 Task: Find connections with filter location Gangtok with filter topic #Startupswith filter profile language Spanish with filter current company Coding Ninjas with filter school Easwari Engineering College with filter industry Fire Protection with filter service category Leadership Development with filter keywords title Web Designer
Action: Mouse moved to (577, 100)
Screenshot: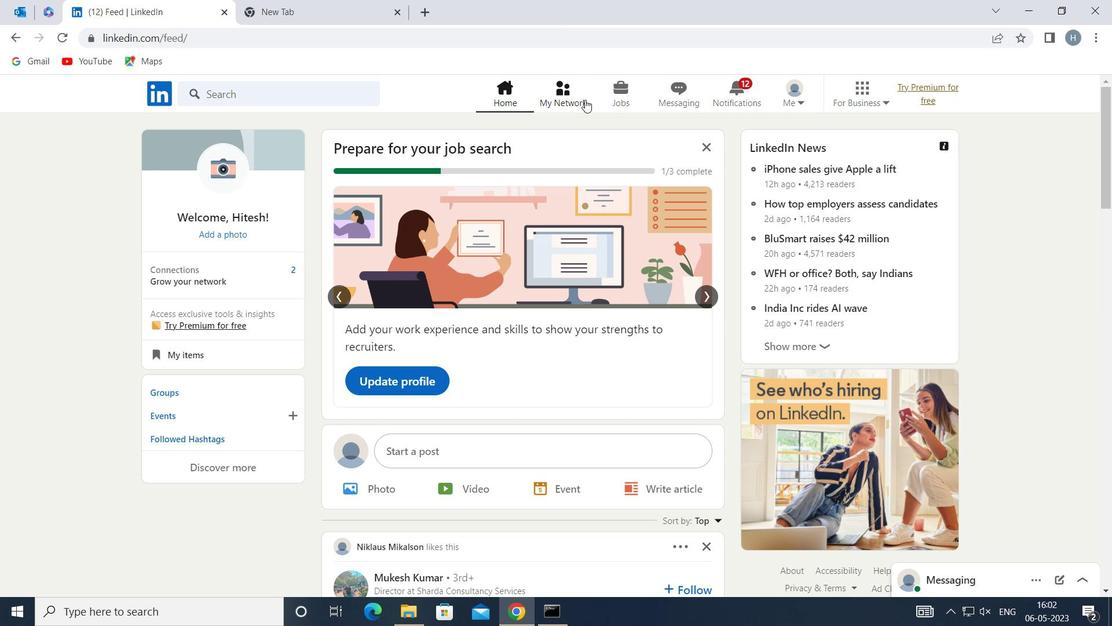 
Action: Mouse pressed left at (577, 100)
Screenshot: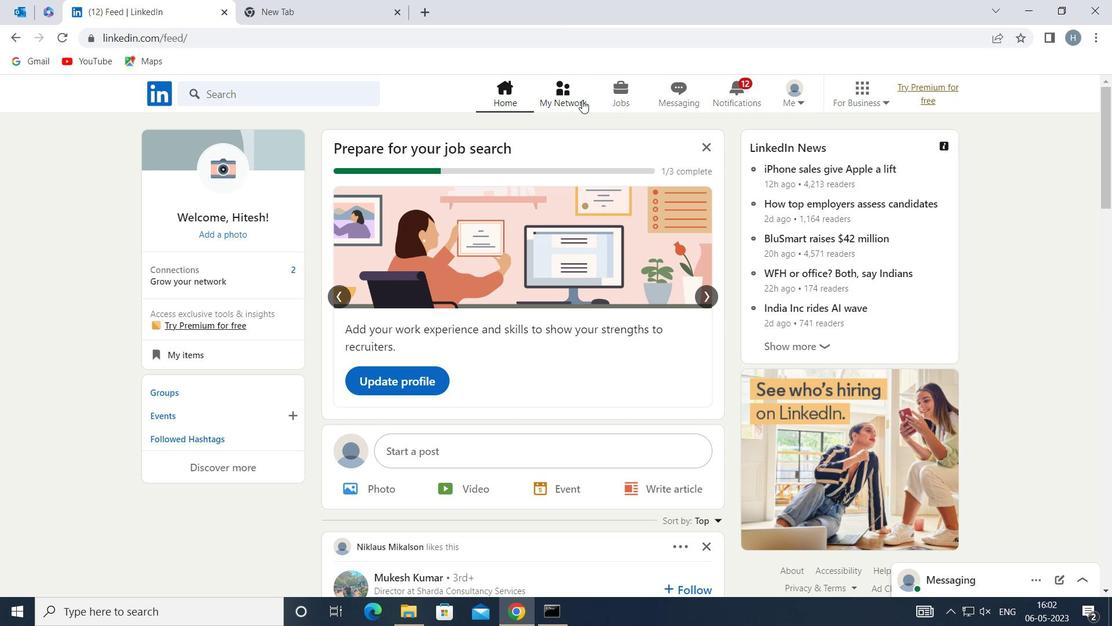 
Action: Mouse moved to (326, 169)
Screenshot: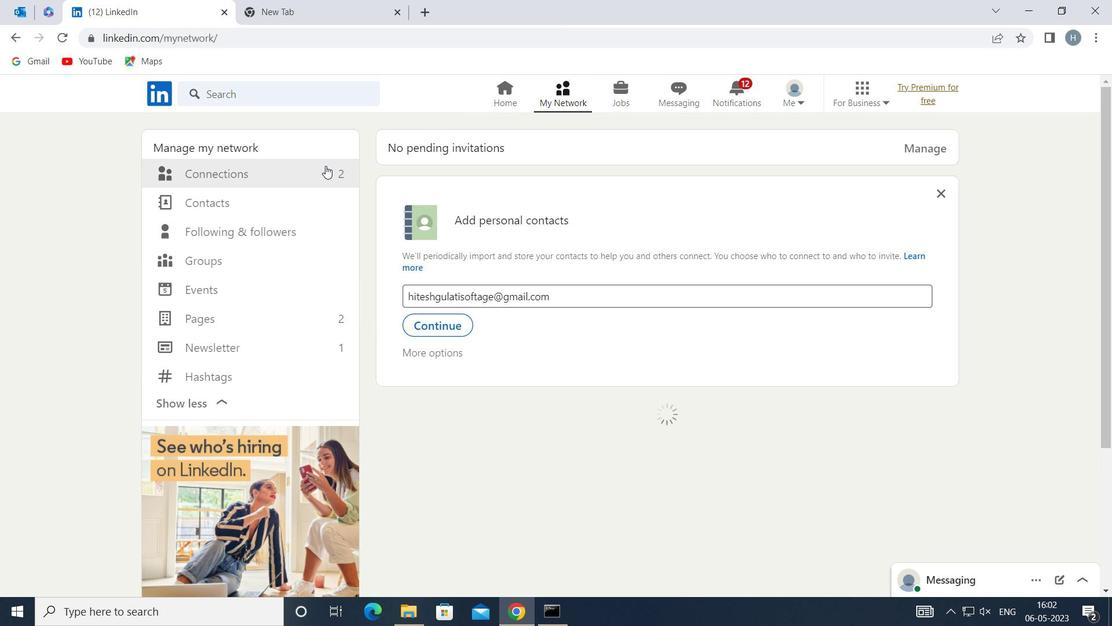 
Action: Mouse pressed left at (326, 169)
Screenshot: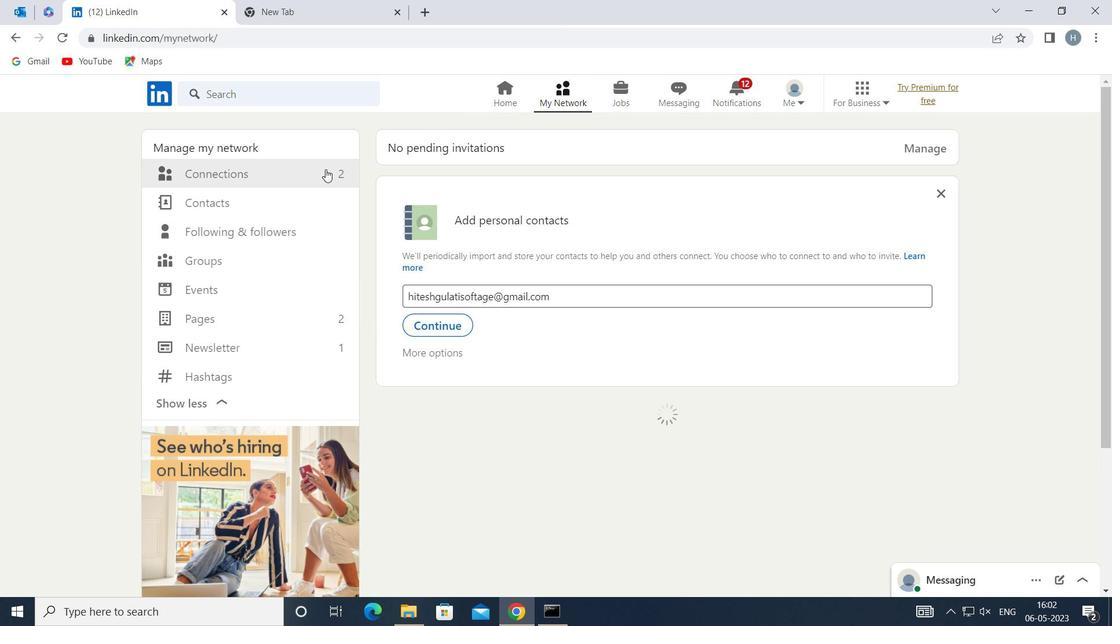 
Action: Mouse moved to (652, 169)
Screenshot: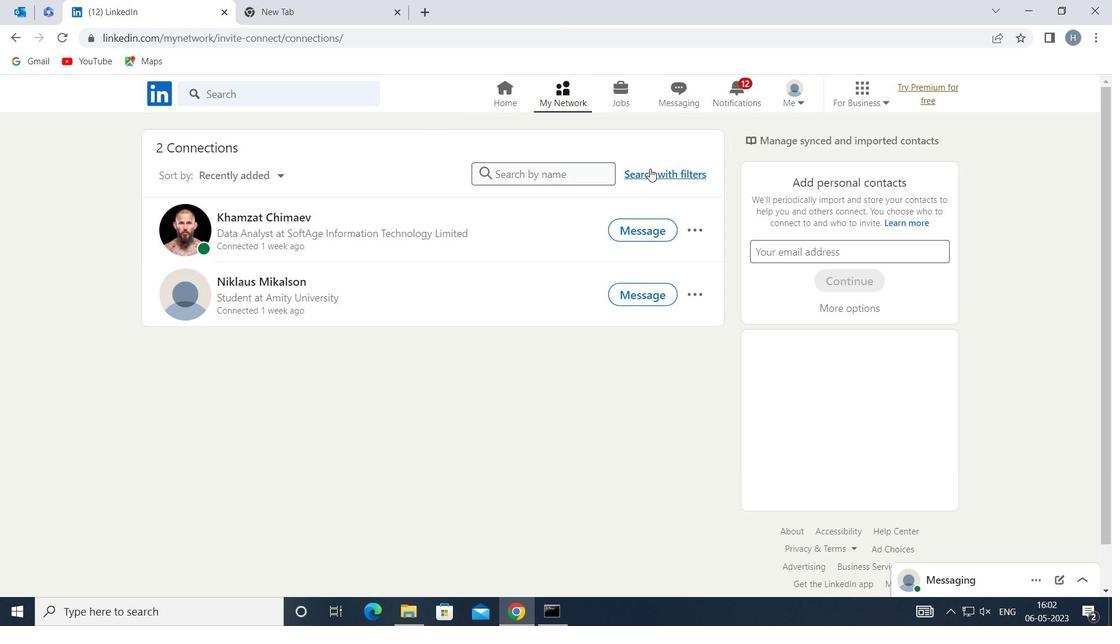 
Action: Mouse pressed left at (652, 169)
Screenshot: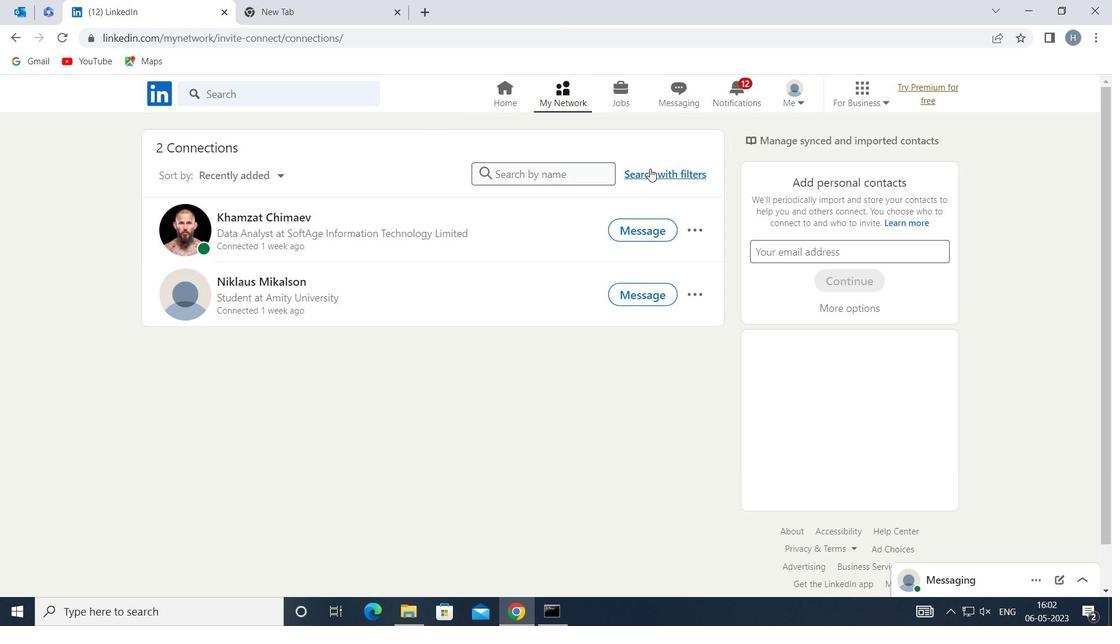 
Action: Mouse moved to (615, 128)
Screenshot: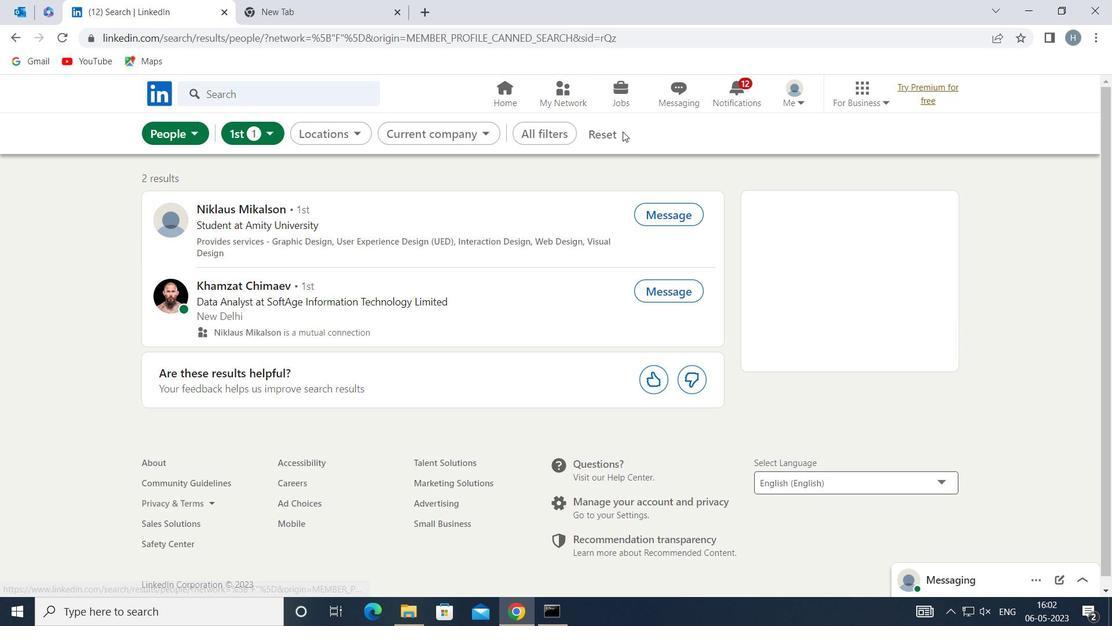 
Action: Mouse pressed left at (615, 128)
Screenshot: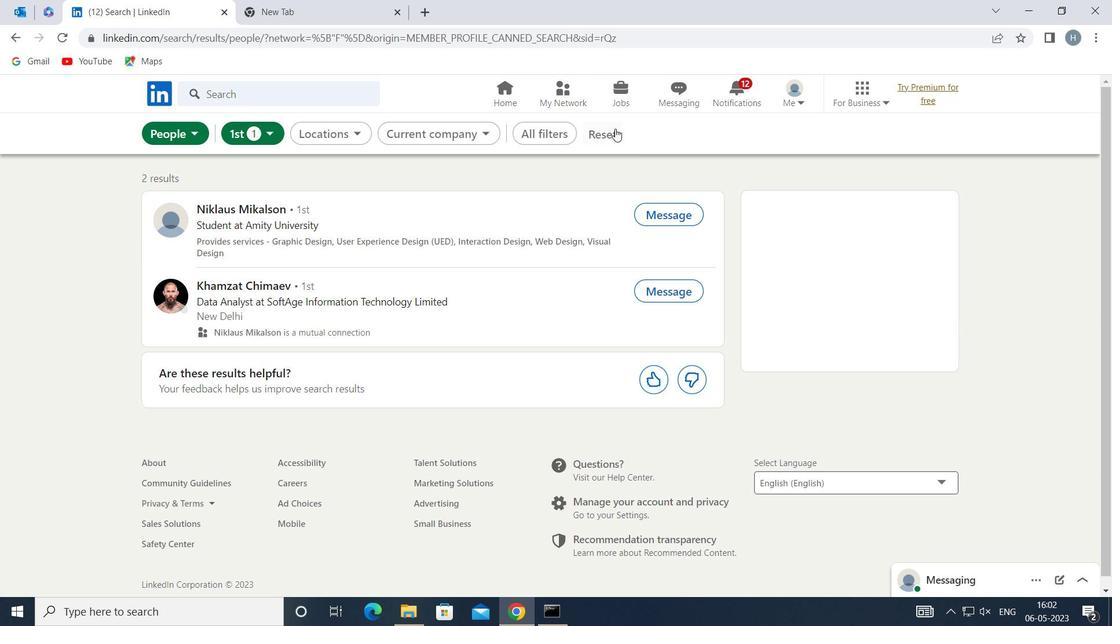 
Action: Mouse moved to (576, 134)
Screenshot: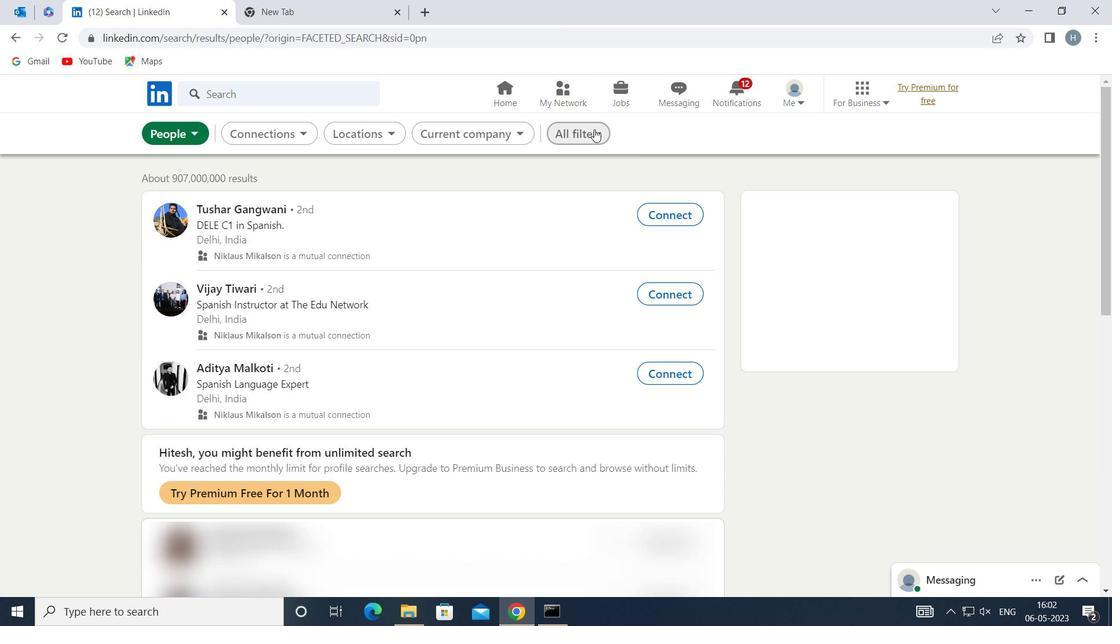 
Action: Mouse pressed left at (576, 134)
Screenshot: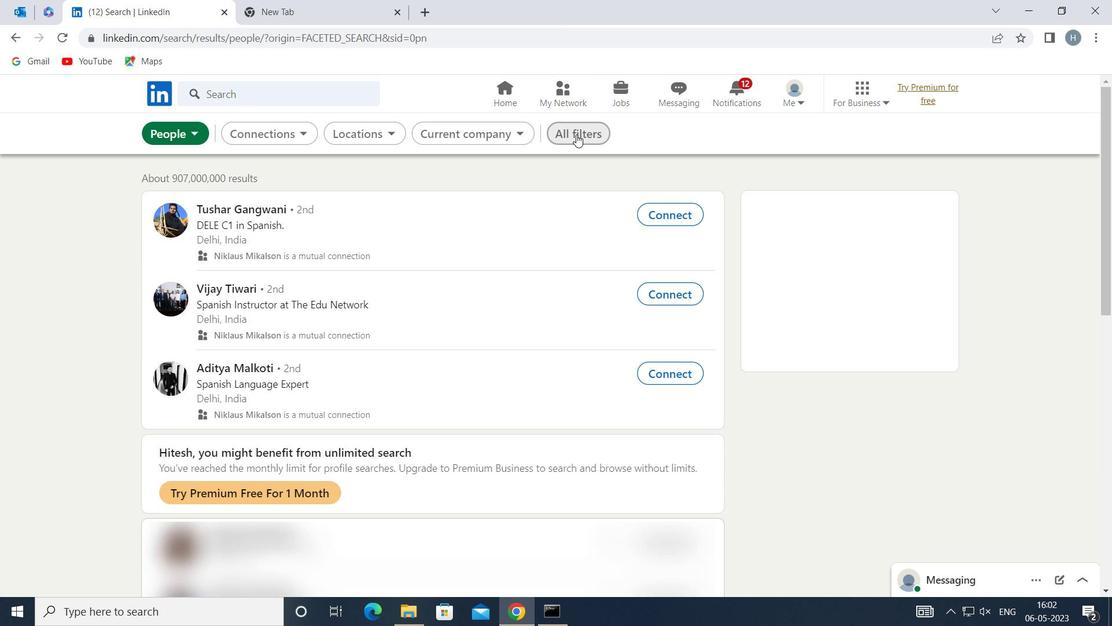 
Action: Mouse moved to (852, 316)
Screenshot: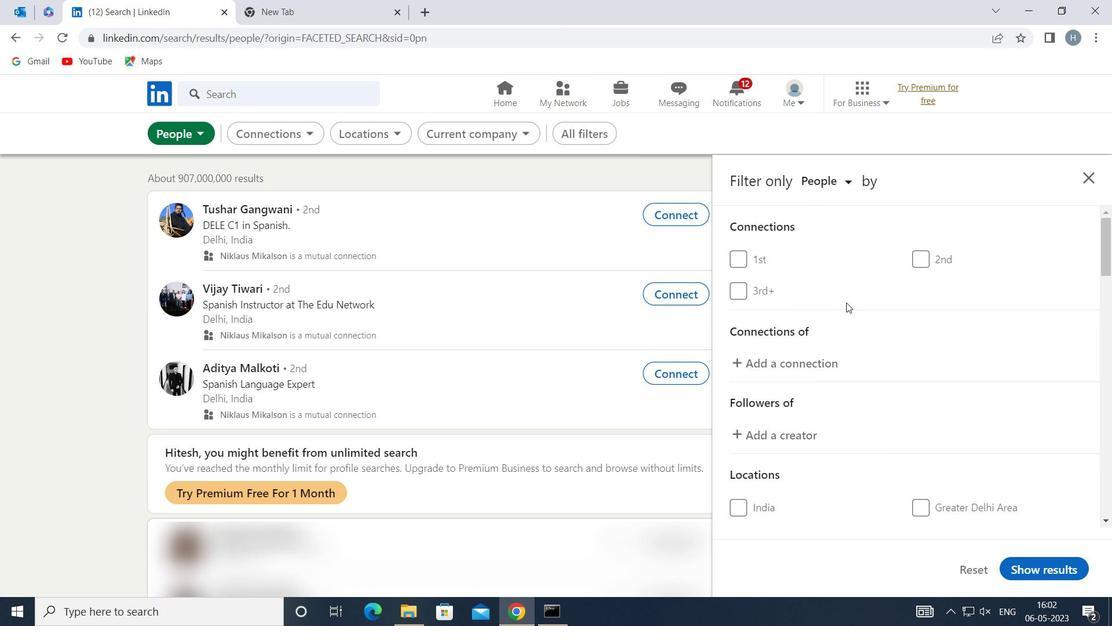 
Action: Mouse scrolled (852, 315) with delta (0, 0)
Screenshot: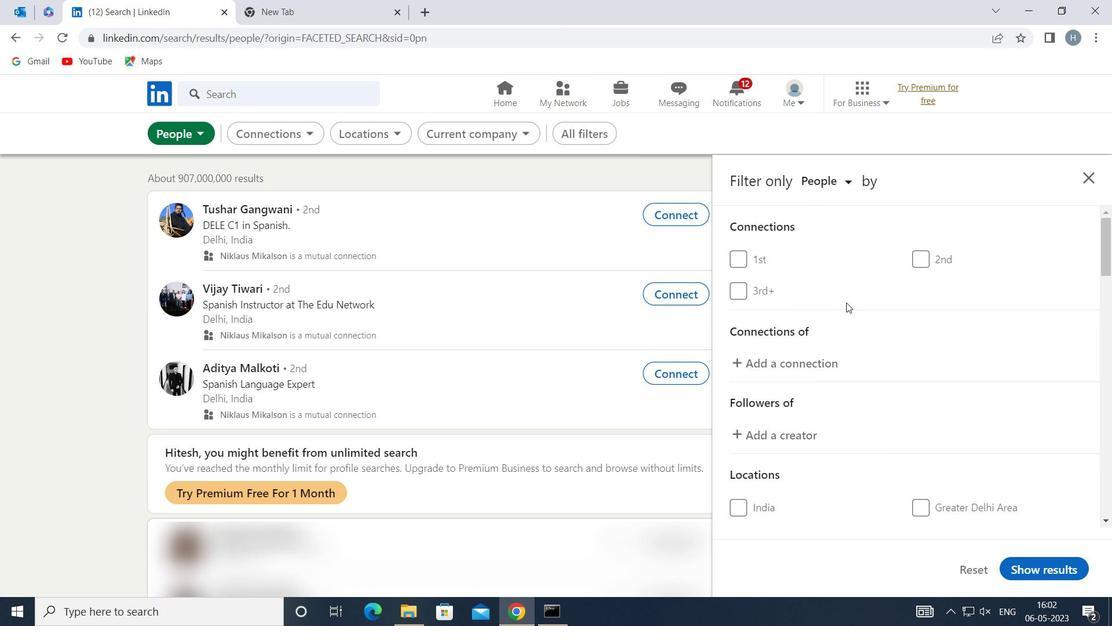 
Action: Mouse moved to (853, 319)
Screenshot: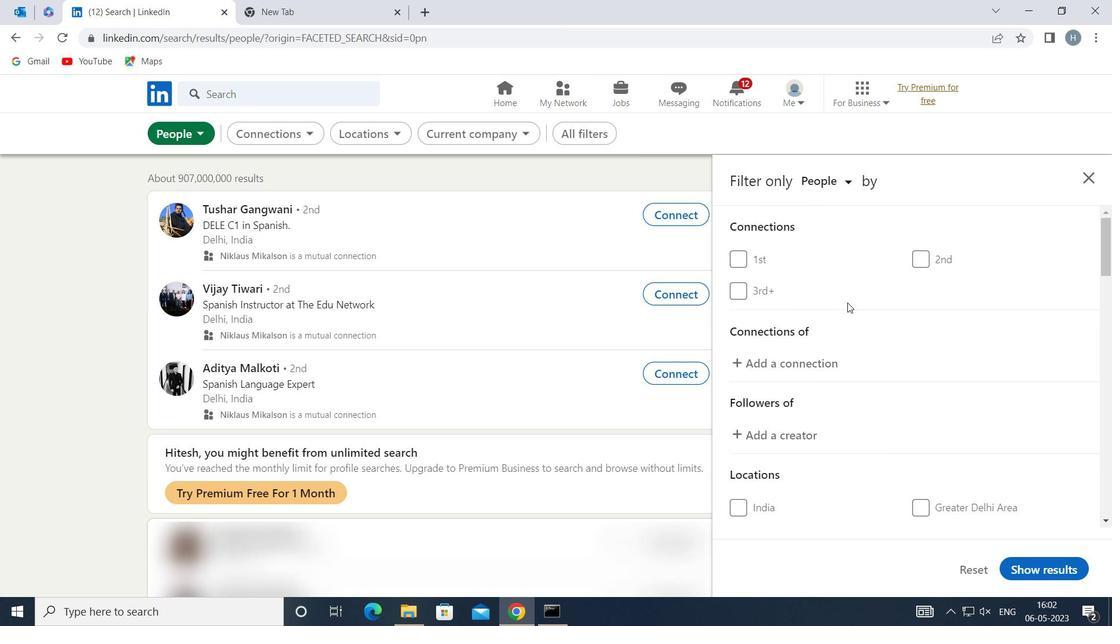 
Action: Mouse scrolled (853, 318) with delta (0, 0)
Screenshot: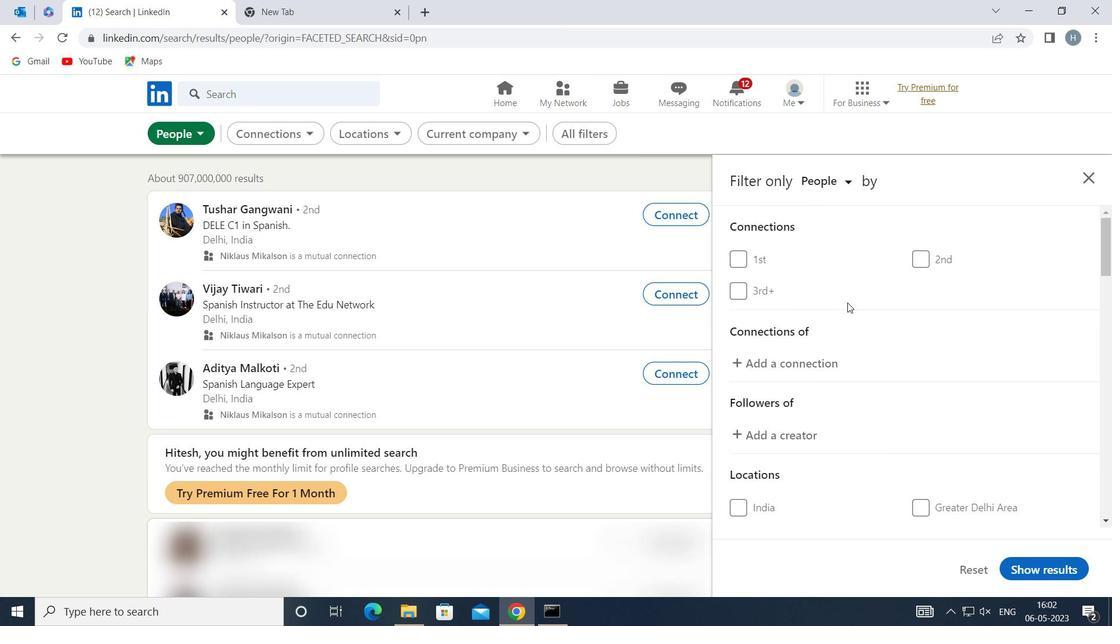 
Action: Mouse moved to (853, 321)
Screenshot: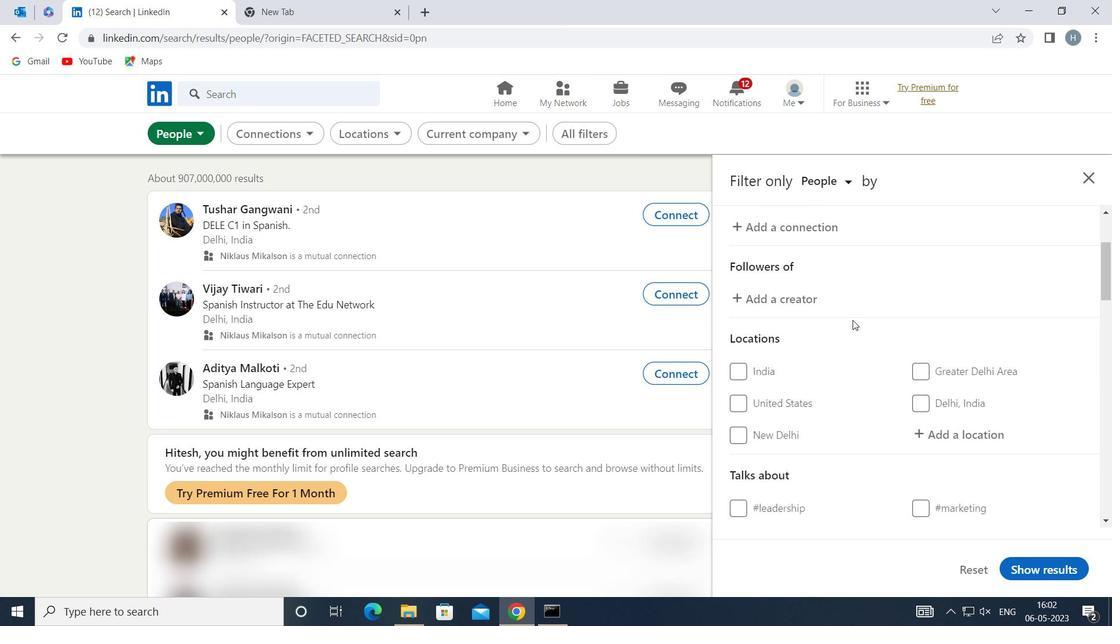 
Action: Mouse scrolled (853, 320) with delta (0, 0)
Screenshot: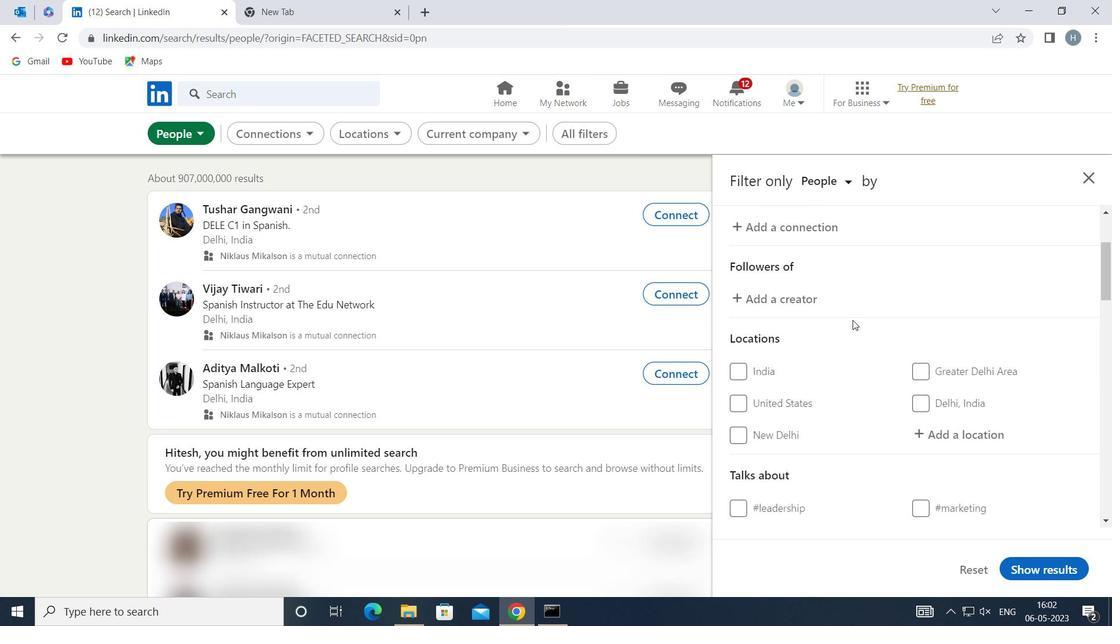 
Action: Mouse moved to (955, 355)
Screenshot: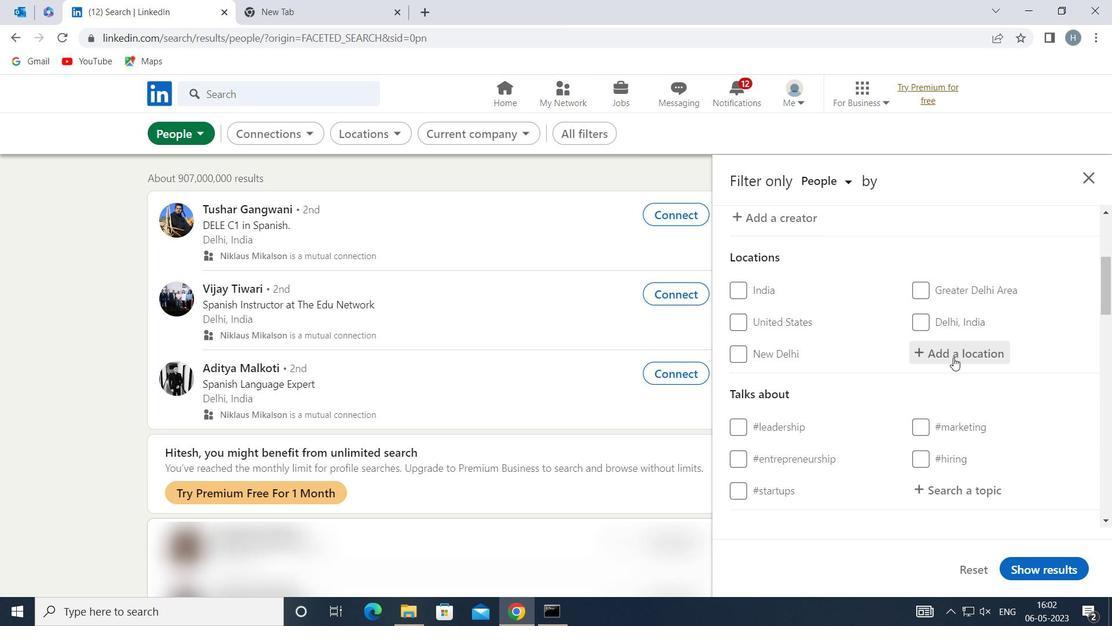 
Action: Mouse pressed left at (955, 355)
Screenshot: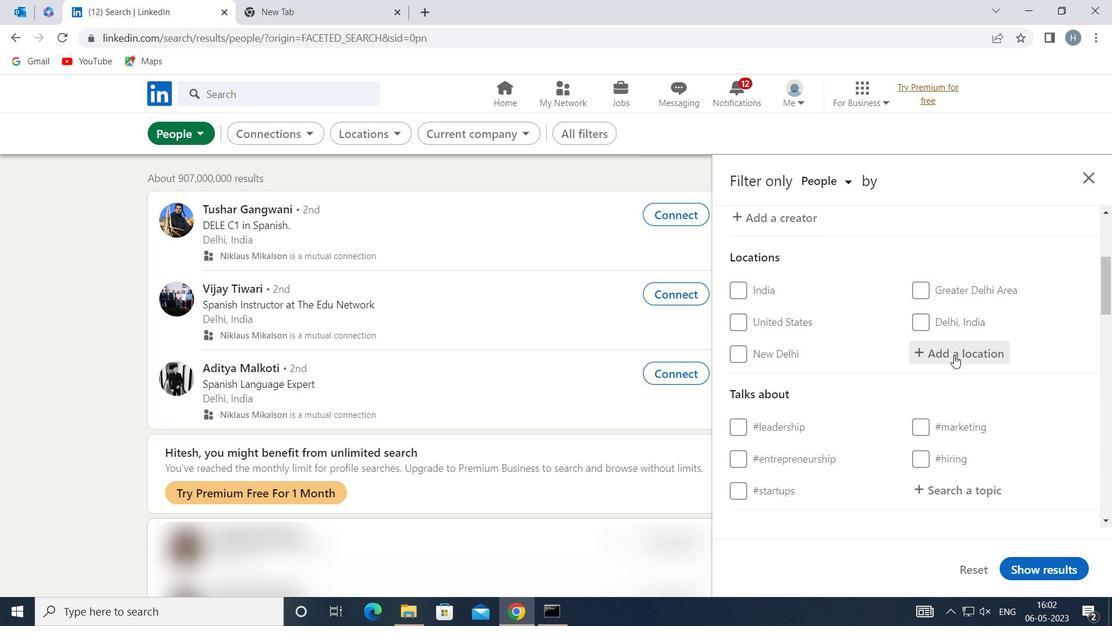 
Action: Key pressed <Key.shift>GANGTOK
Screenshot: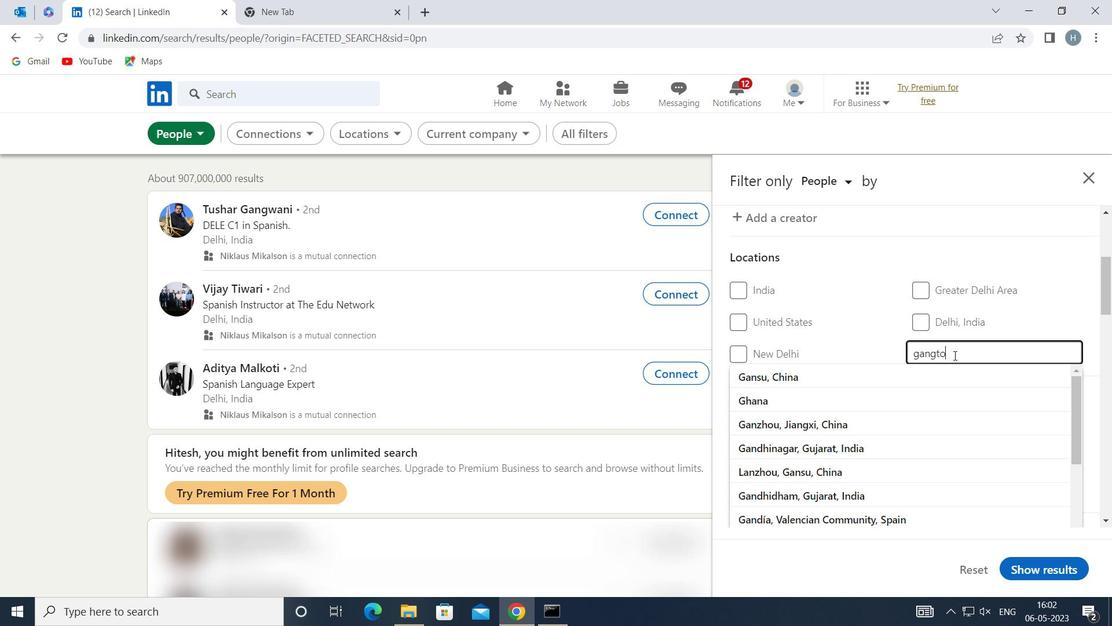 
Action: Mouse moved to (941, 363)
Screenshot: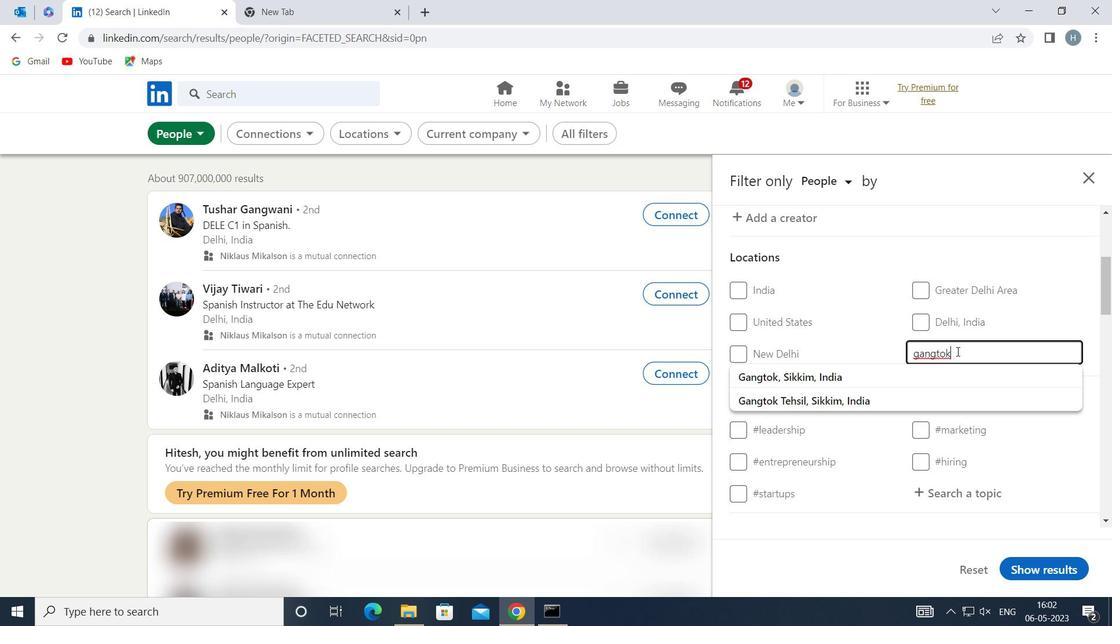 
Action: Mouse pressed left at (941, 363)
Screenshot: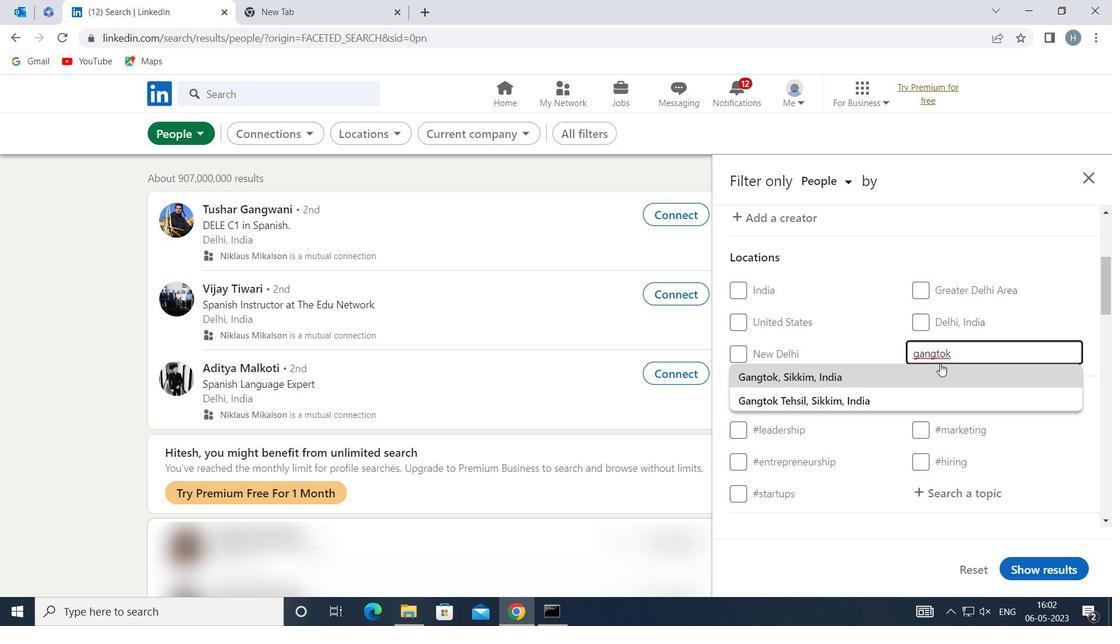 
Action: Mouse moved to (923, 361)
Screenshot: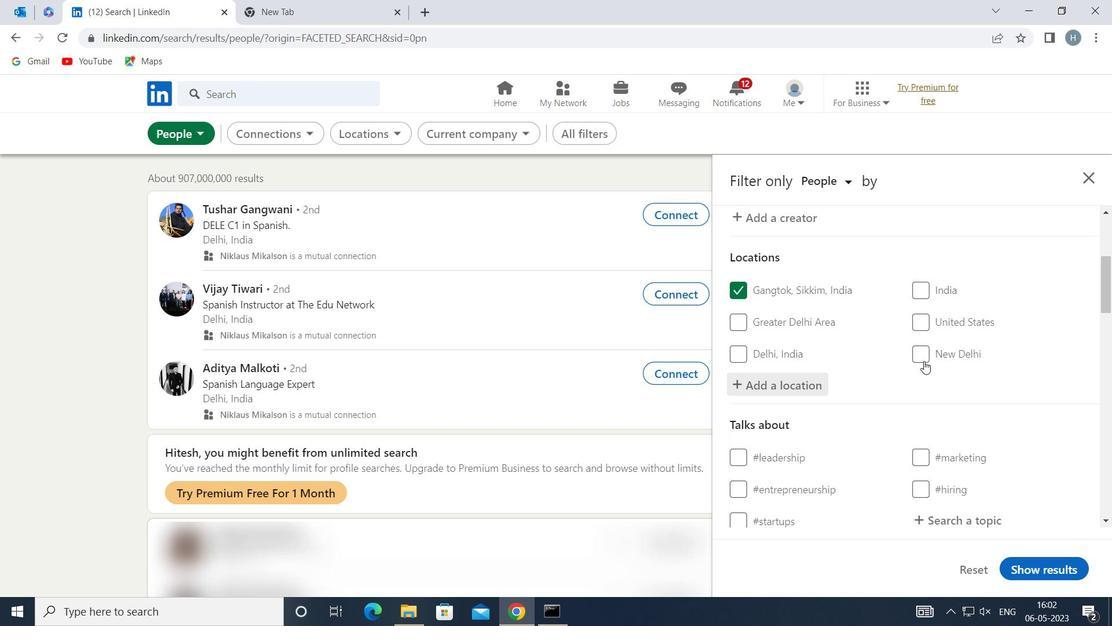 
Action: Mouse scrolled (923, 361) with delta (0, 0)
Screenshot: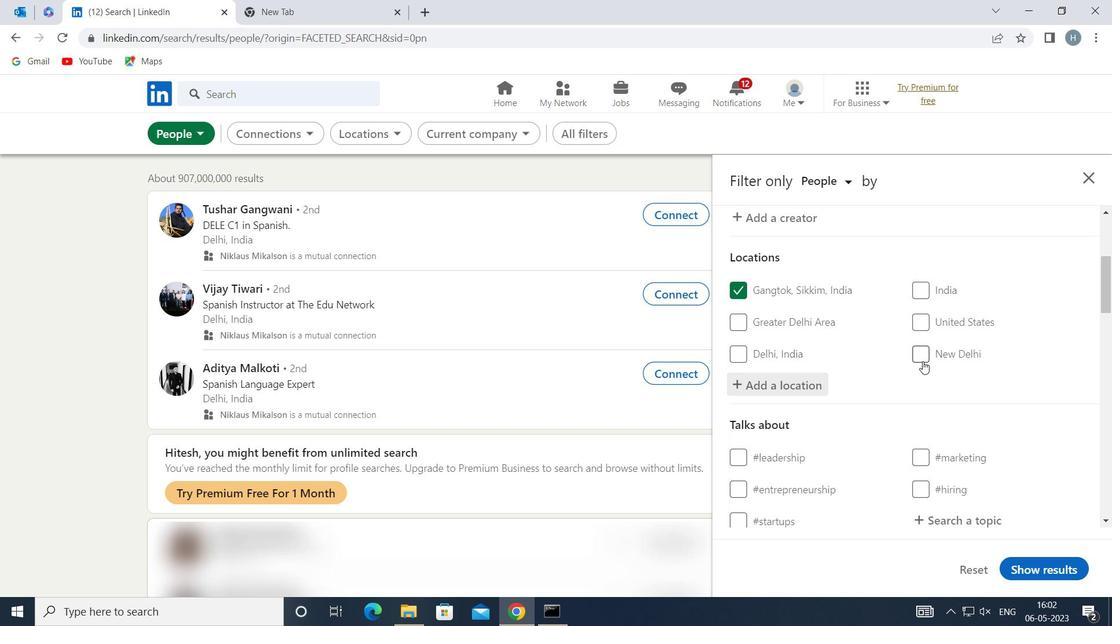 
Action: Mouse scrolled (923, 361) with delta (0, 0)
Screenshot: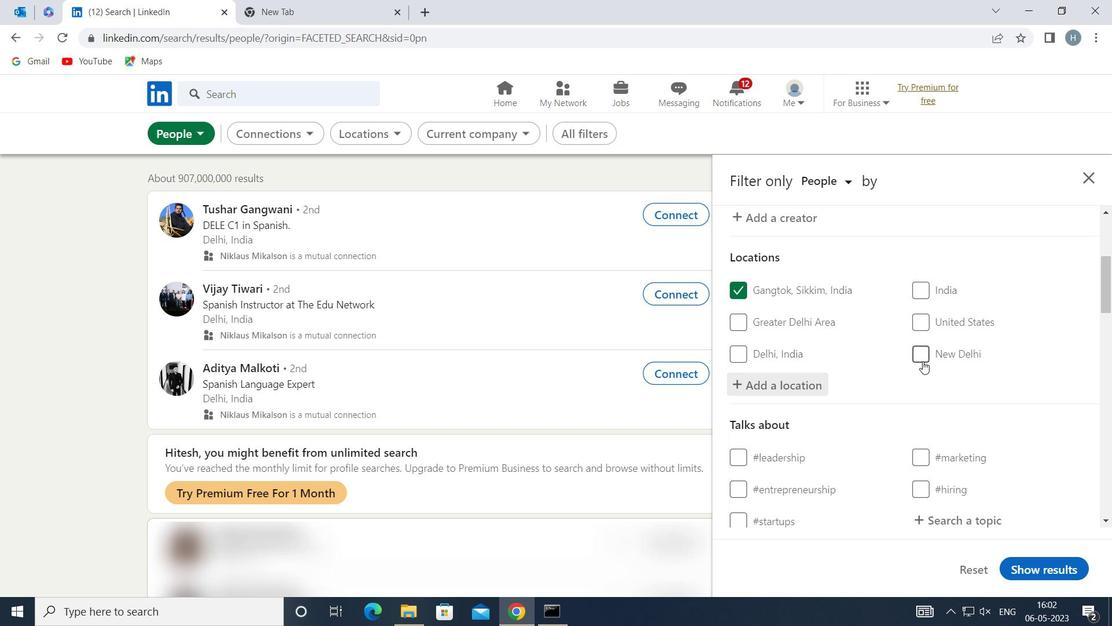 
Action: Mouse moved to (952, 378)
Screenshot: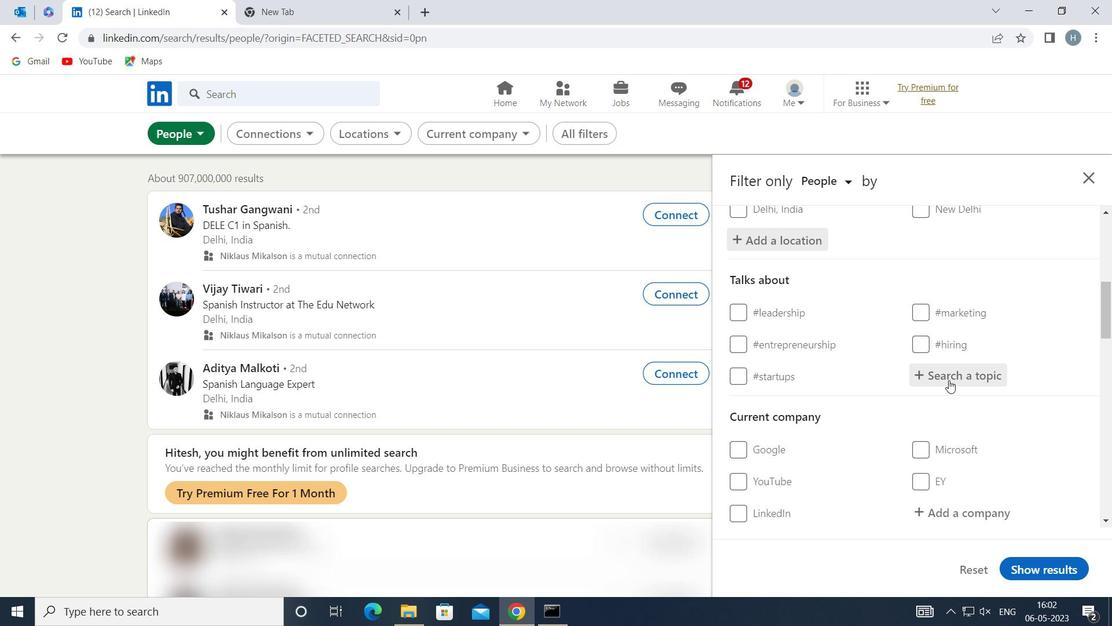 
Action: Mouse pressed left at (952, 378)
Screenshot: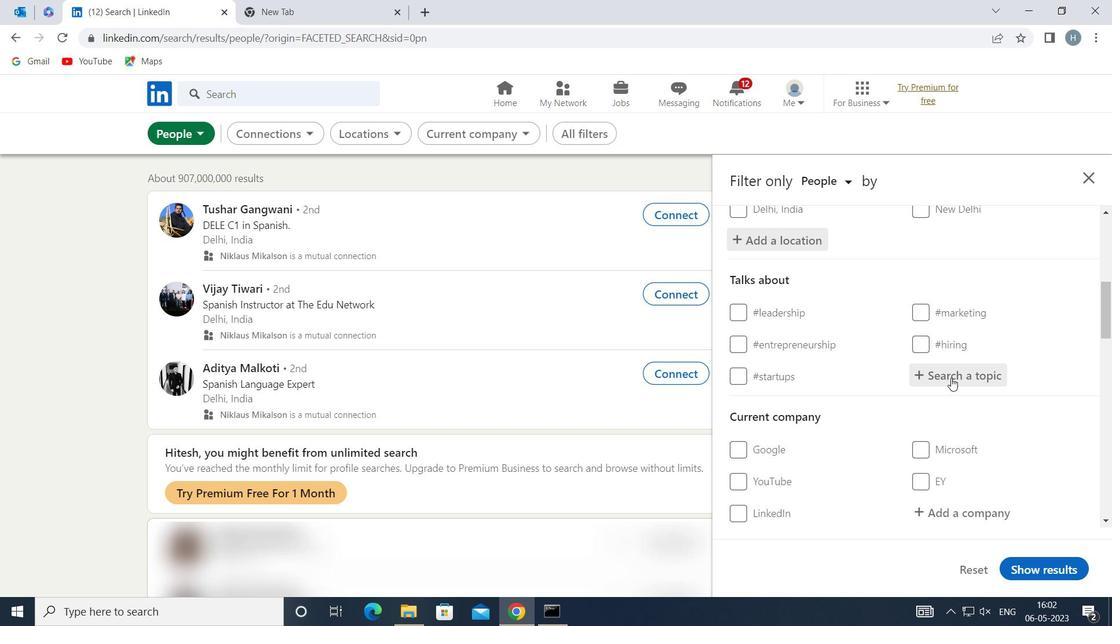 
Action: Mouse moved to (957, 376)
Screenshot: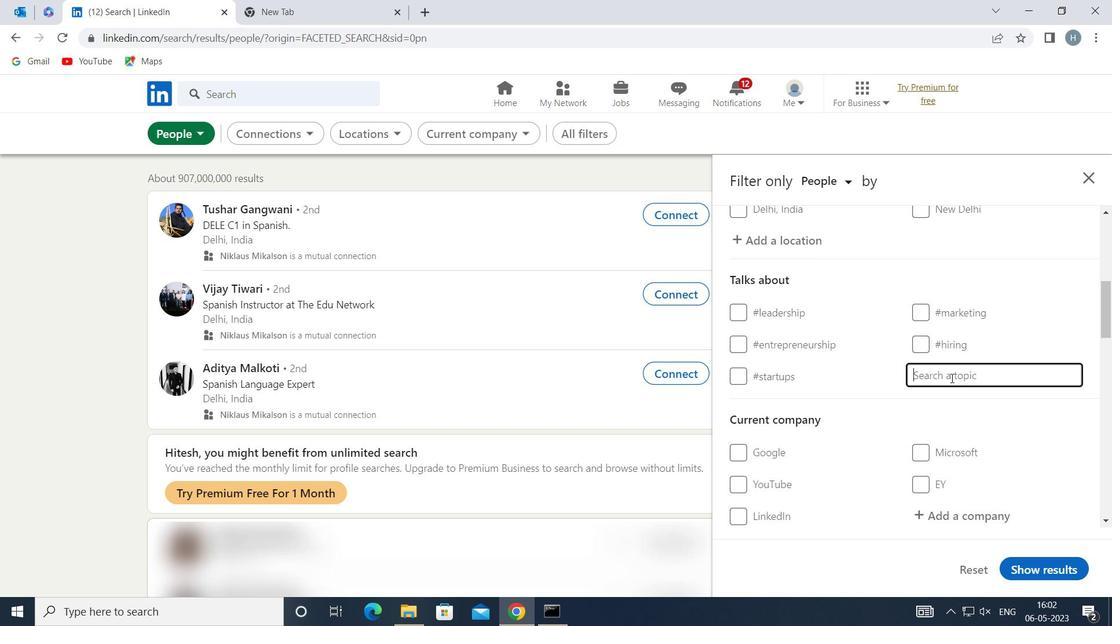 
Action: Key pressed <Key.shift>ST
Screenshot: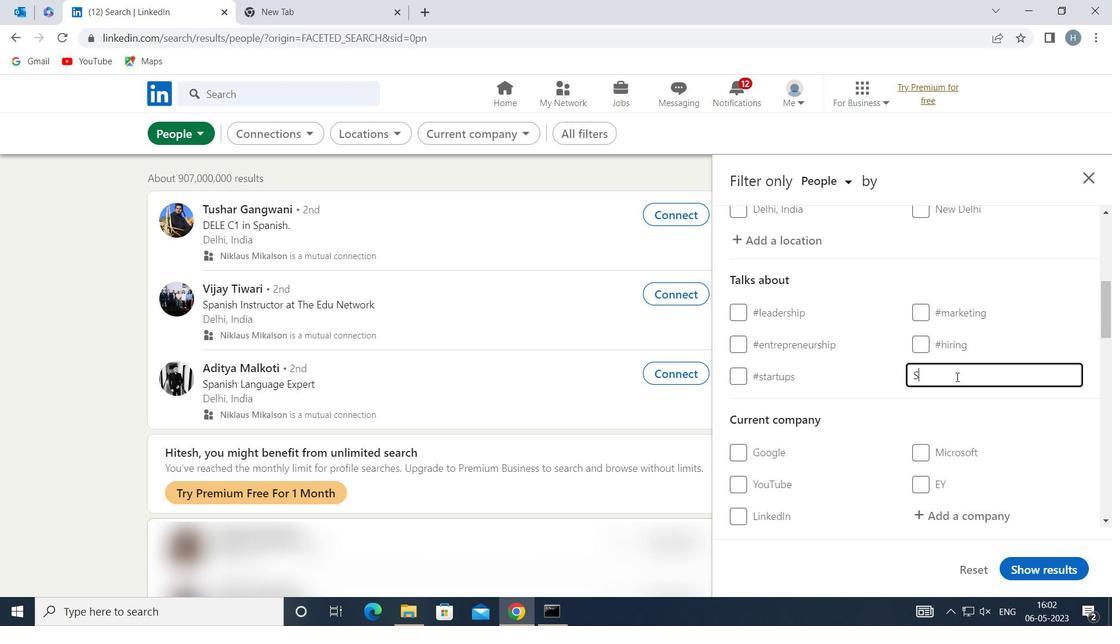 
Action: Mouse moved to (957, 376)
Screenshot: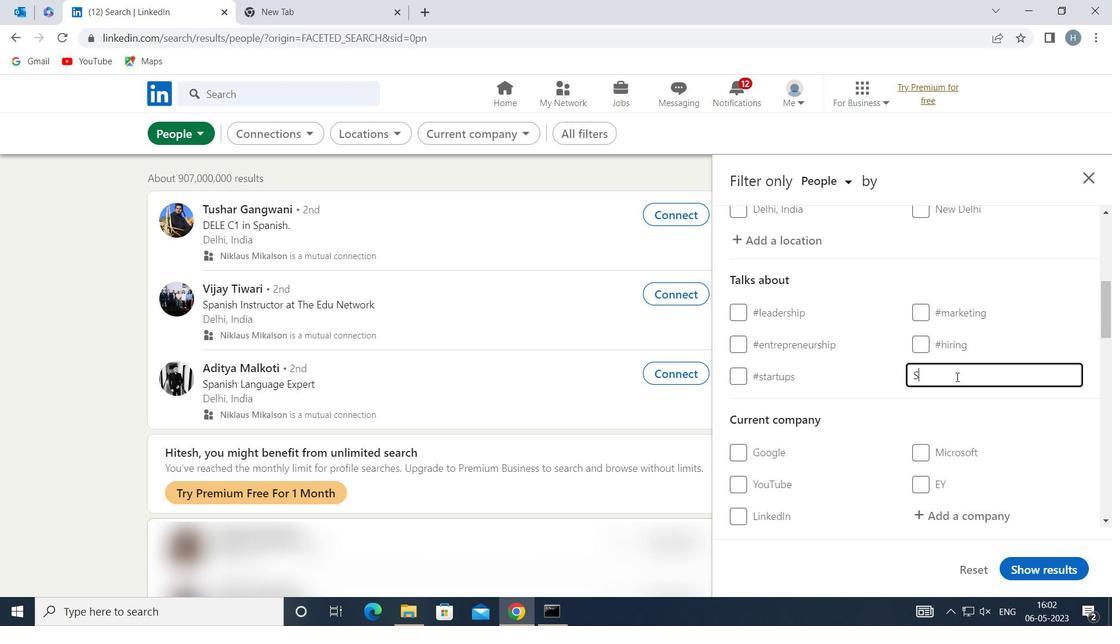 
Action: Key pressed ARTUPS
Screenshot: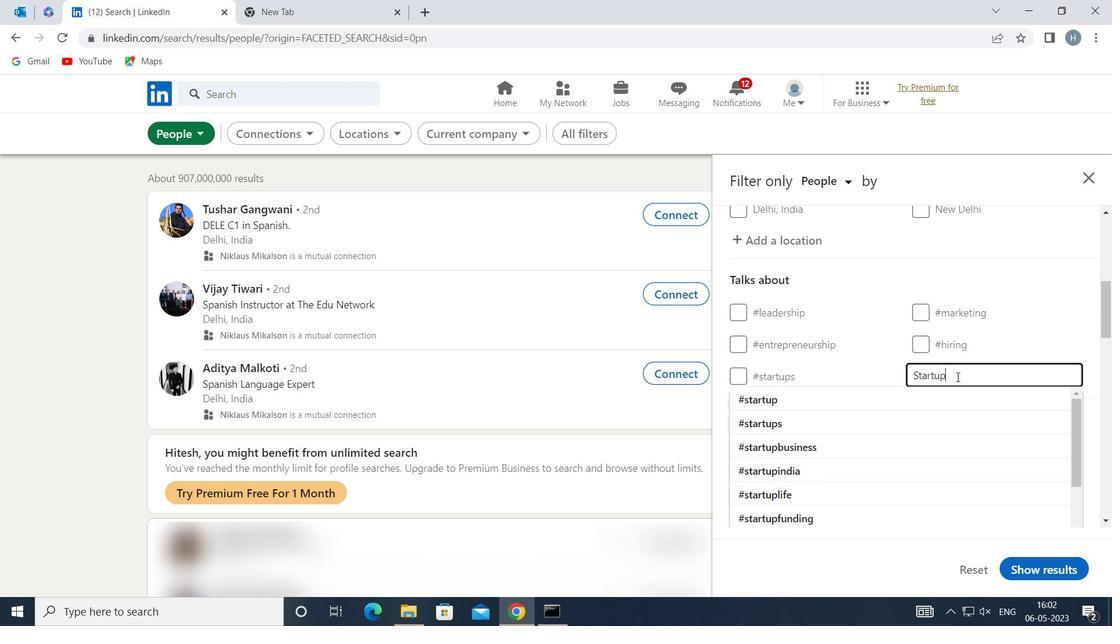 
Action: Mouse moved to (878, 394)
Screenshot: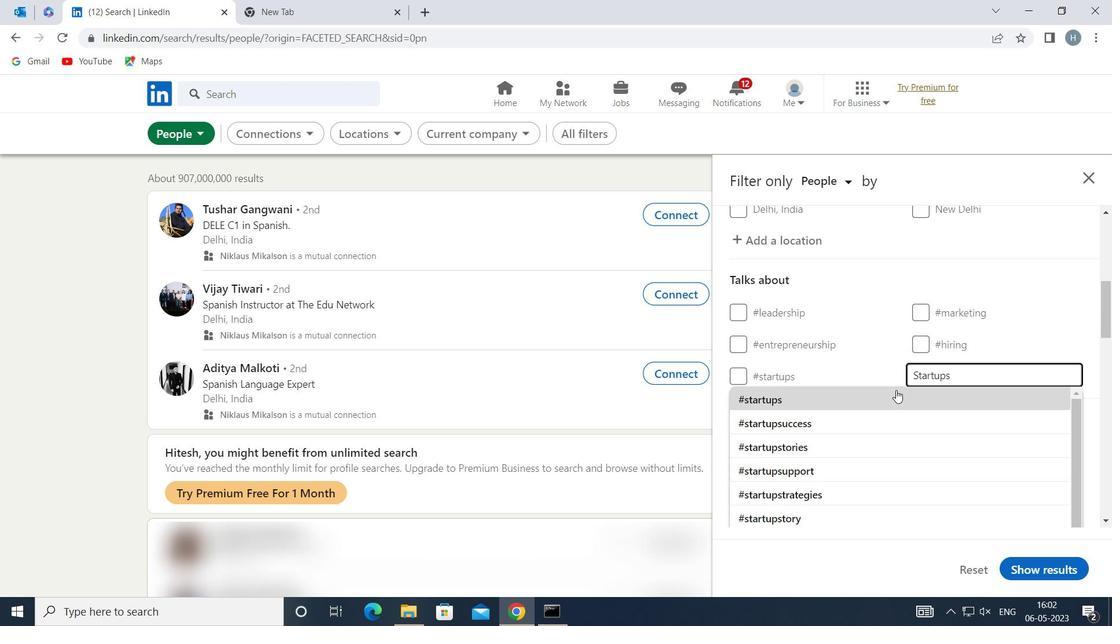 
Action: Mouse pressed left at (878, 394)
Screenshot: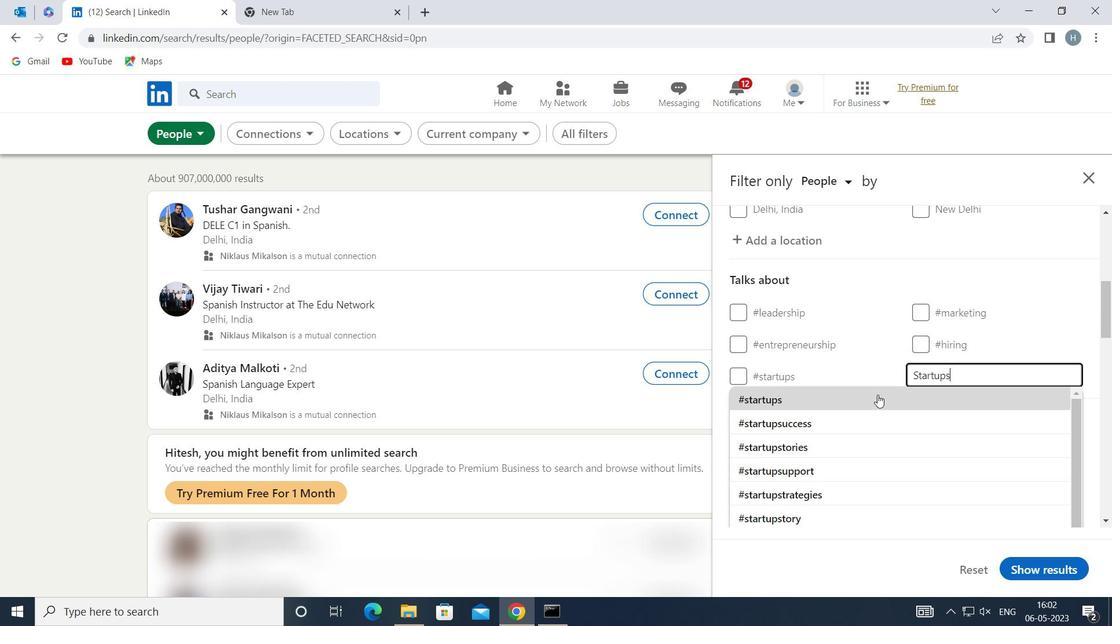 
Action: Mouse moved to (873, 393)
Screenshot: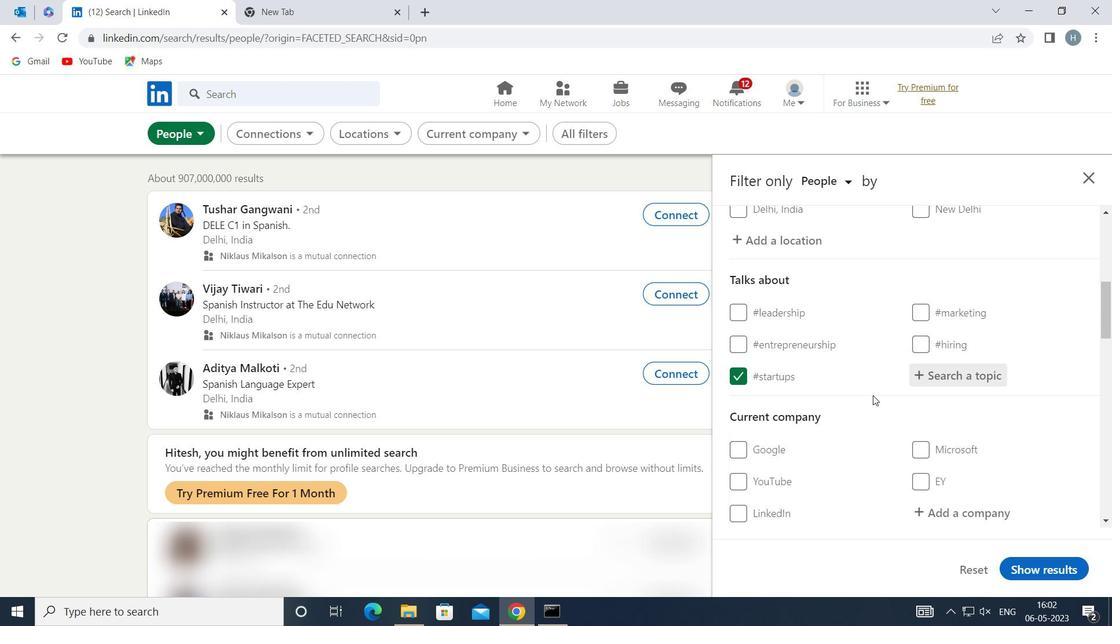 
Action: Mouse scrolled (873, 393) with delta (0, 0)
Screenshot: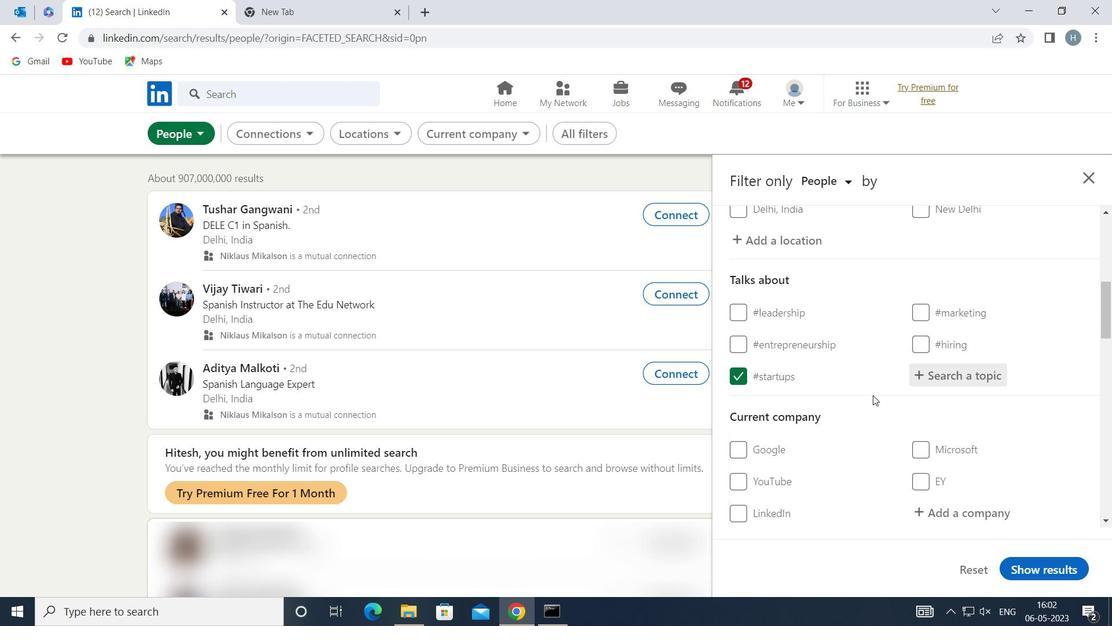 
Action: Mouse moved to (884, 376)
Screenshot: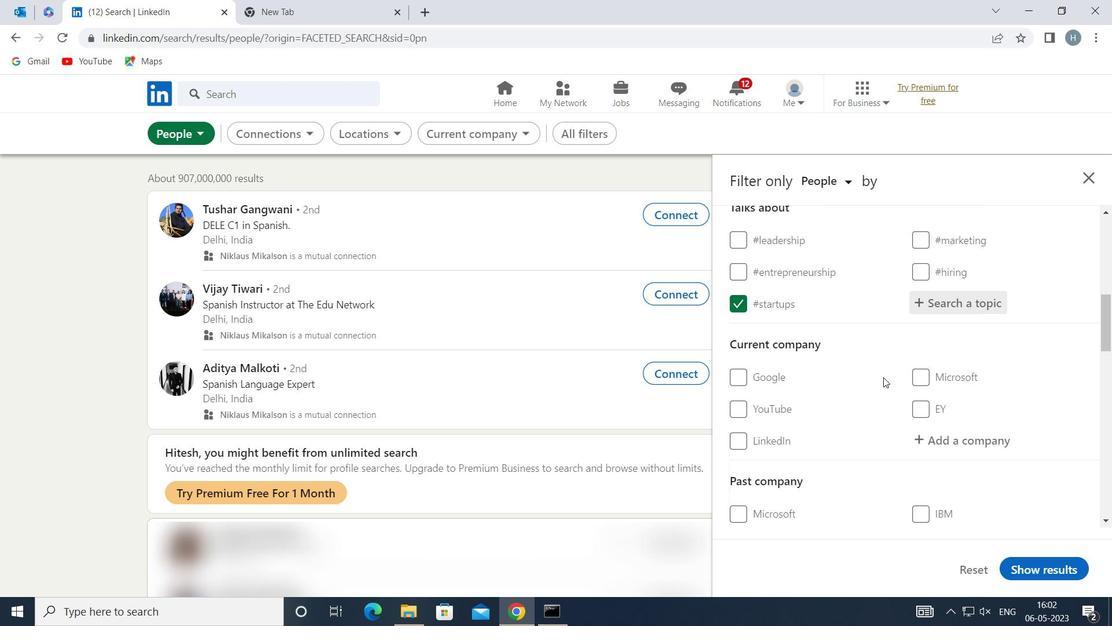 
Action: Mouse scrolled (884, 376) with delta (0, 0)
Screenshot: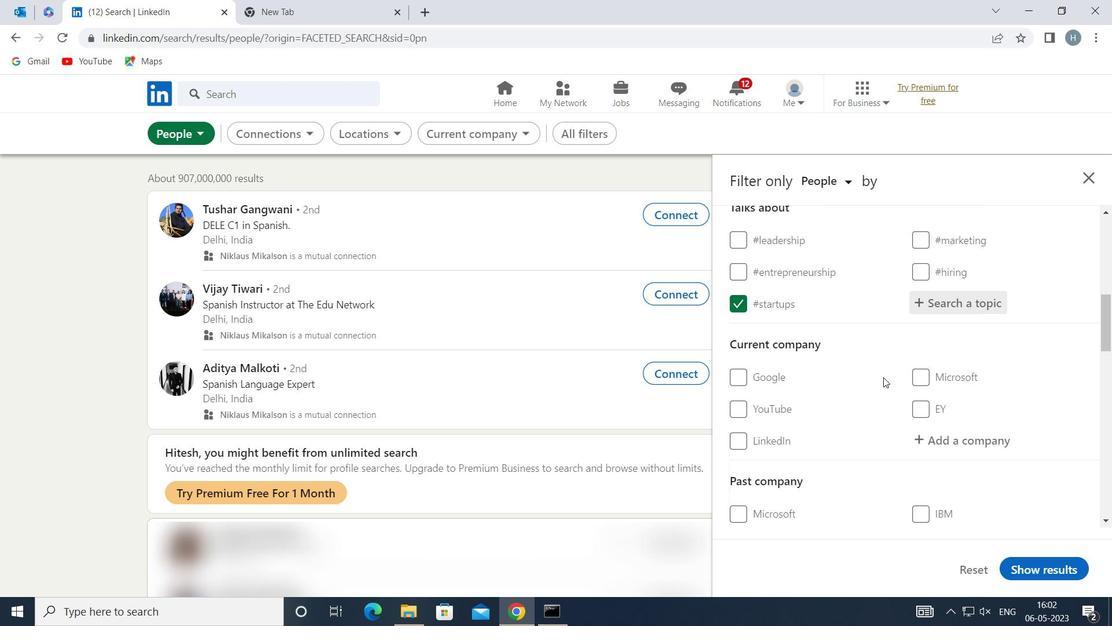 
Action: Mouse moved to (878, 377)
Screenshot: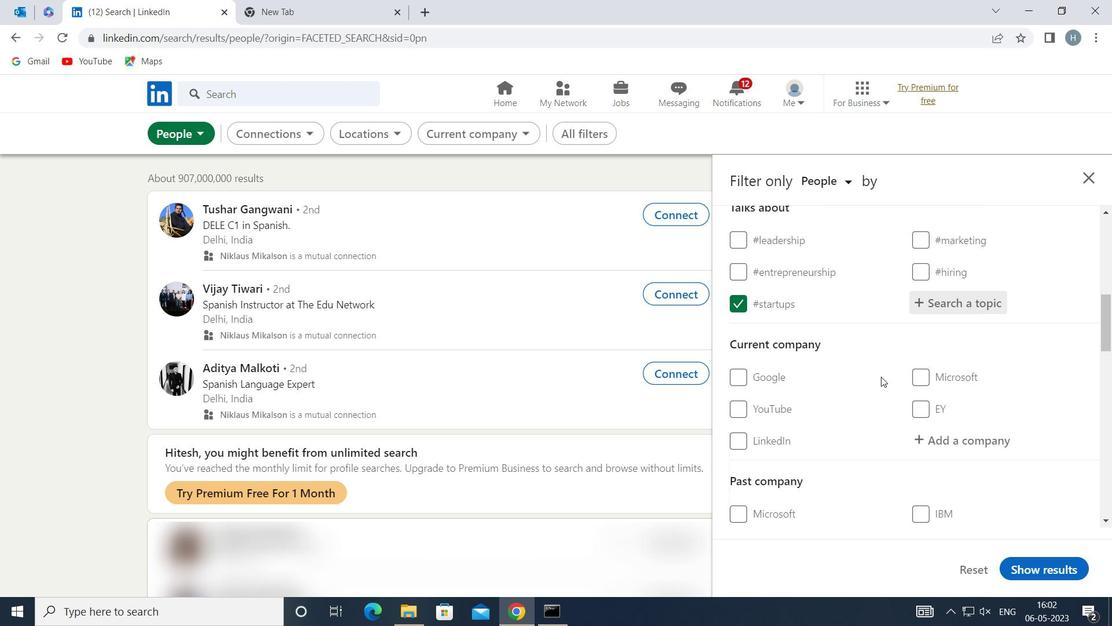 
Action: Mouse scrolled (878, 376) with delta (0, 0)
Screenshot: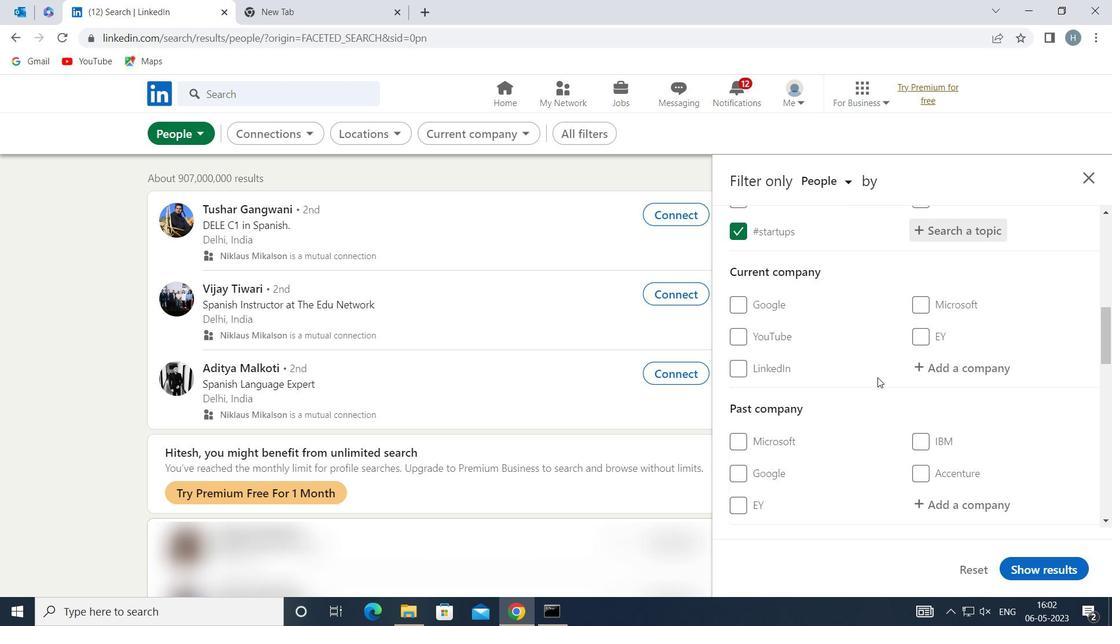 
Action: Mouse scrolled (878, 376) with delta (0, 0)
Screenshot: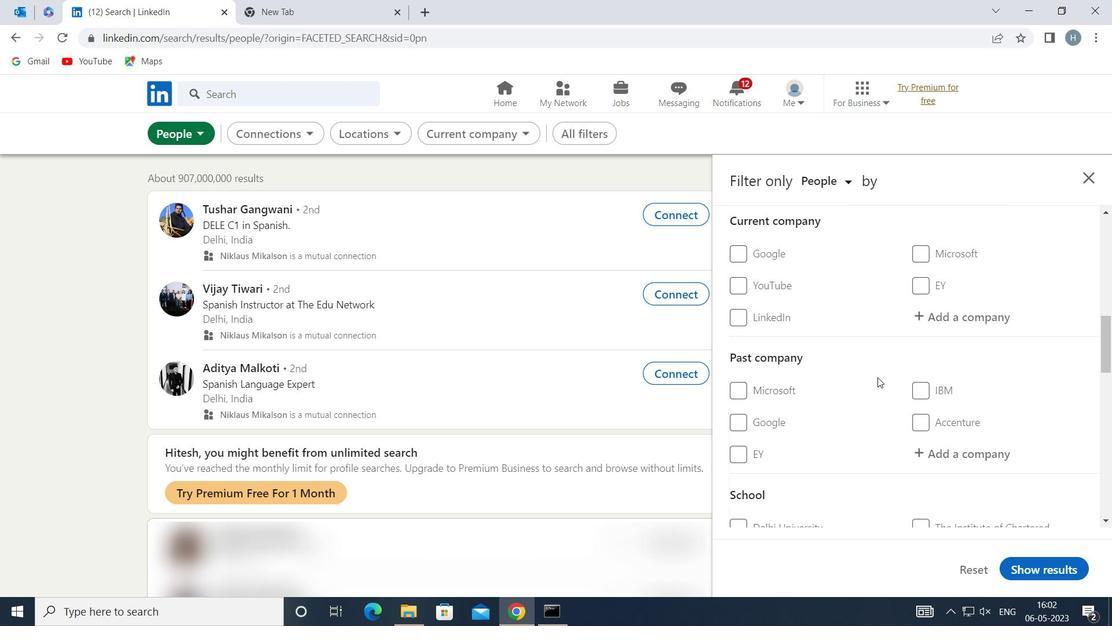 
Action: Mouse scrolled (878, 376) with delta (0, 0)
Screenshot: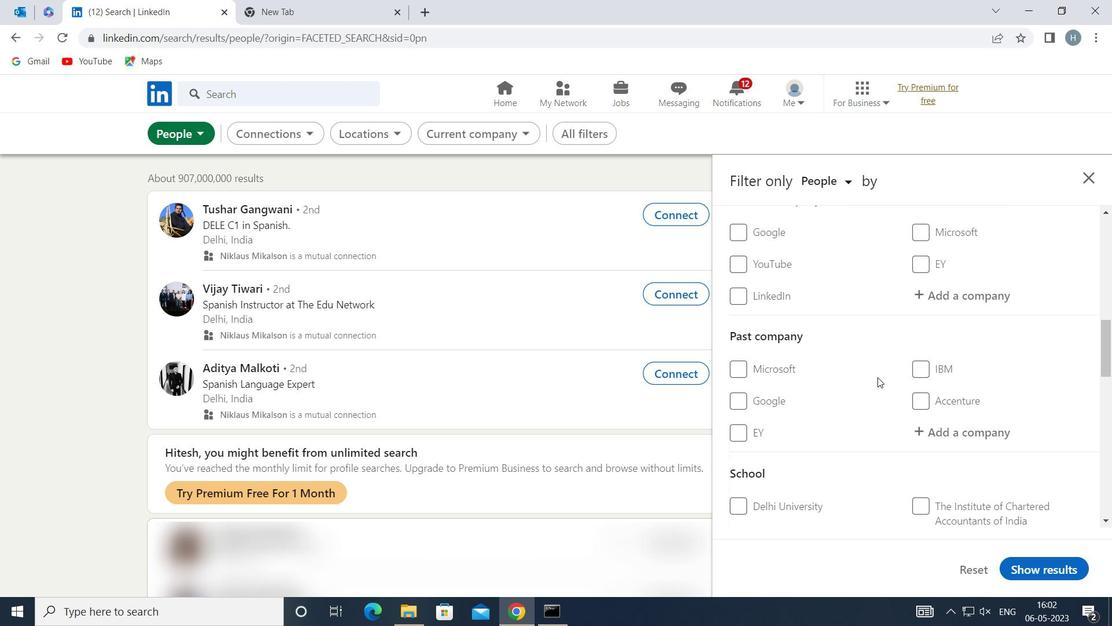 
Action: Mouse scrolled (878, 376) with delta (0, 0)
Screenshot: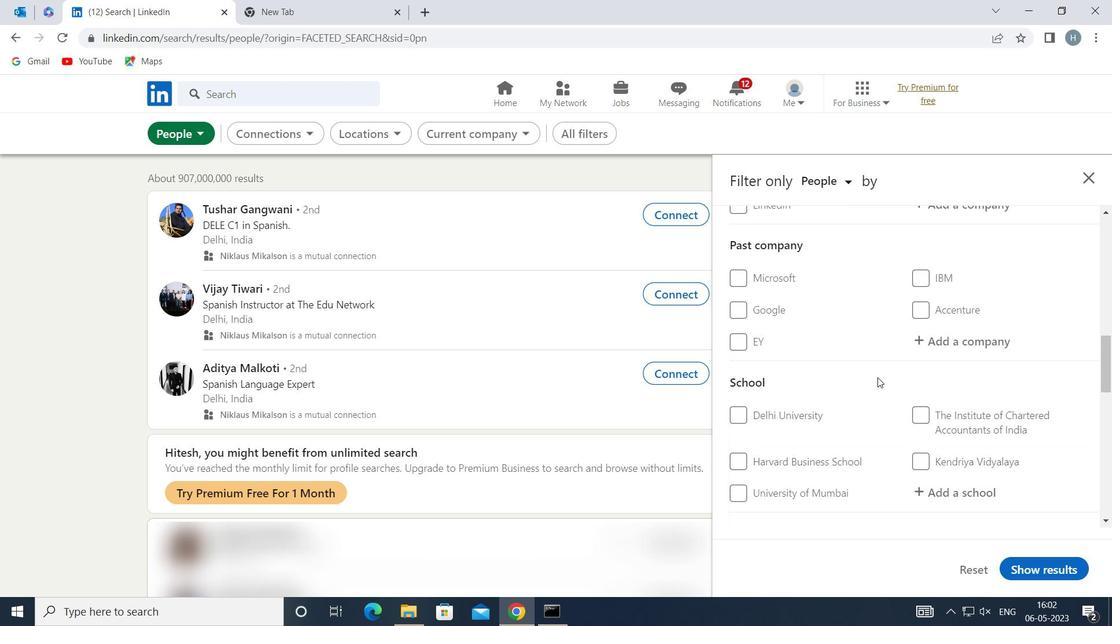 
Action: Mouse scrolled (878, 376) with delta (0, 0)
Screenshot: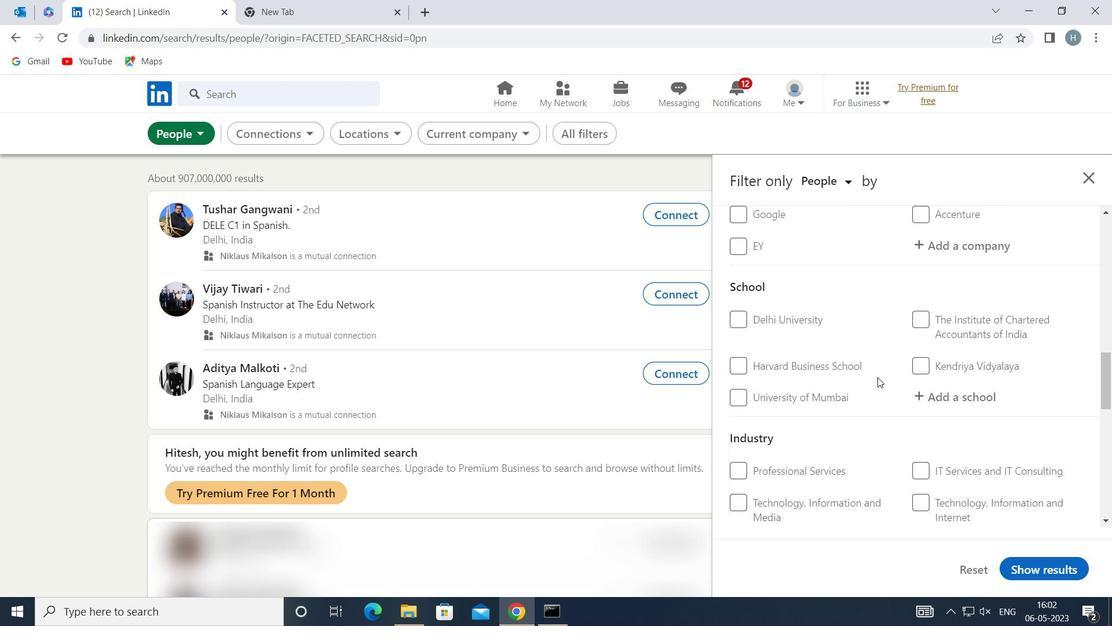 
Action: Mouse scrolled (878, 376) with delta (0, 0)
Screenshot: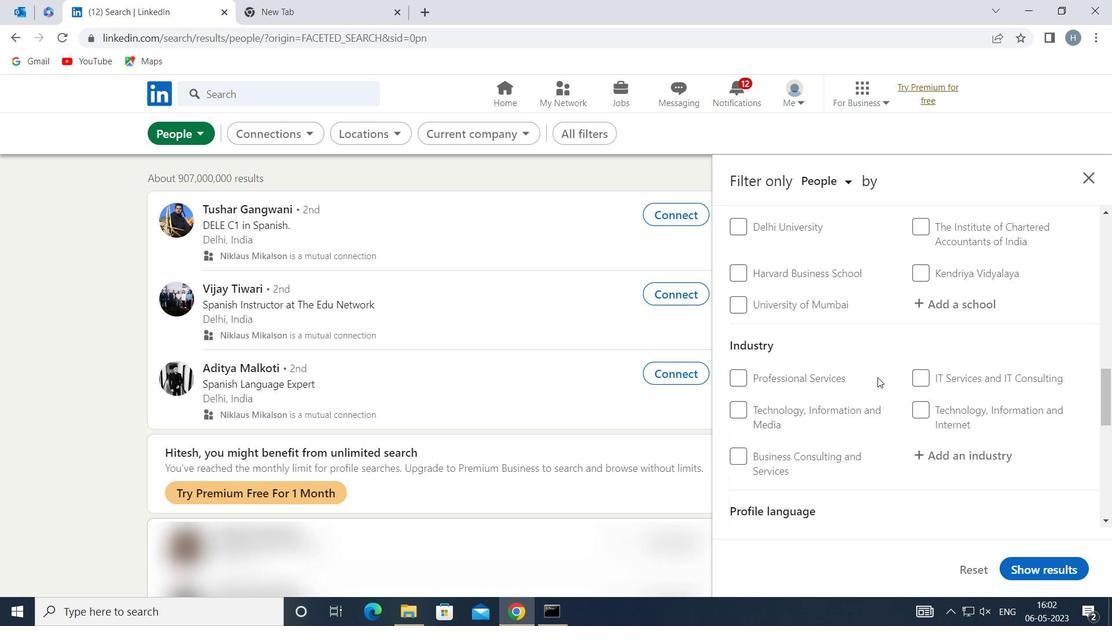 
Action: Mouse scrolled (878, 376) with delta (0, 0)
Screenshot: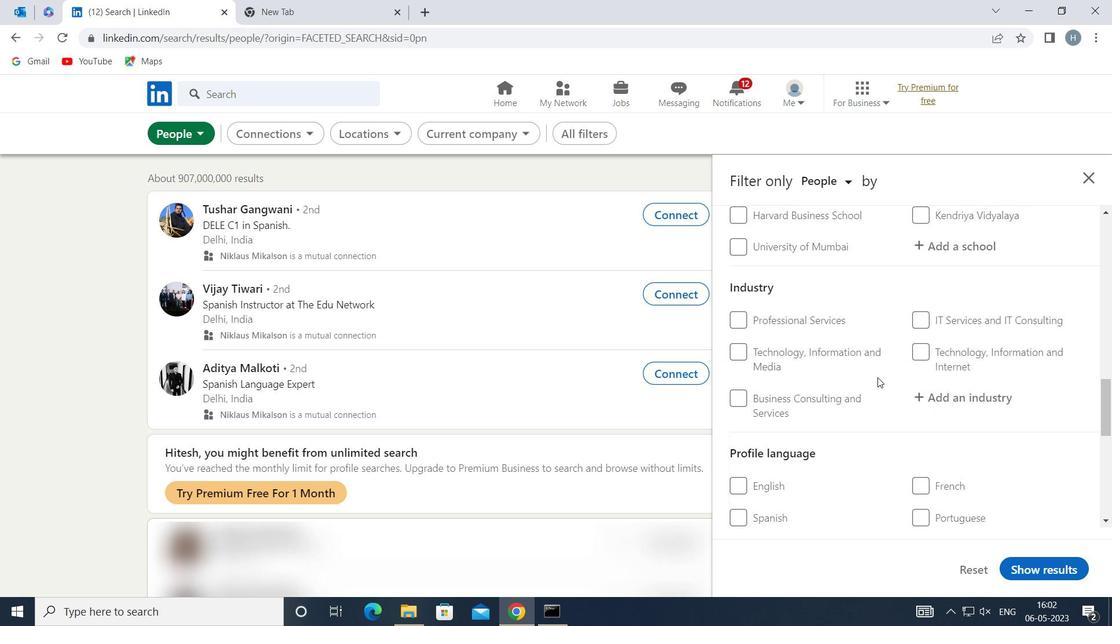 
Action: Mouse moved to (770, 422)
Screenshot: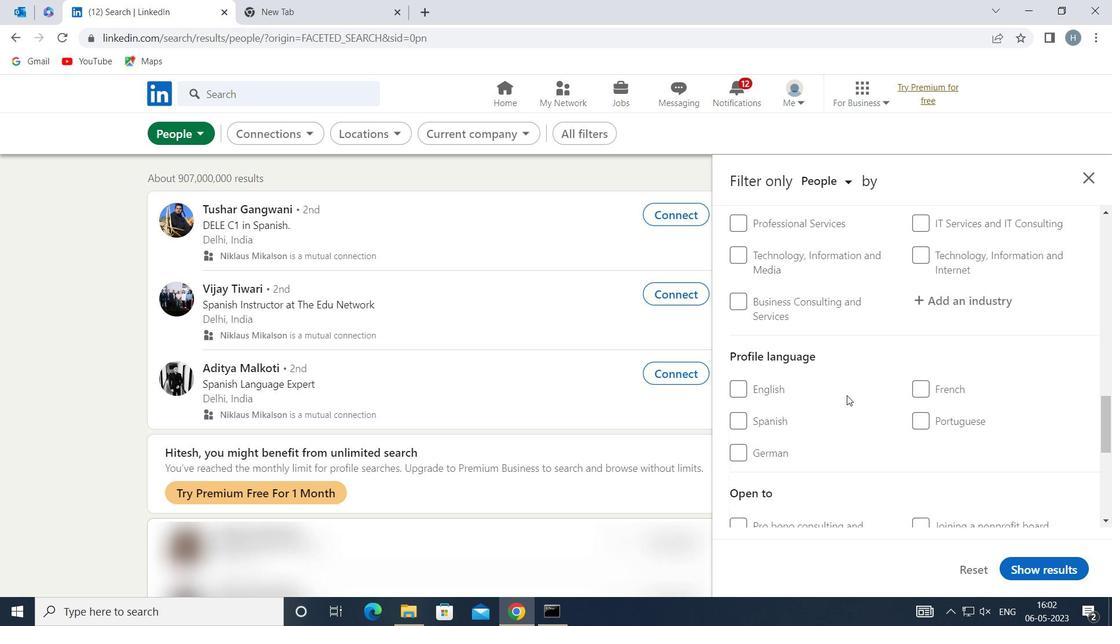 
Action: Mouse pressed left at (770, 422)
Screenshot: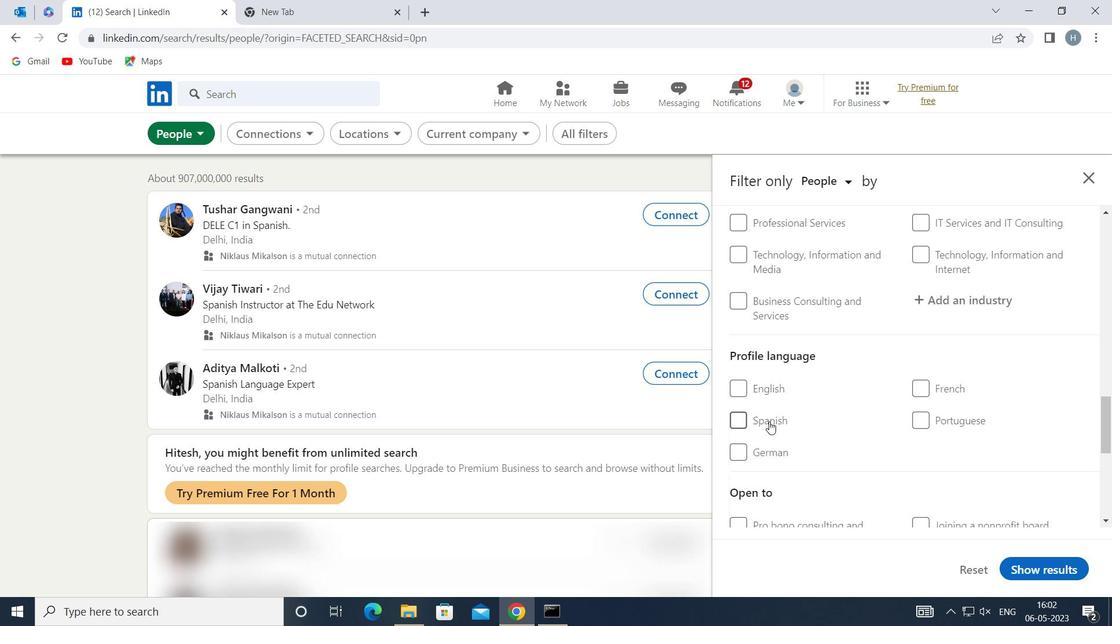 
Action: Mouse moved to (835, 417)
Screenshot: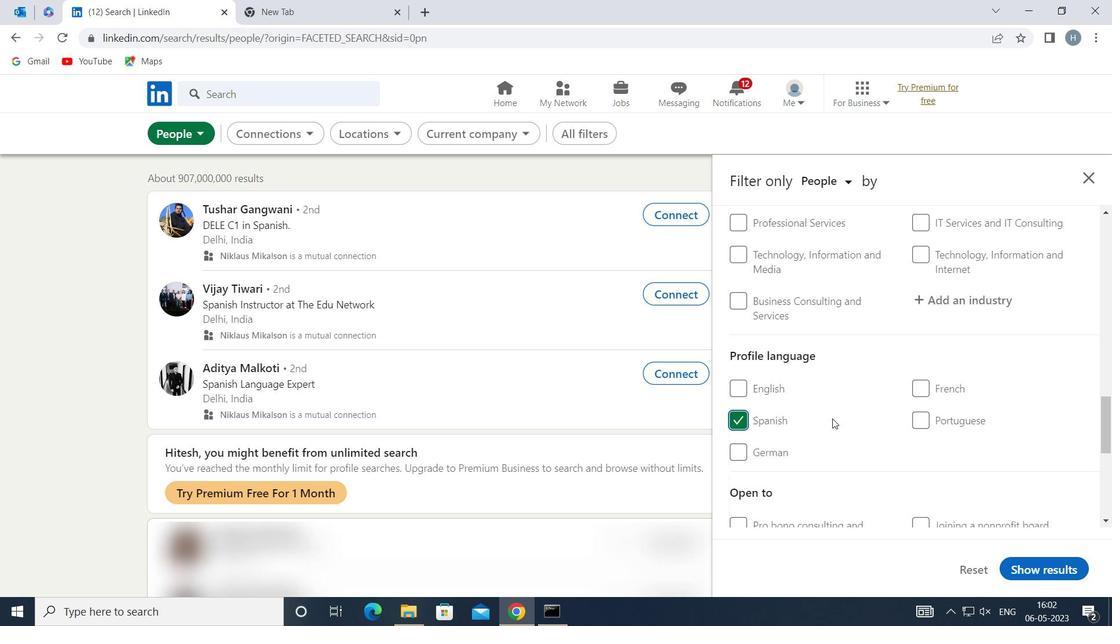 
Action: Mouse scrolled (835, 418) with delta (0, 0)
Screenshot: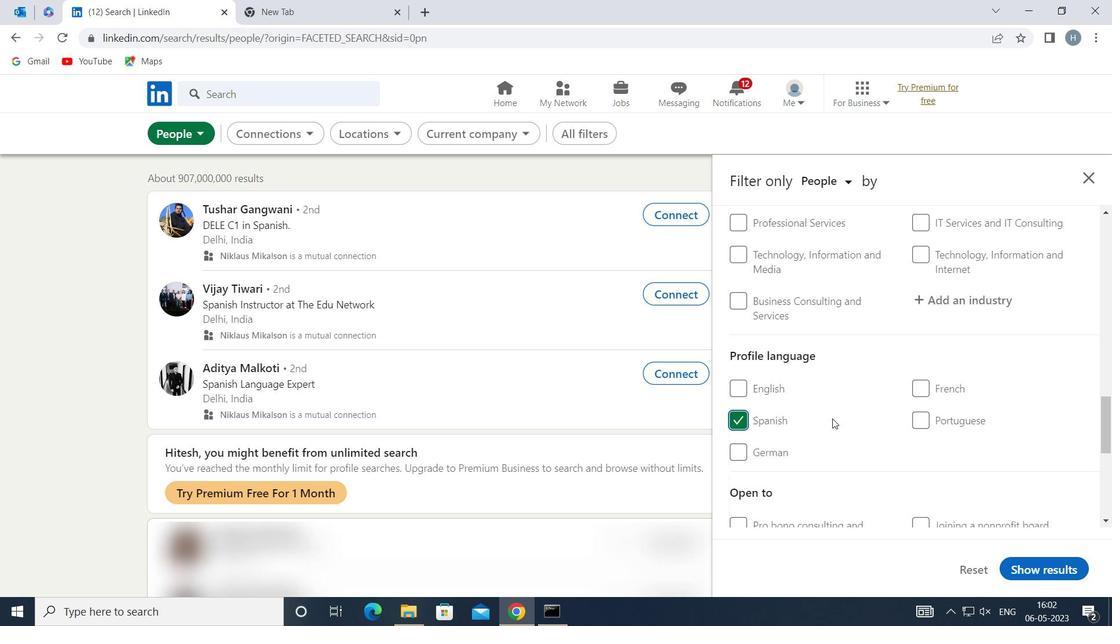 
Action: Mouse moved to (837, 410)
Screenshot: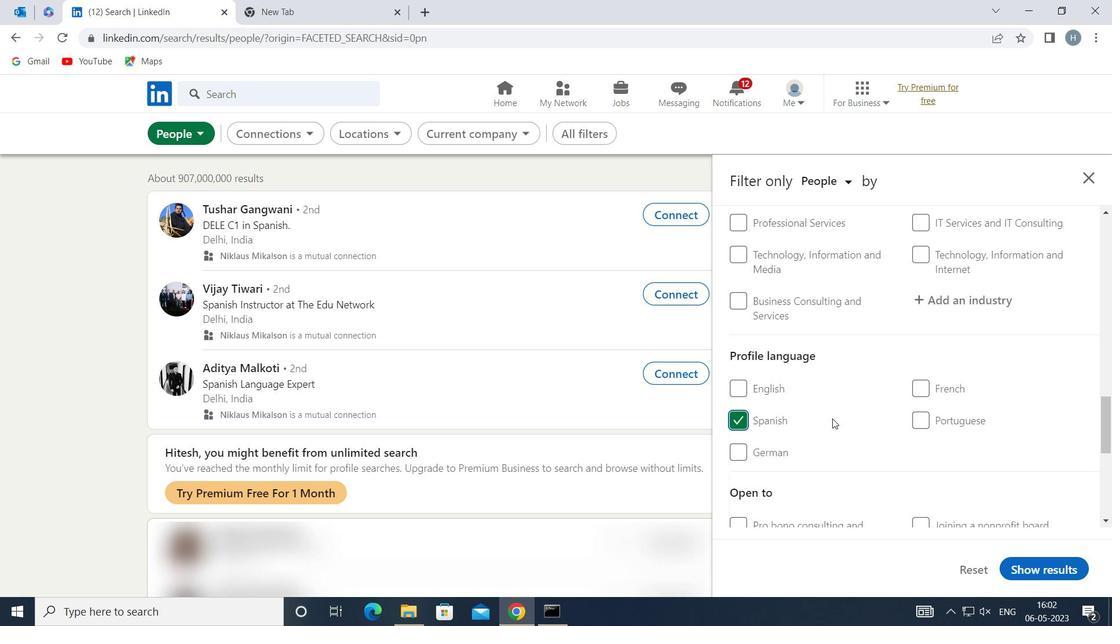 
Action: Mouse scrolled (837, 410) with delta (0, 0)
Screenshot: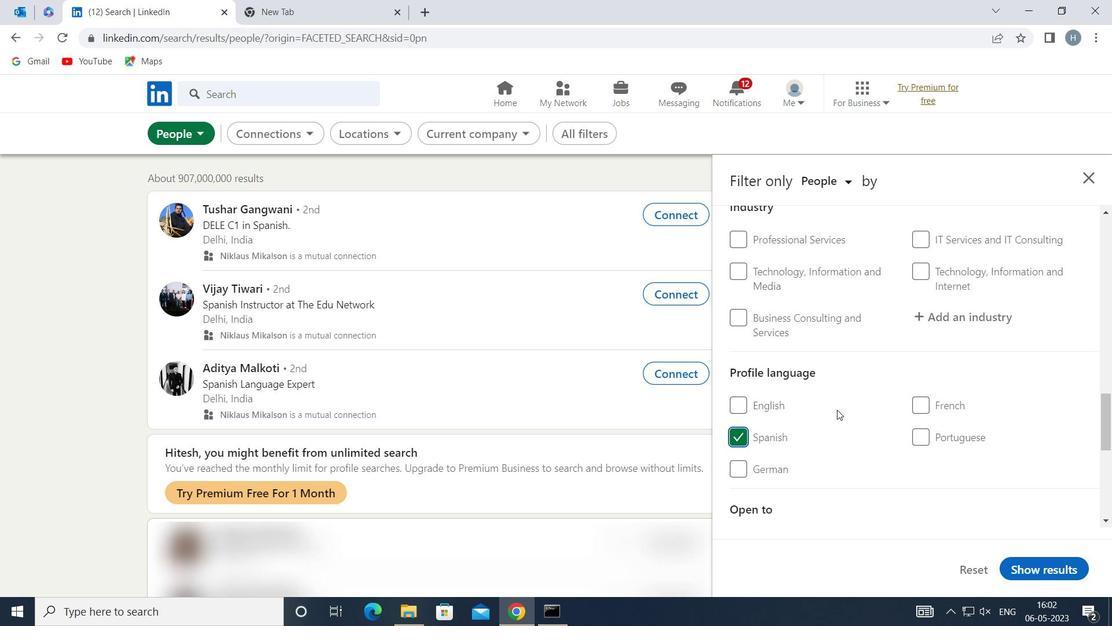 
Action: Mouse scrolled (837, 410) with delta (0, 0)
Screenshot: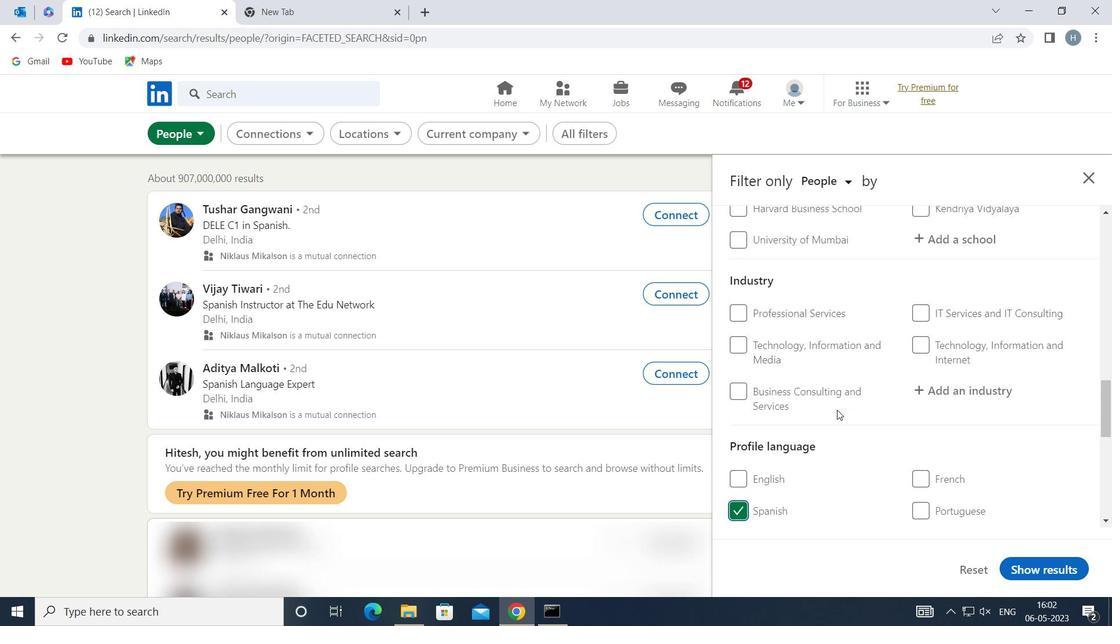 
Action: Mouse scrolled (837, 410) with delta (0, 0)
Screenshot: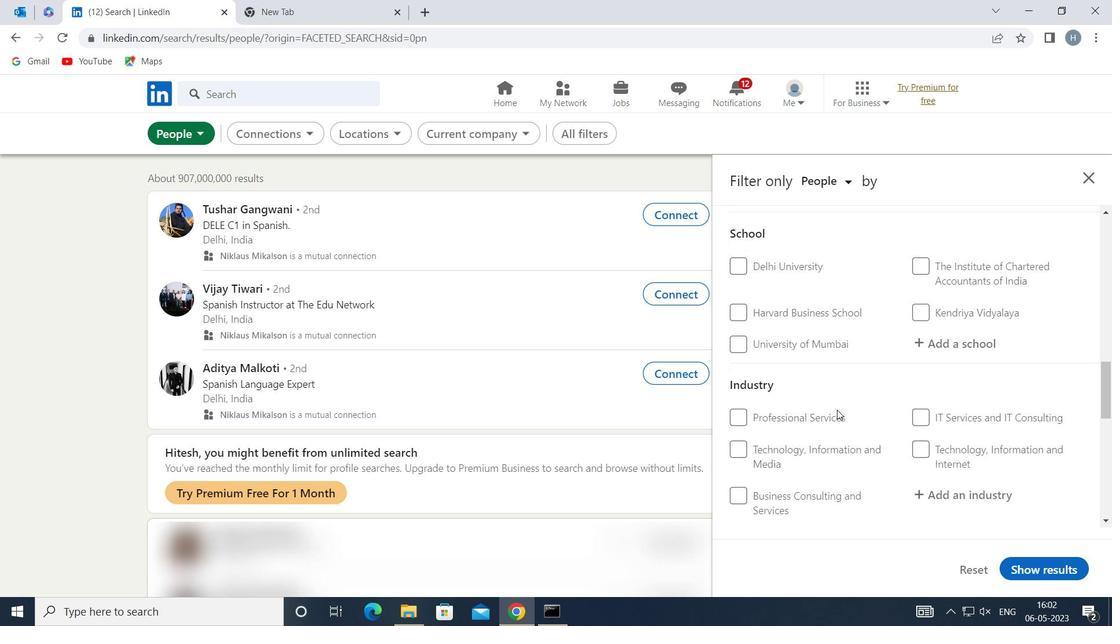 
Action: Mouse scrolled (837, 410) with delta (0, 0)
Screenshot: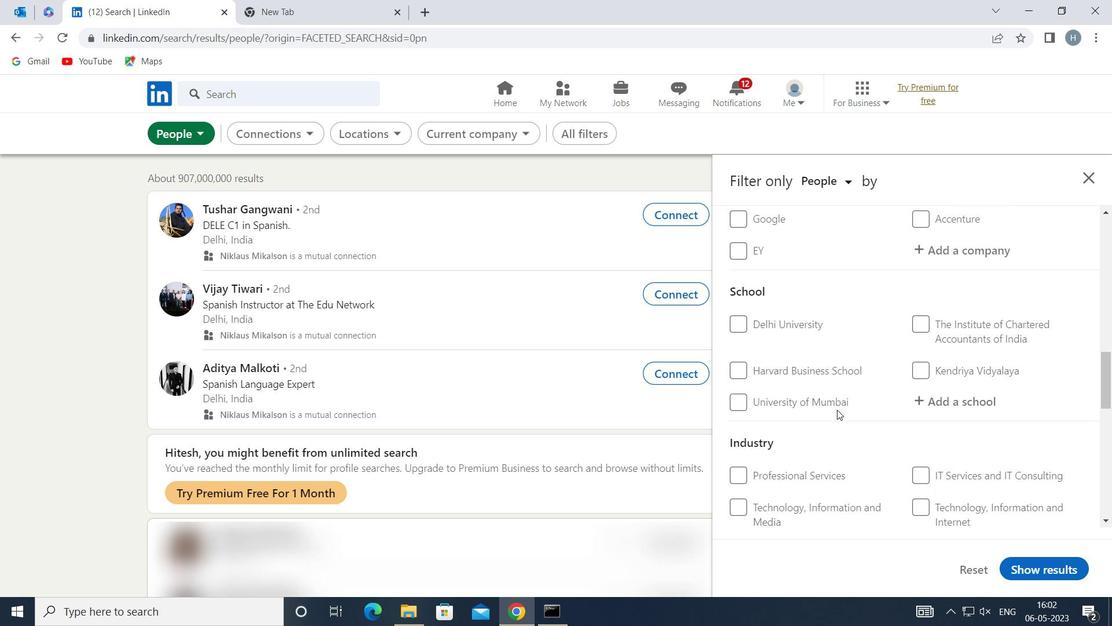 
Action: Mouse scrolled (837, 410) with delta (0, 0)
Screenshot: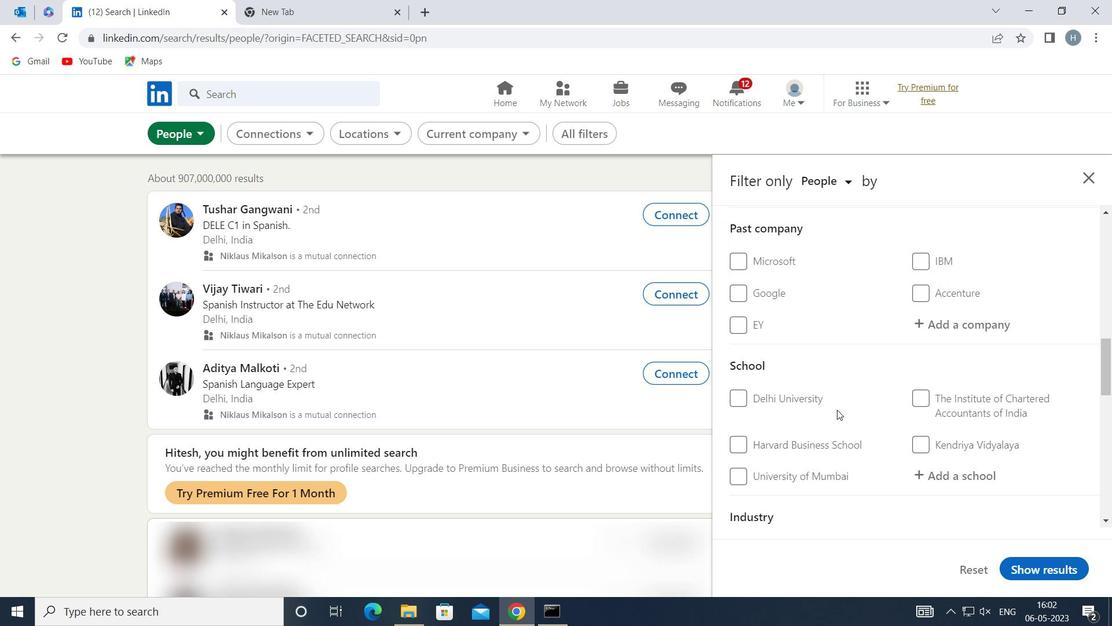 
Action: Mouse scrolled (837, 410) with delta (0, 0)
Screenshot: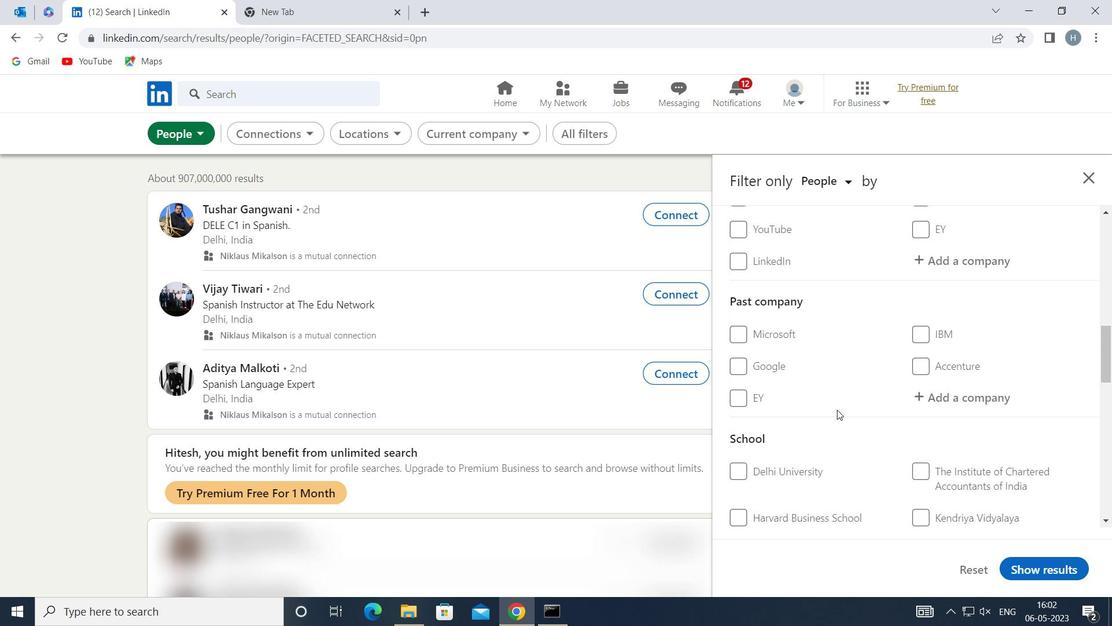 
Action: Mouse moved to (990, 364)
Screenshot: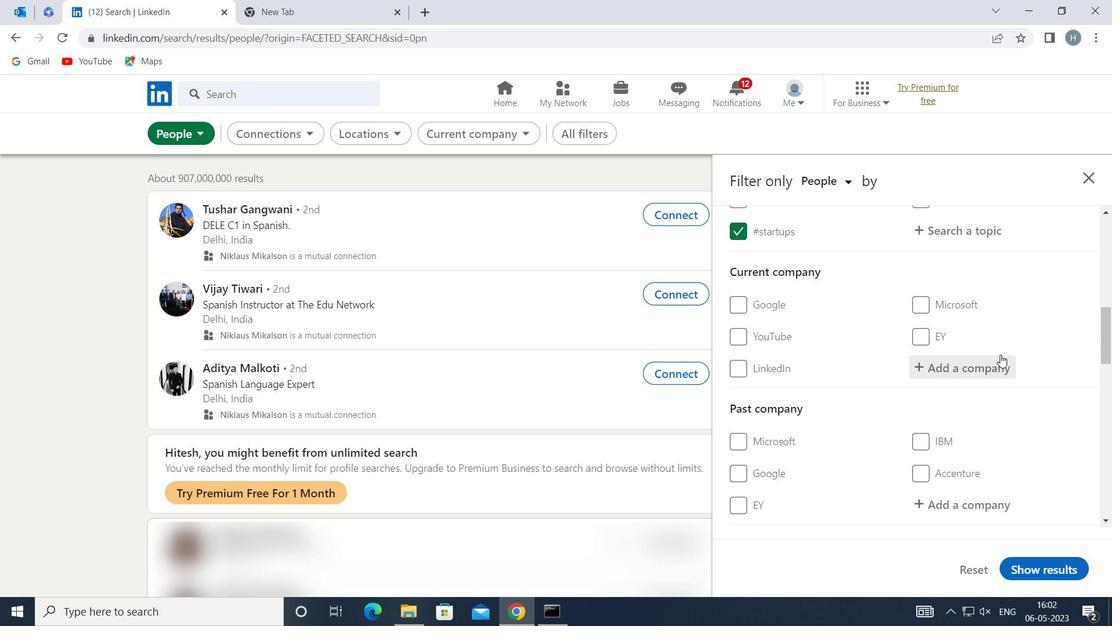 
Action: Mouse pressed left at (990, 364)
Screenshot: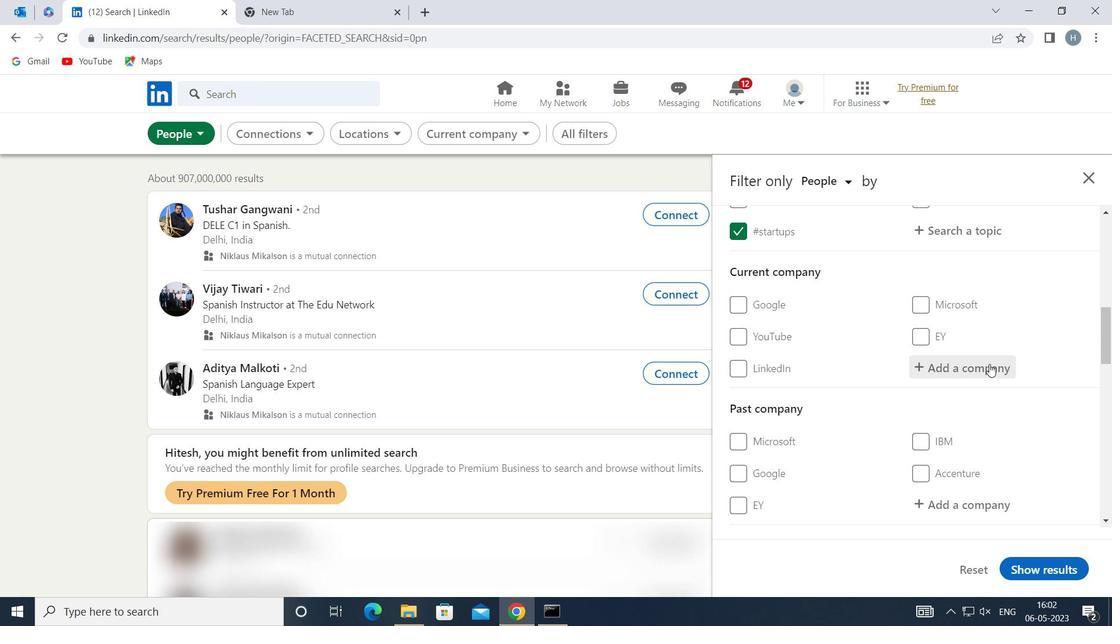 
Action: Key pressed <Key.shift><Key.shift>CODING<Key.space><Key.shift>N
Screenshot: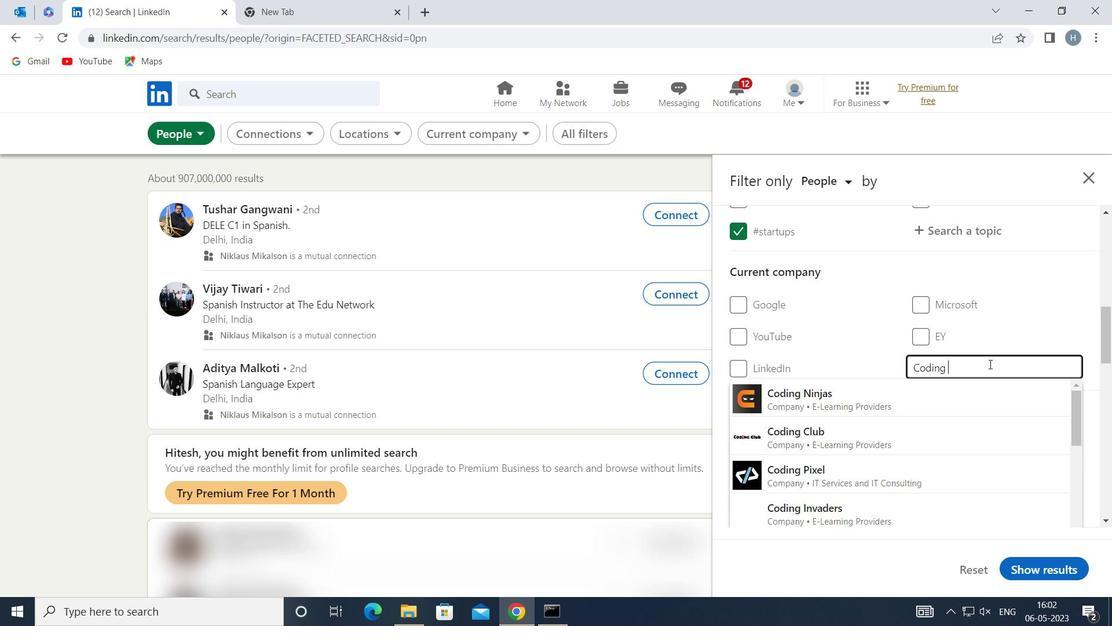 
Action: Mouse moved to (893, 394)
Screenshot: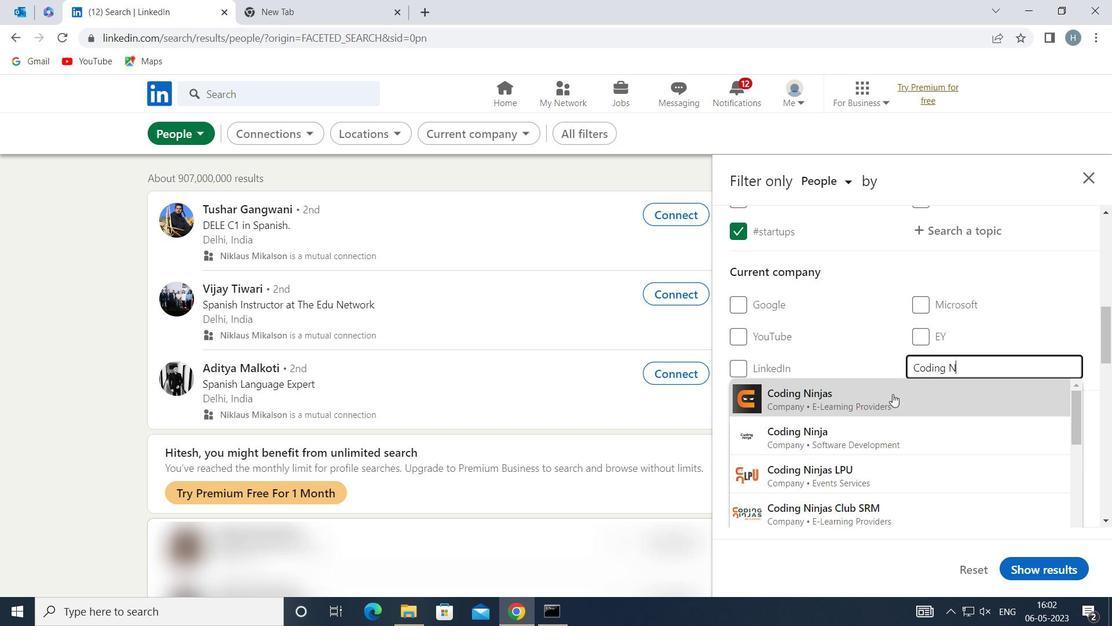 
Action: Mouse pressed left at (893, 394)
Screenshot: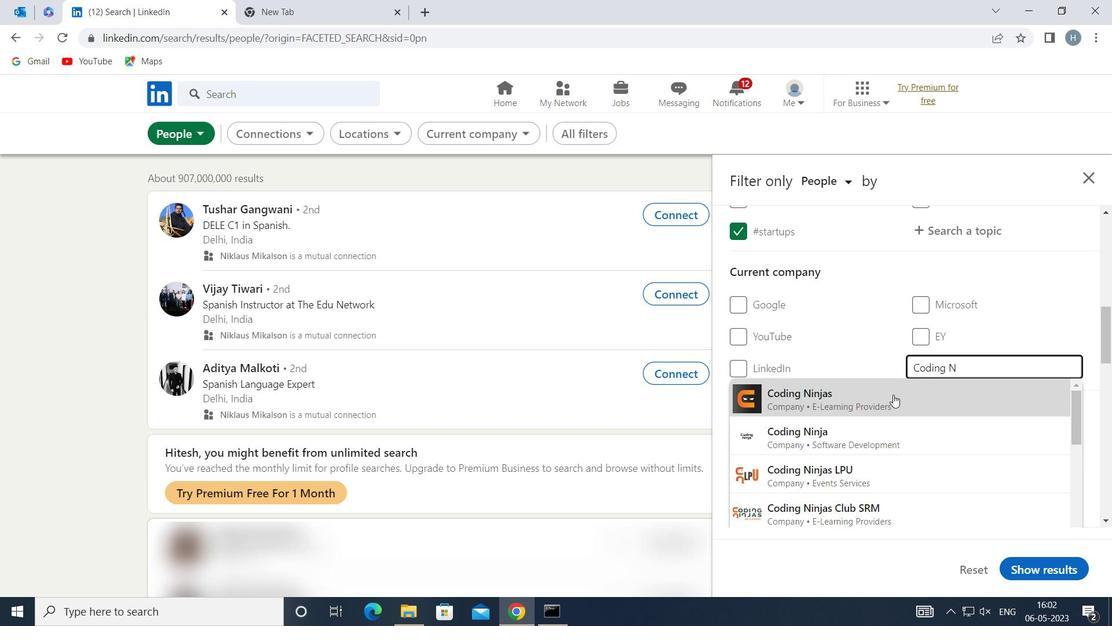 
Action: Mouse moved to (854, 368)
Screenshot: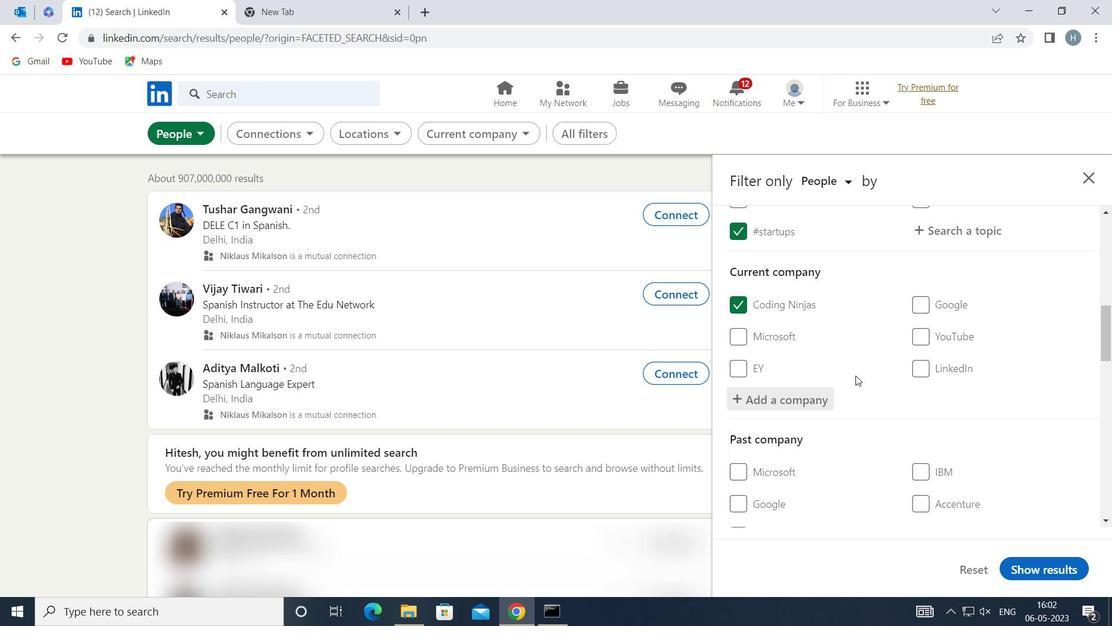 
Action: Mouse scrolled (854, 367) with delta (0, 0)
Screenshot: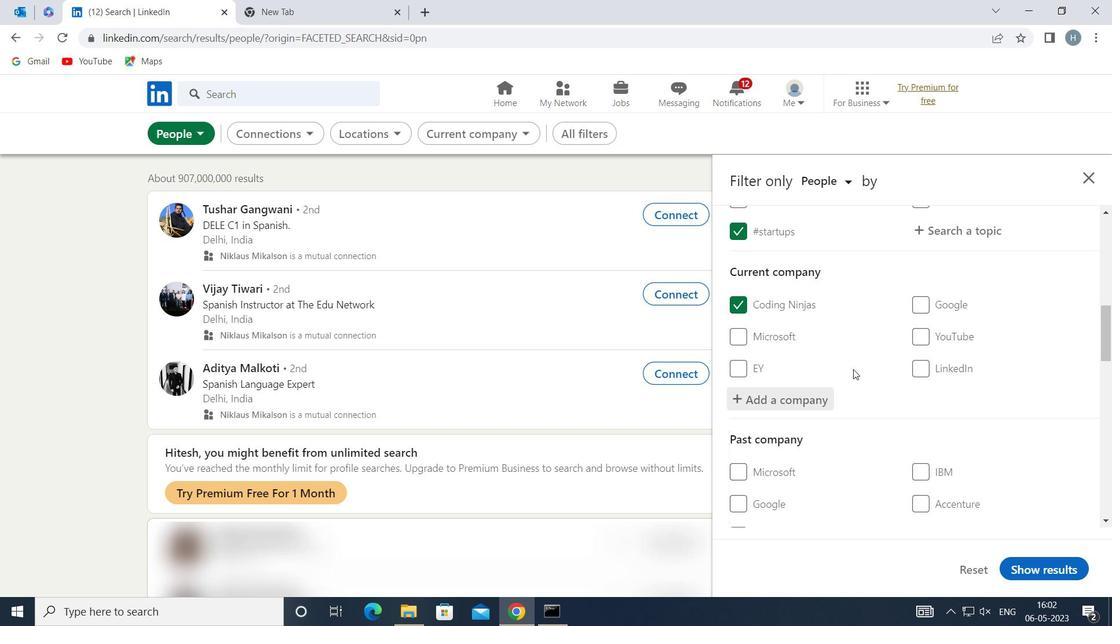 
Action: Mouse scrolled (854, 367) with delta (0, 0)
Screenshot: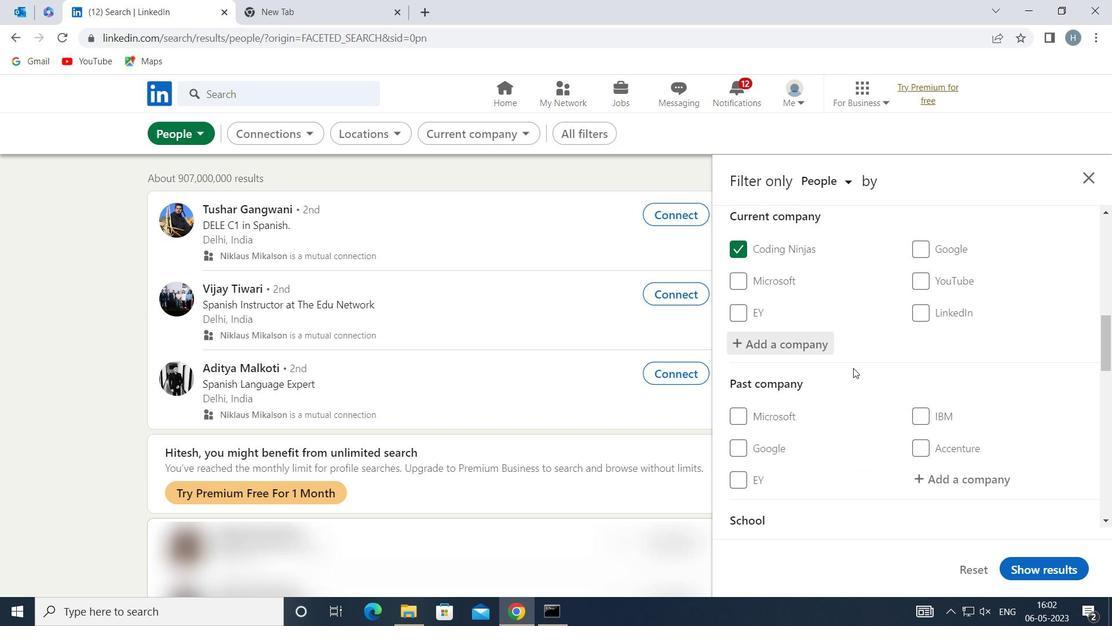 
Action: Mouse scrolled (854, 367) with delta (0, 0)
Screenshot: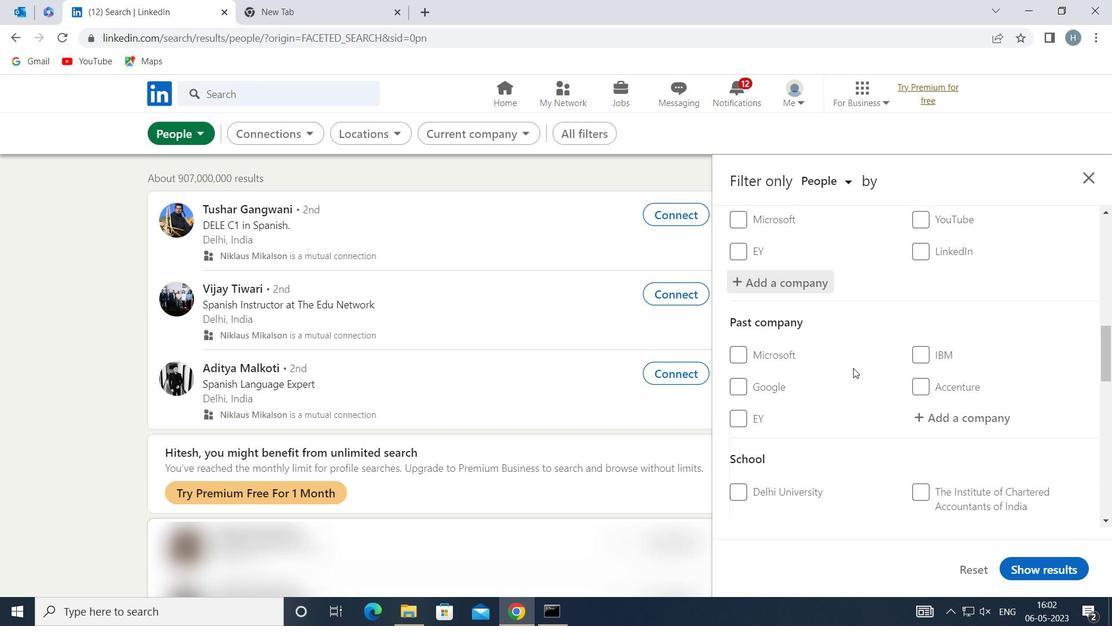 
Action: Mouse scrolled (854, 367) with delta (0, 0)
Screenshot: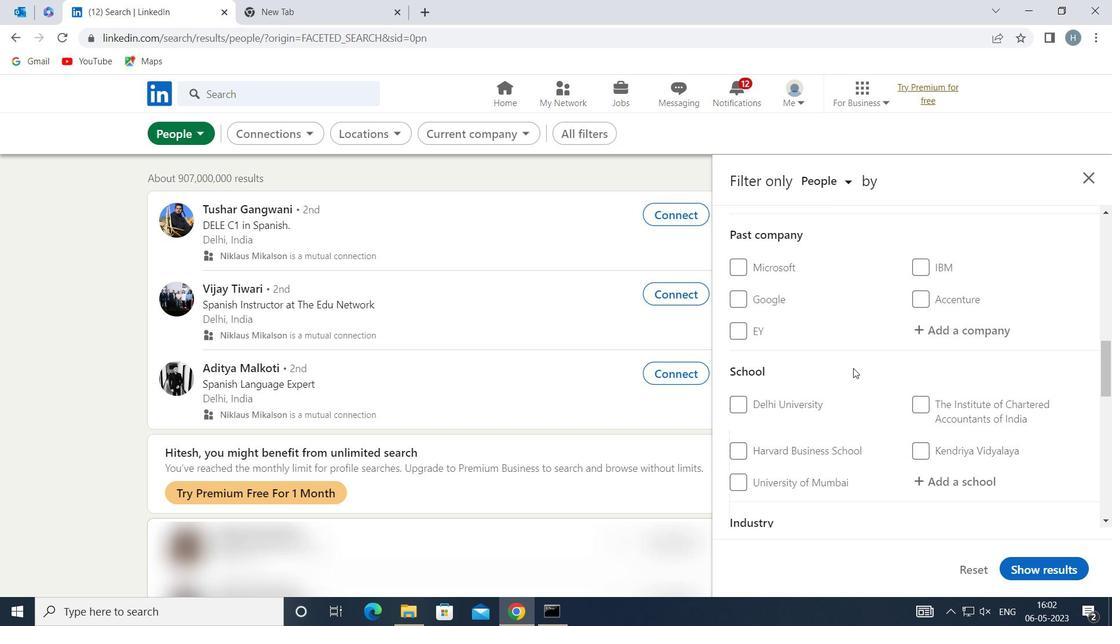 
Action: Mouse moved to (946, 395)
Screenshot: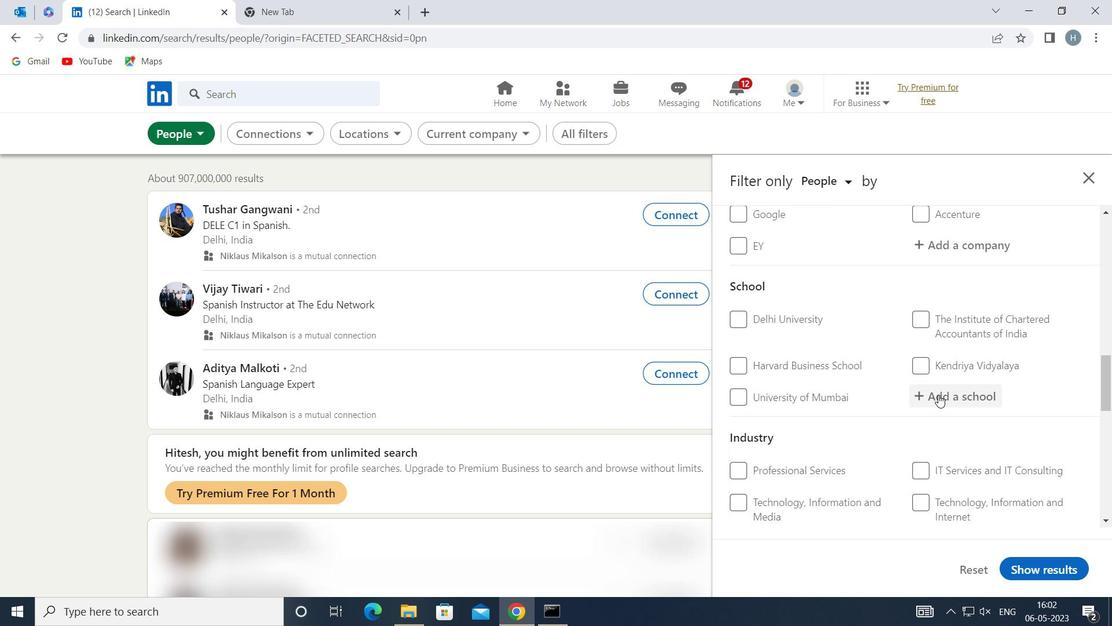 
Action: Mouse pressed left at (946, 395)
Screenshot: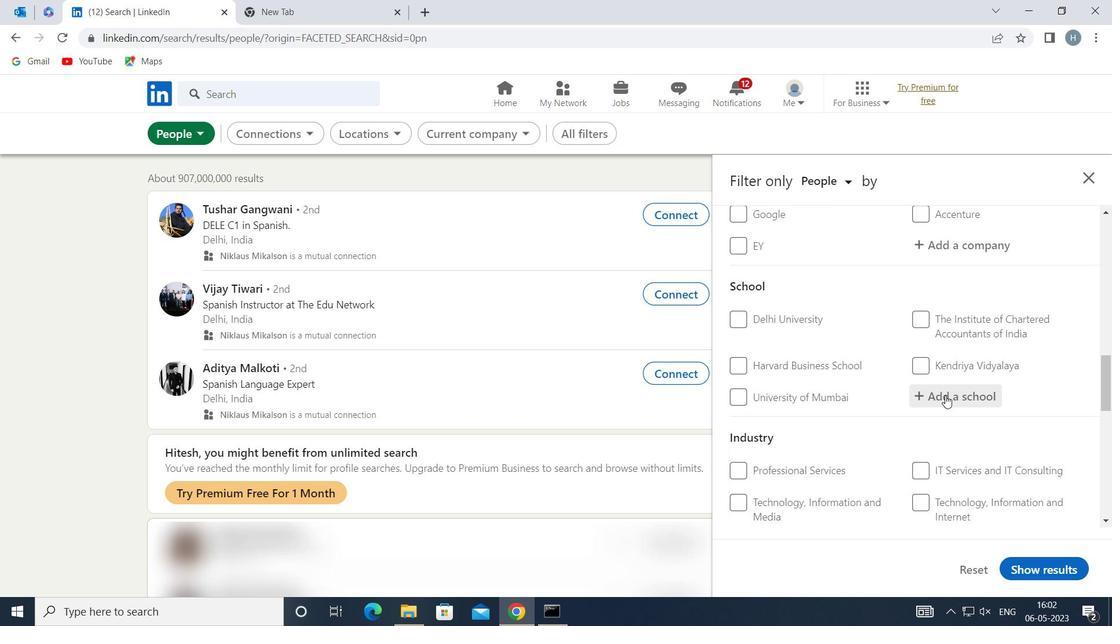 
Action: Mouse moved to (946, 391)
Screenshot: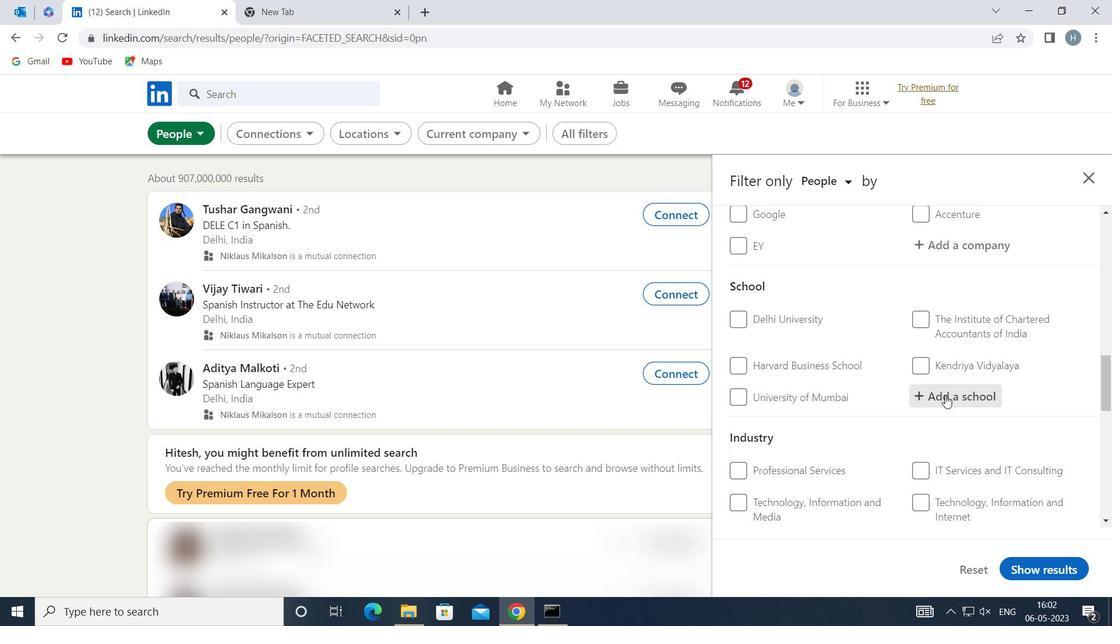 
Action: Key pressed <Key.shift>EASWARI<Key.space><Key.shift>E
Screenshot: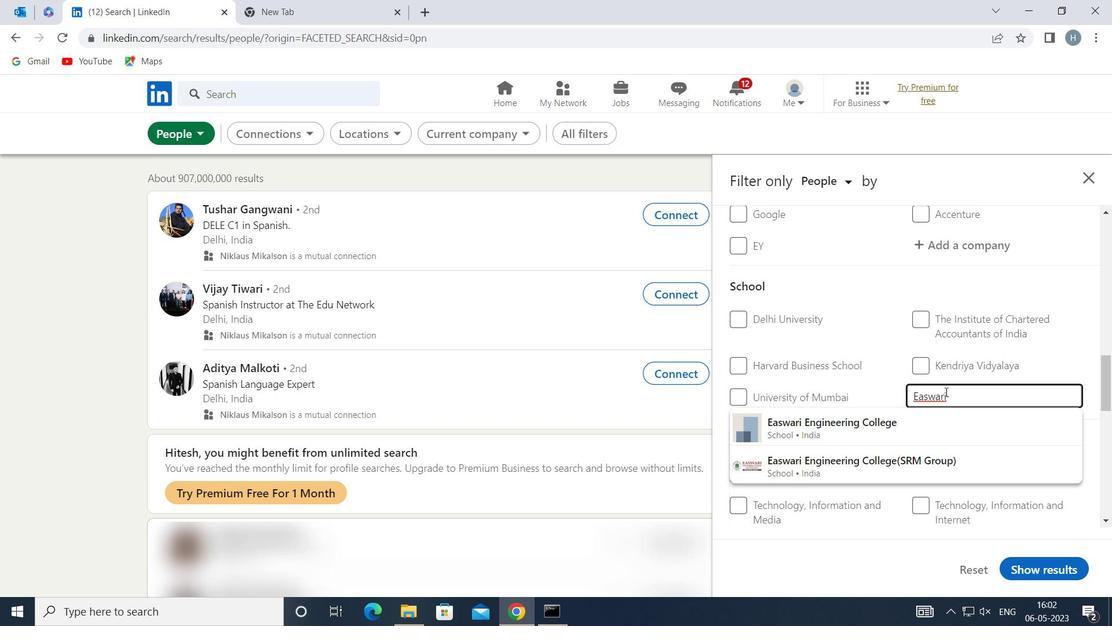 
Action: Mouse moved to (919, 421)
Screenshot: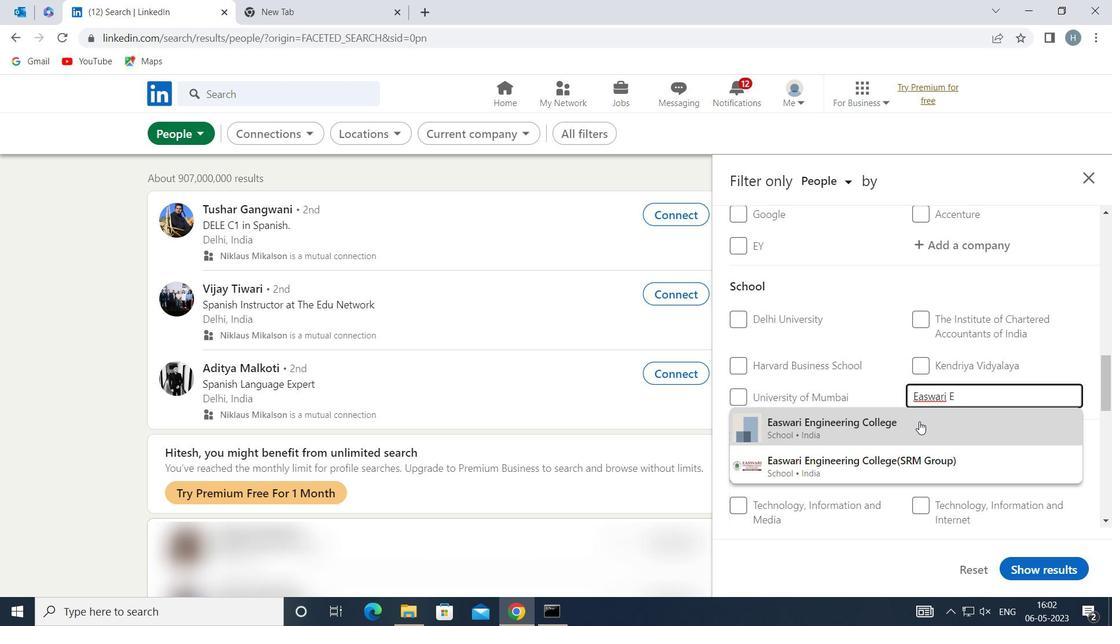 
Action: Mouse pressed left at (919, 421)
Screenshot: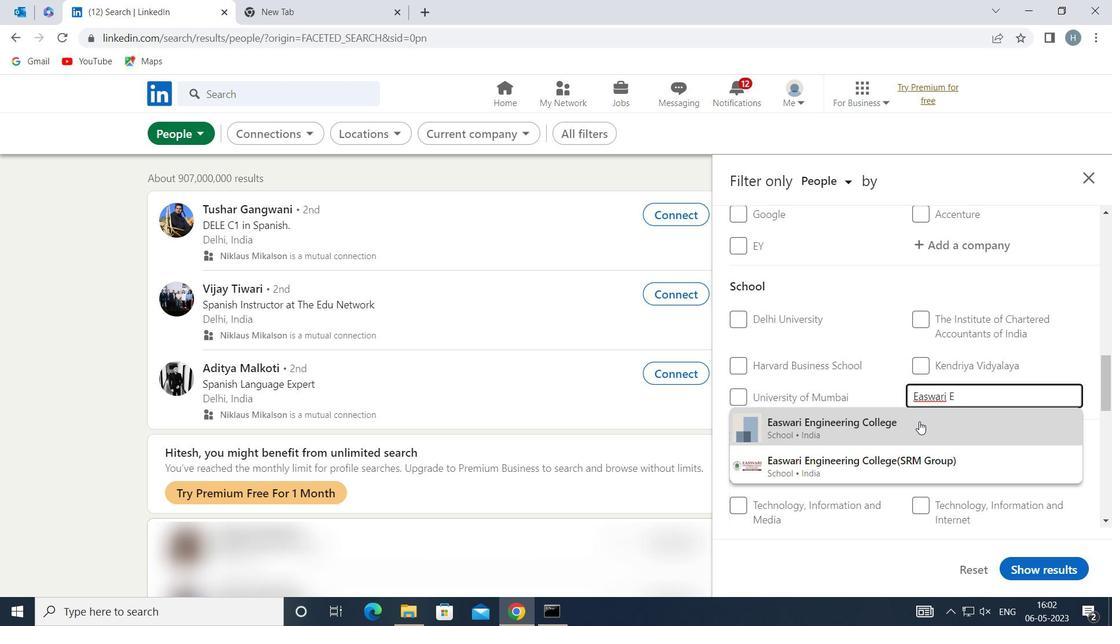 
Action: Mouse moved to (874, 412)
Screenshot: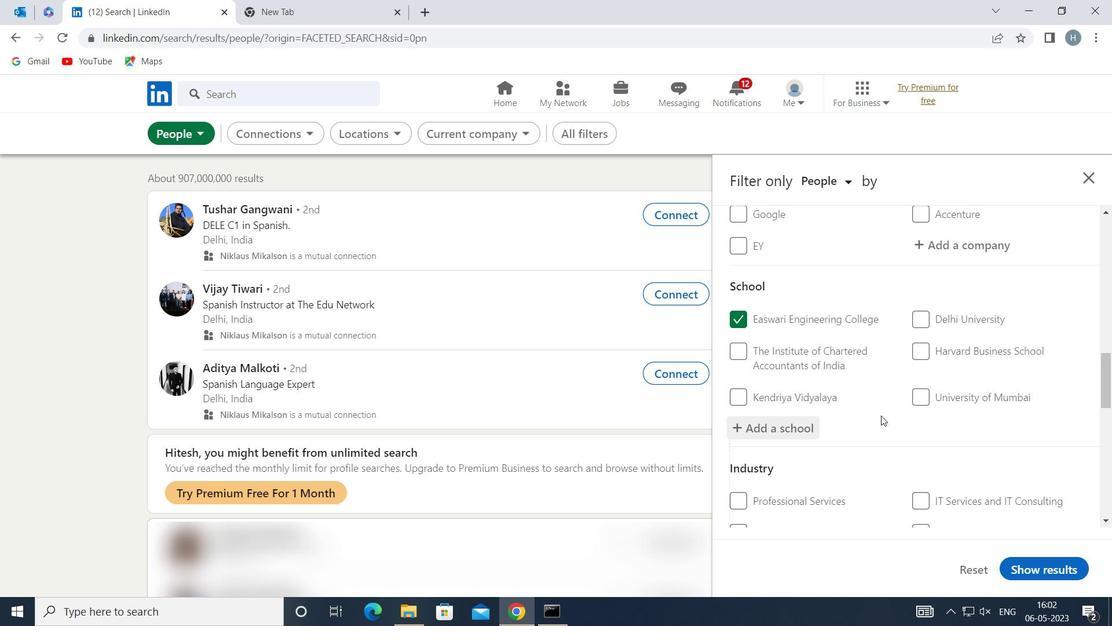 
Action: Mouse scrolled (874, 412) with delta (0, 0)
Screenshot: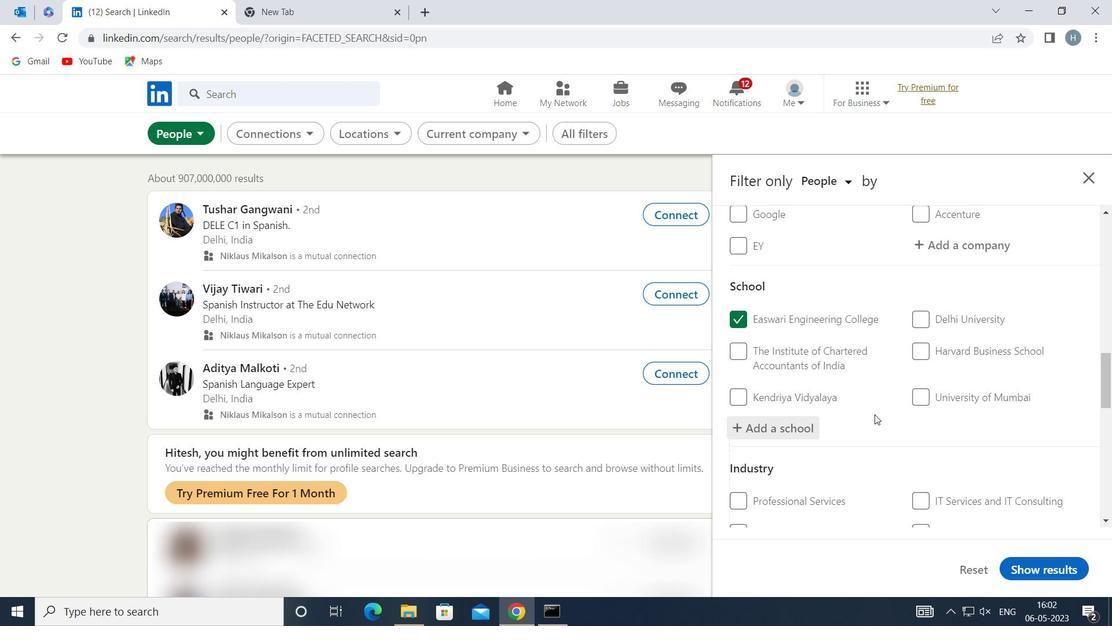 
Action: Mouse scrolled (874, 412) with delta (0, 0)
Screenshot: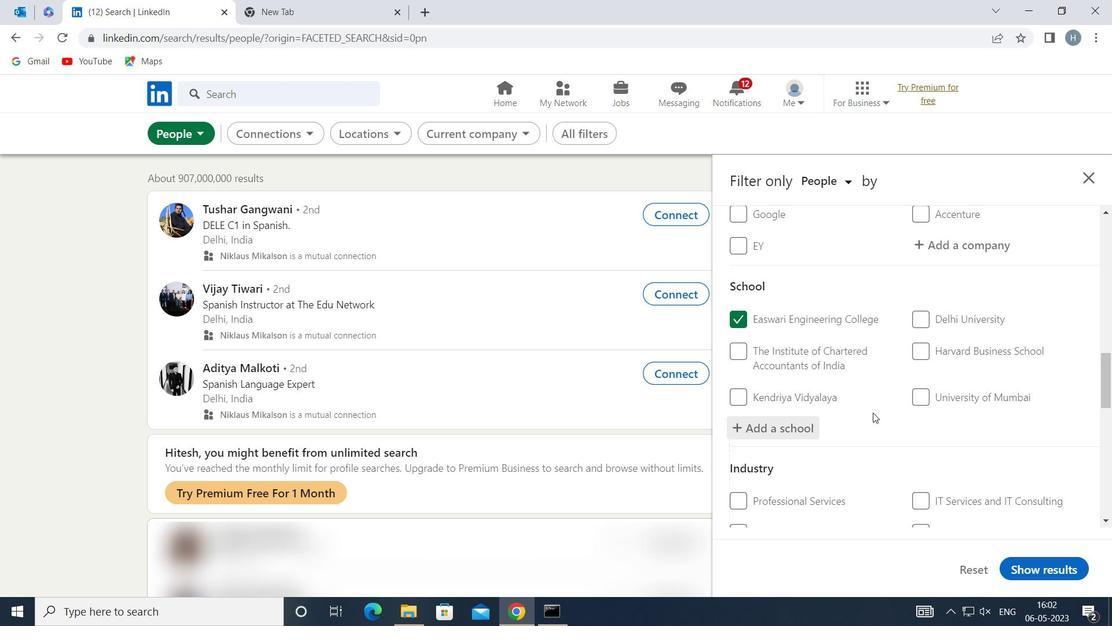 
Action: Mouse moved to (956, 431)
Screenshot: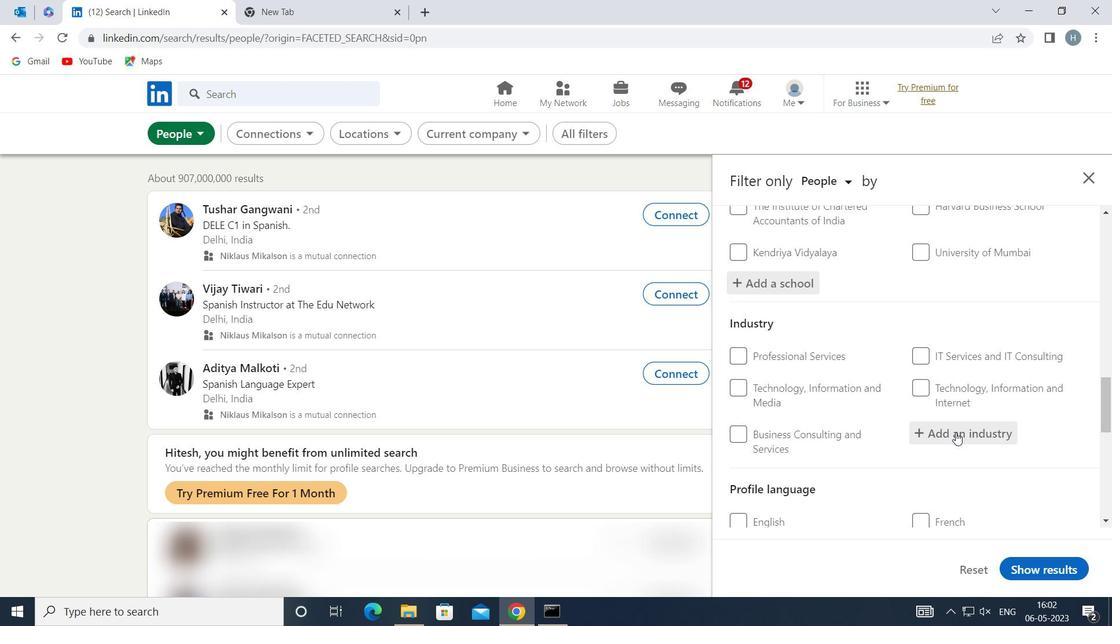 
Action: Mouse pressed left at (956, 431)
Screenshot: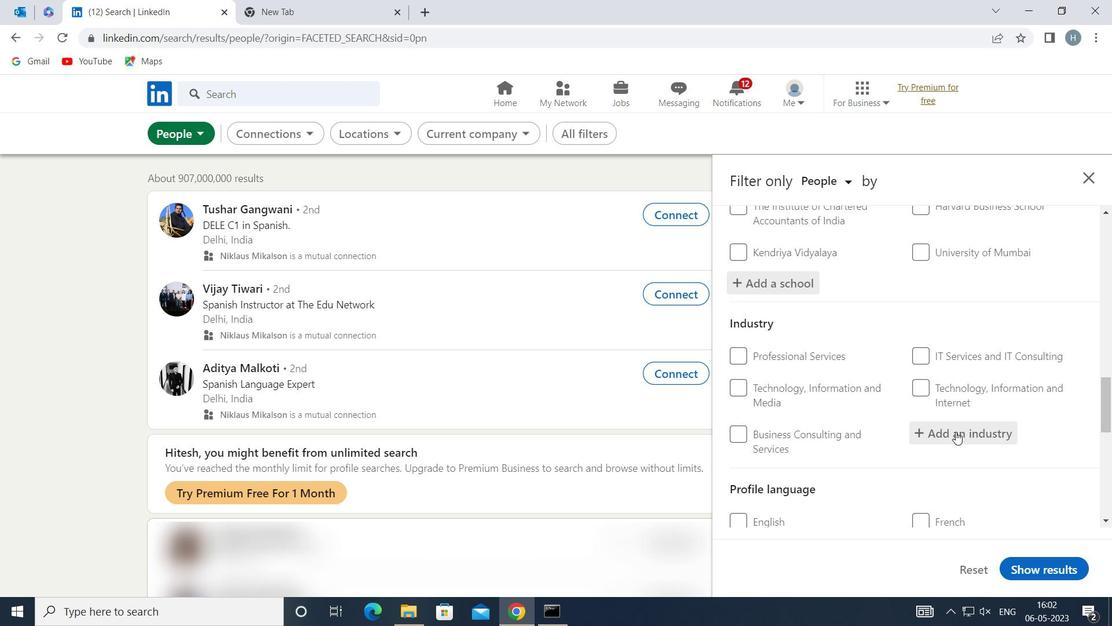 
Action: Key pressed <Key.shift>FIRE
Screenshot: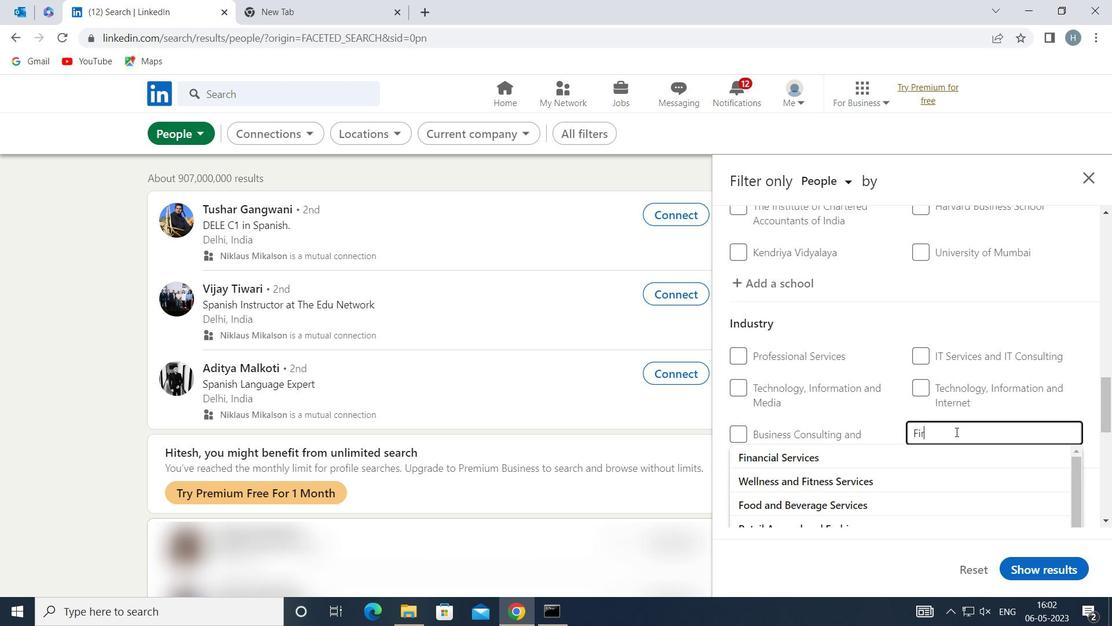 
Action: Mouse moved to (901, 458)
Screenshot: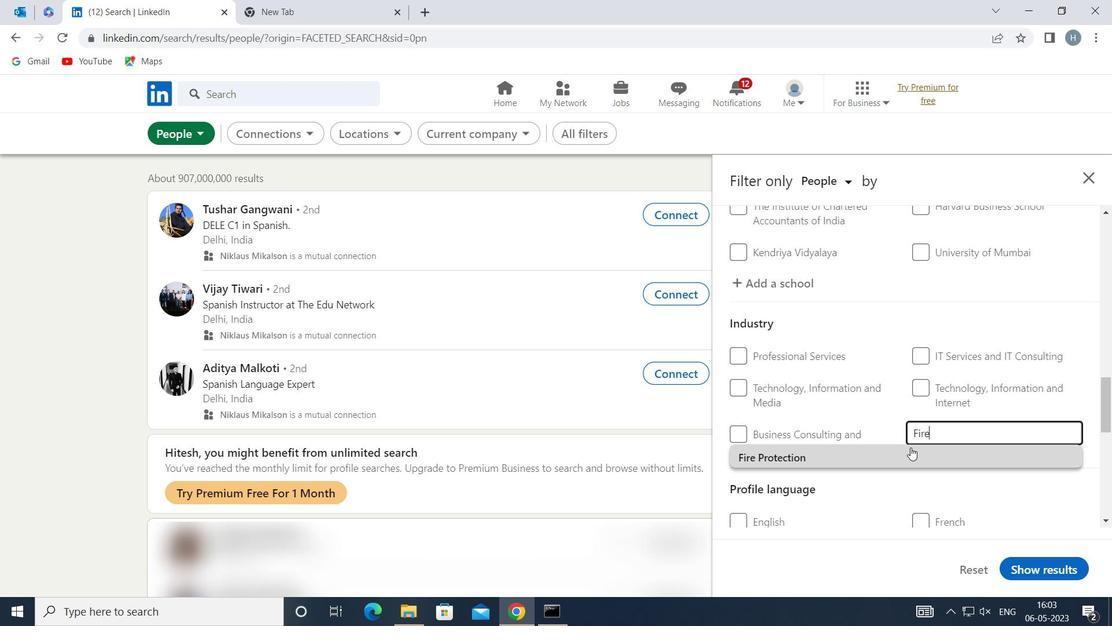
Action: Mouse pressed left at (901, 458)
Screenshot: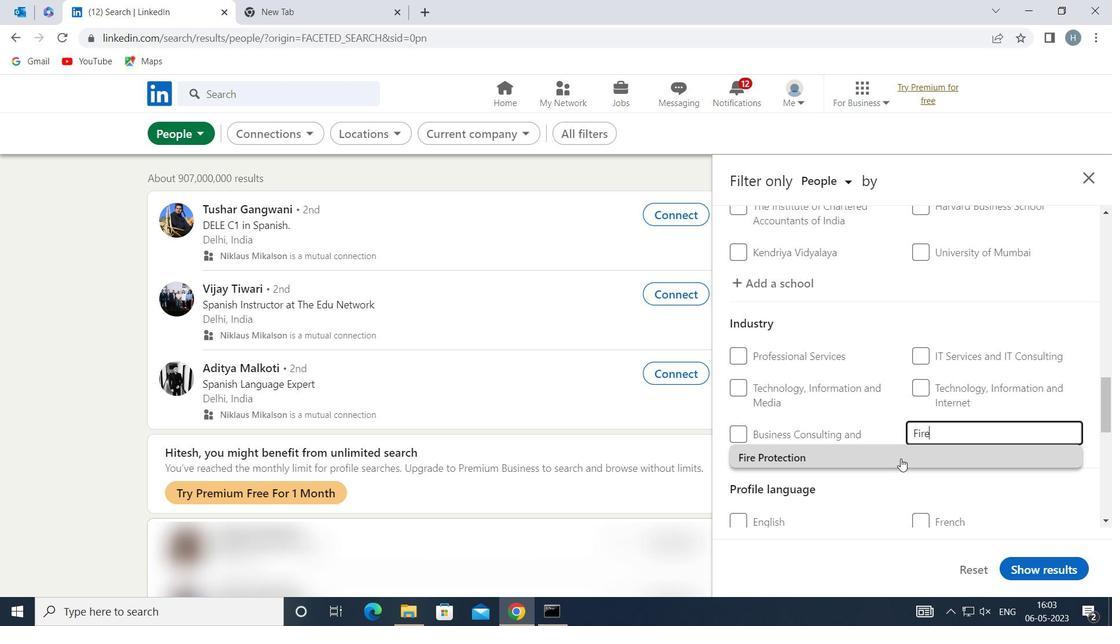 
Action: Mouse moved to (863, 417)
Screenshot: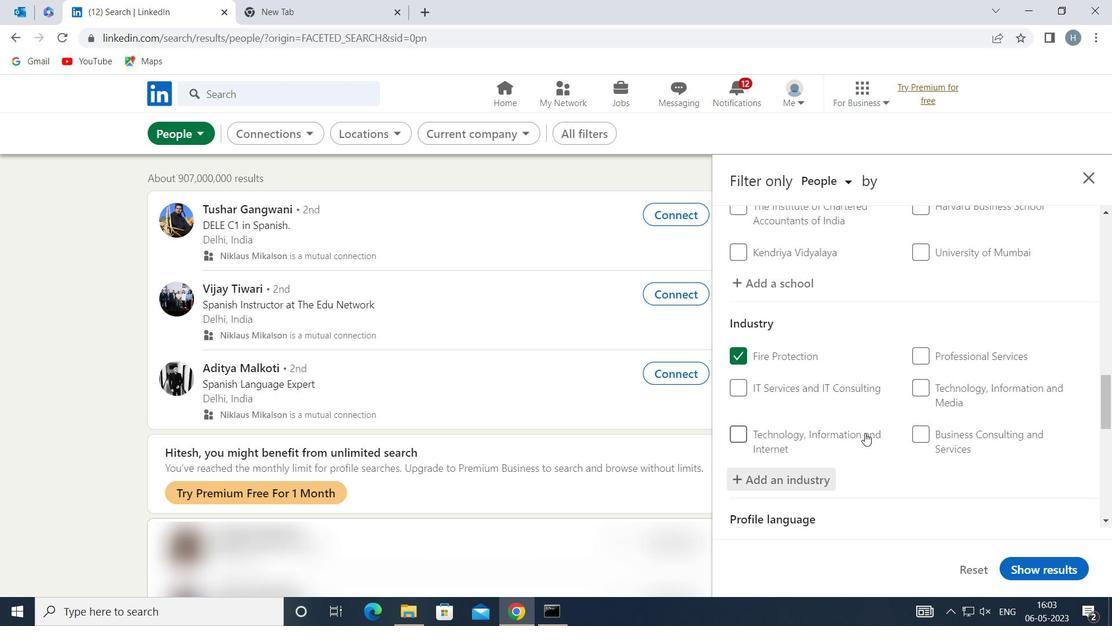 
Action: Mouse scrolled (863, 416) with delta (0, 0)
Screenshot: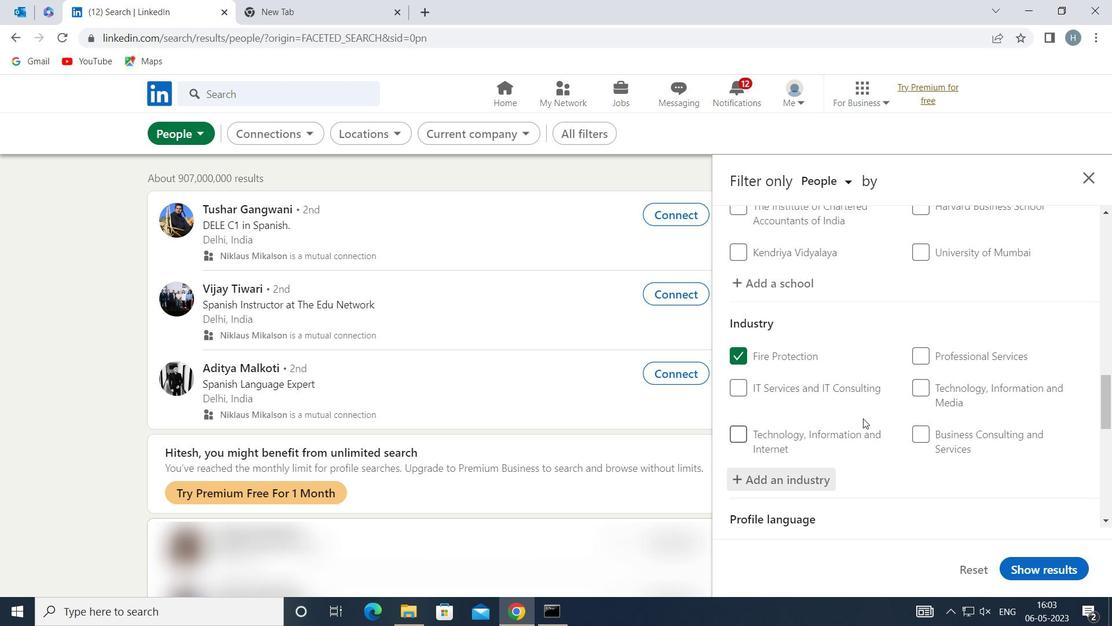 
Action: Mouse moved to (867, 412)
Screenshot: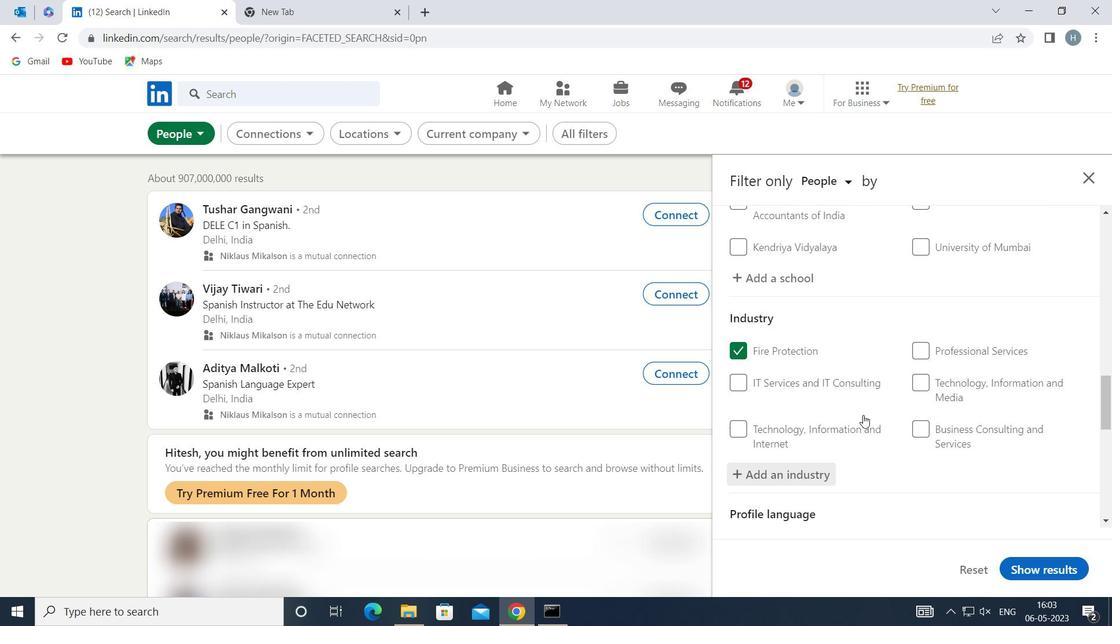 
Action: Mouse scrolled (867, 411) with delta (0, 0)
Screenshot: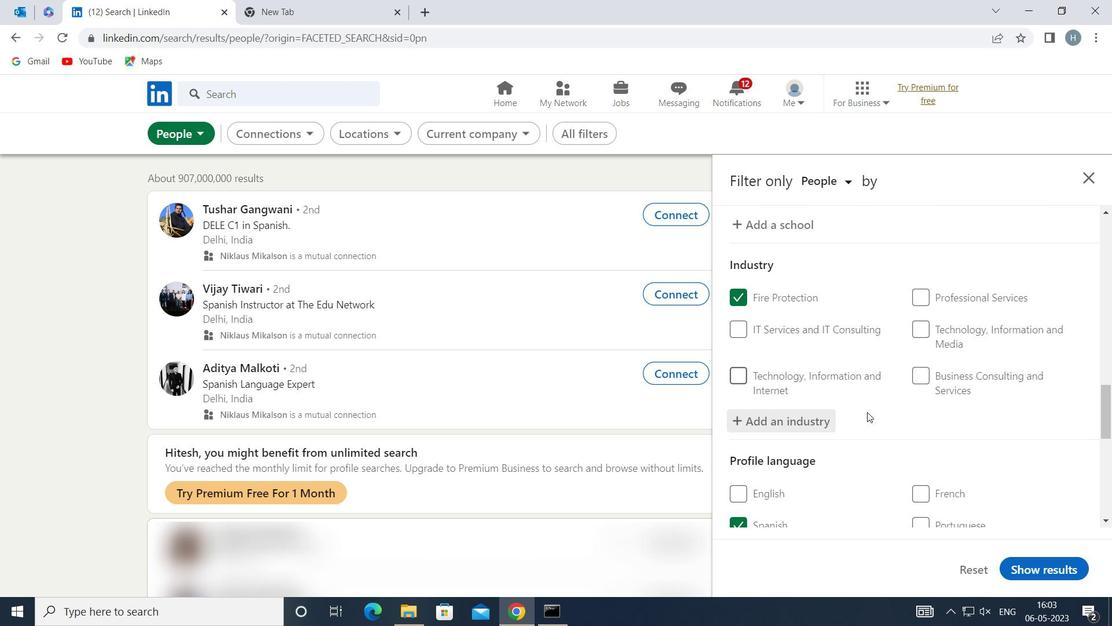 
Action: Mouse moved to (869, 410)
Screenshot: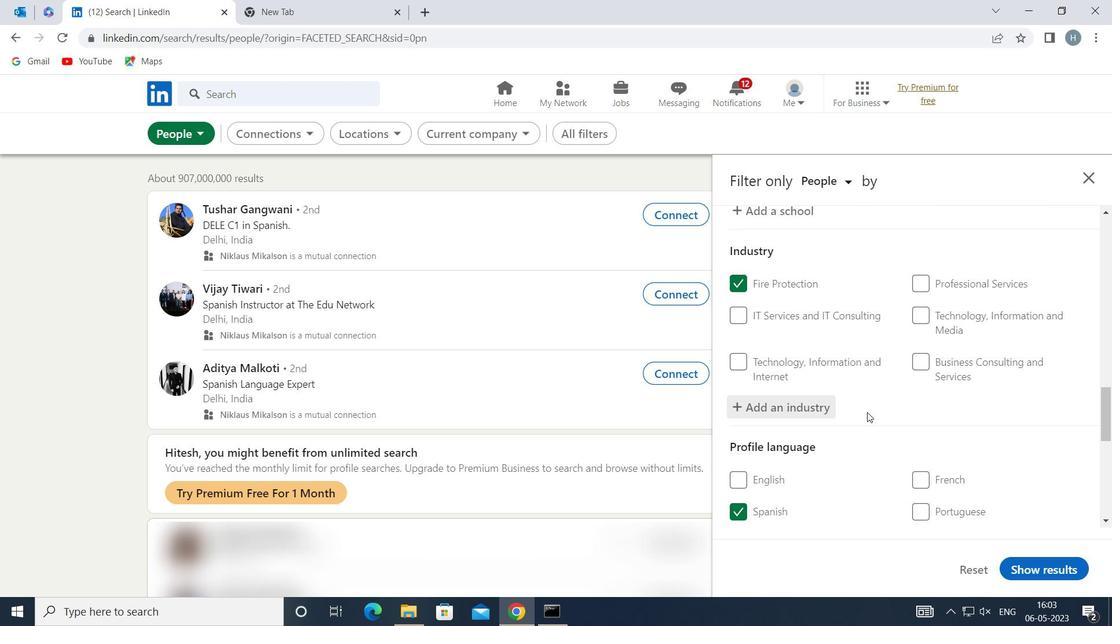 
Action: Mouse scrolled (869, 410) with delta (0, 0)
Screenshot: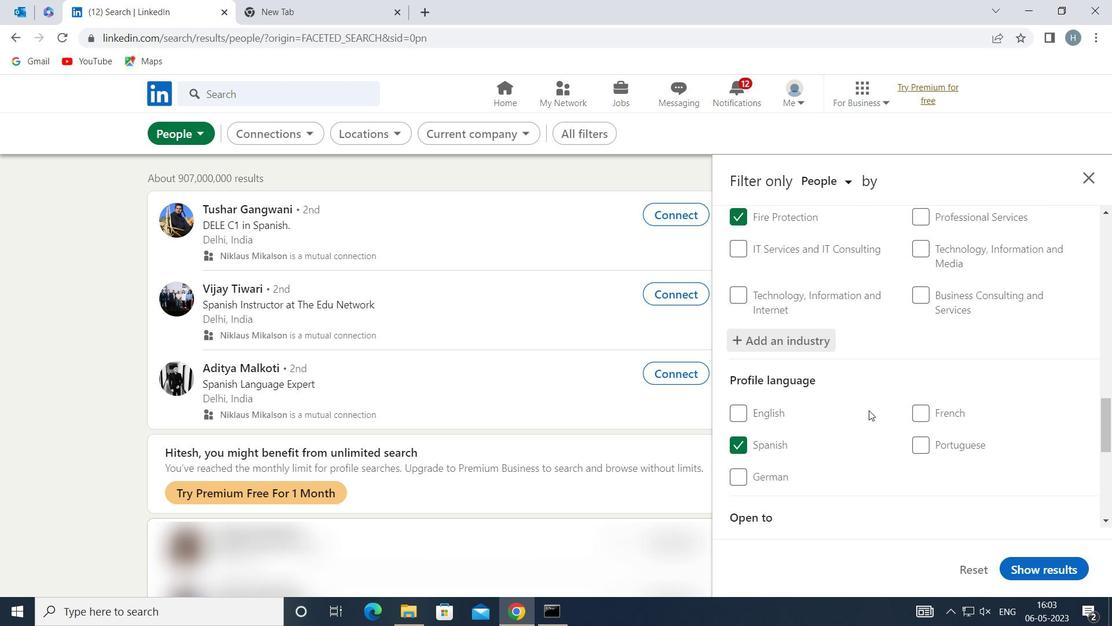 
Action: Mouse scrolled (869, 410) with delta (0, 0)
Screenshot: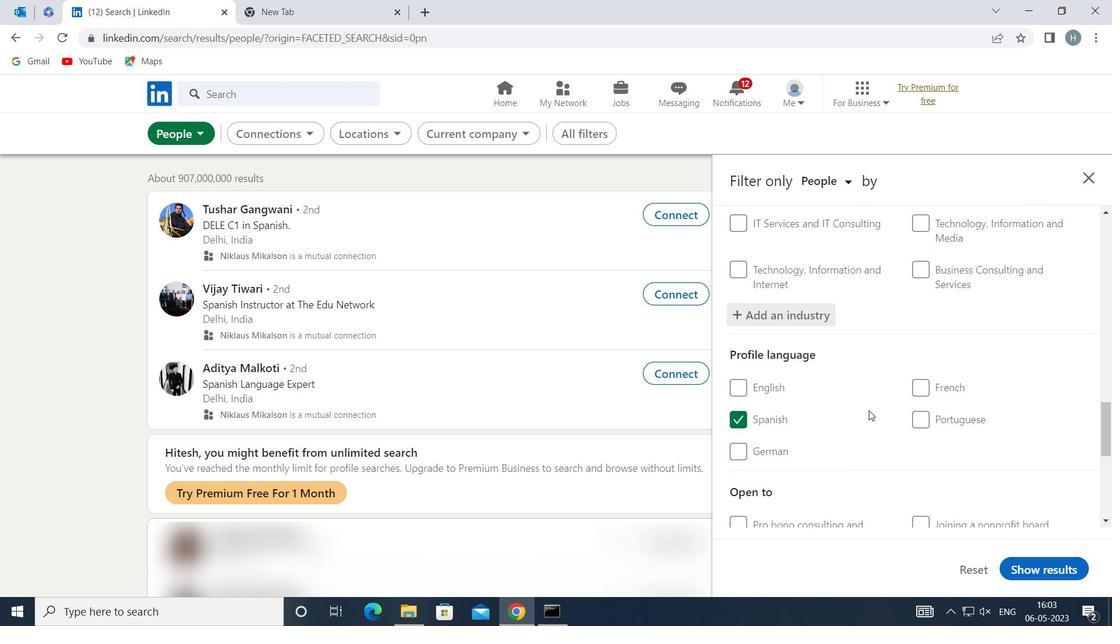
Action: Mouse scrolled (869, 410) with delta (0, 0)
Screenshot: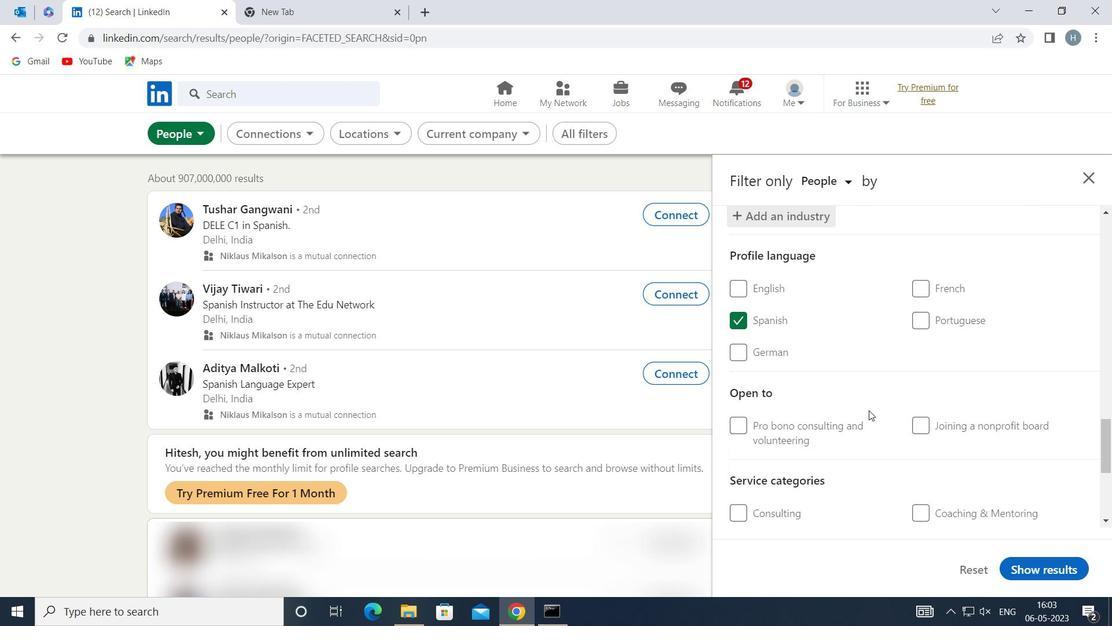
Action: Mouse moved to (958, 470)
Screenshot: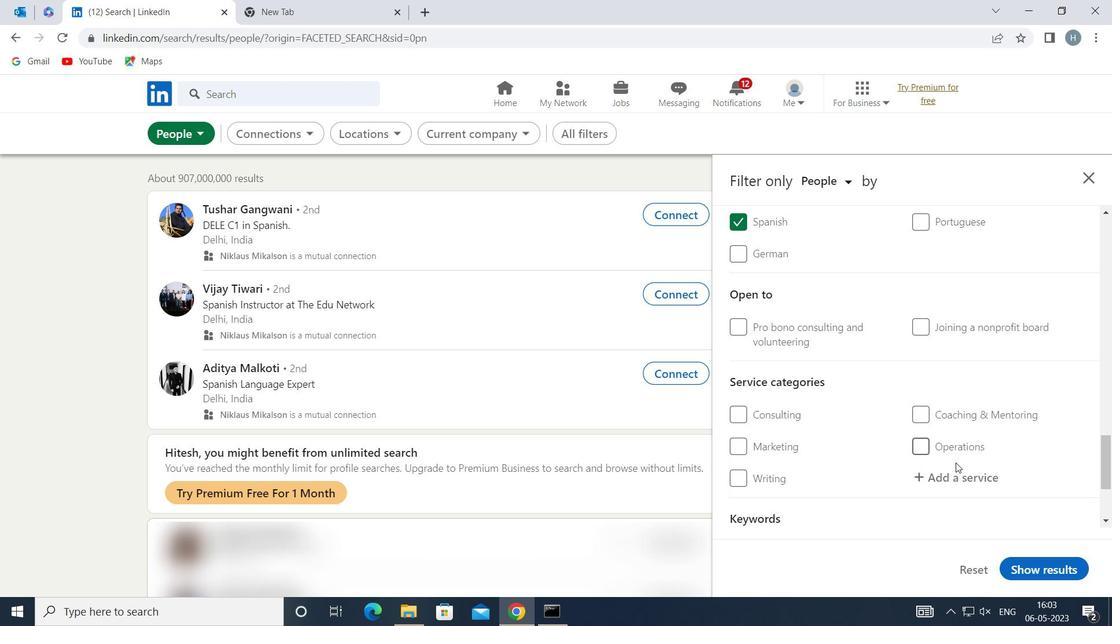 
Action: Mouse pressed left at (958, 470)
Screenshot: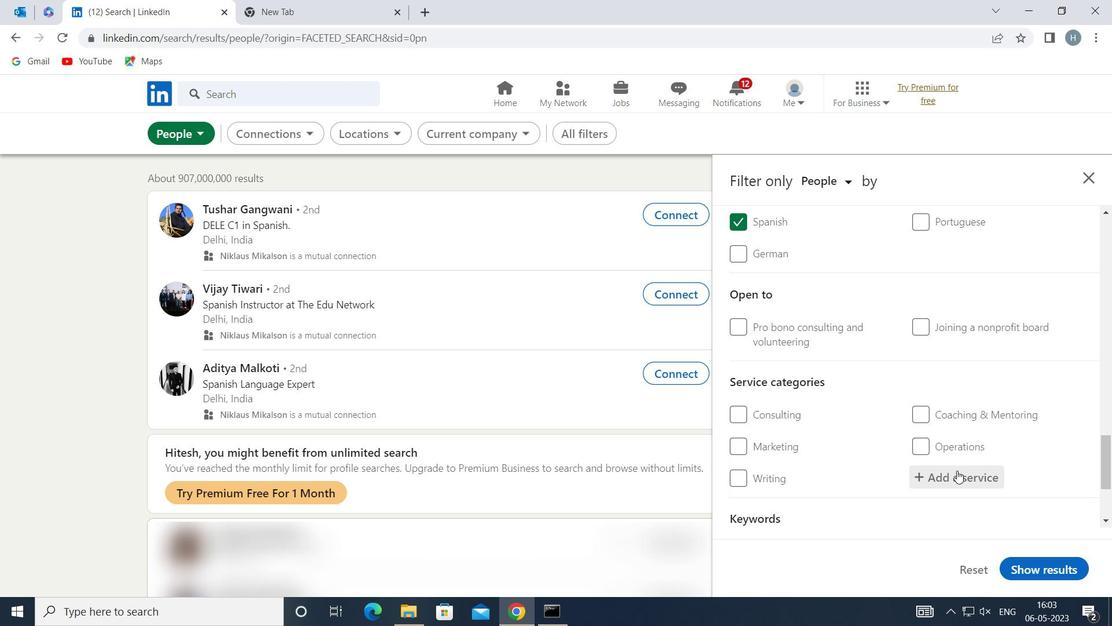 
Action: Mouse moved to (957, 471)
Screenshot: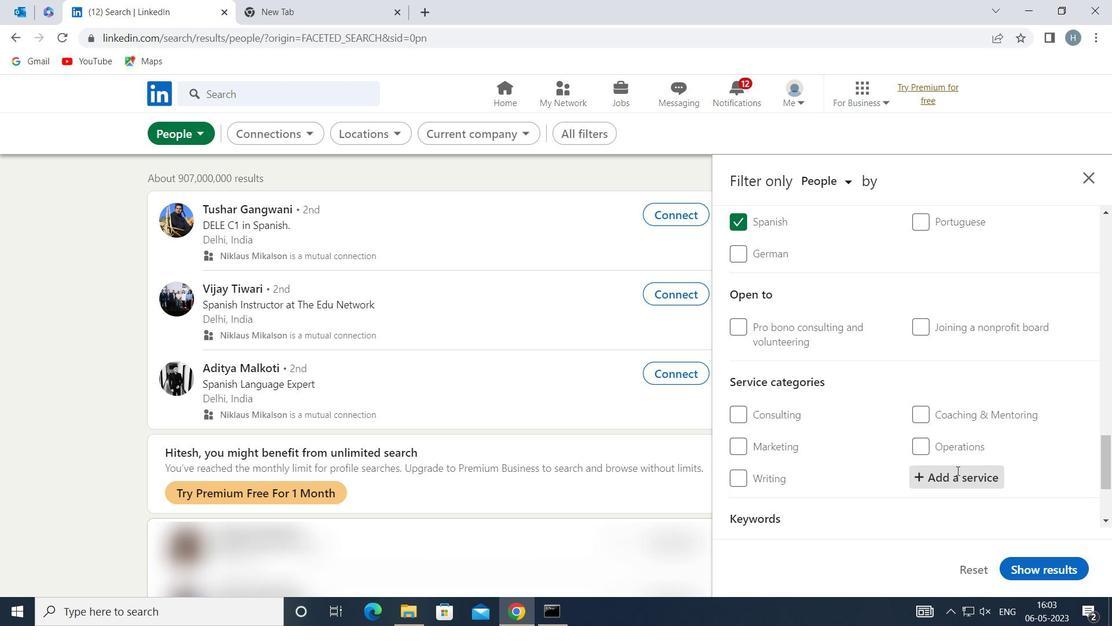 
Action: Key pressed <Key.shift>LEADER
Screenshot: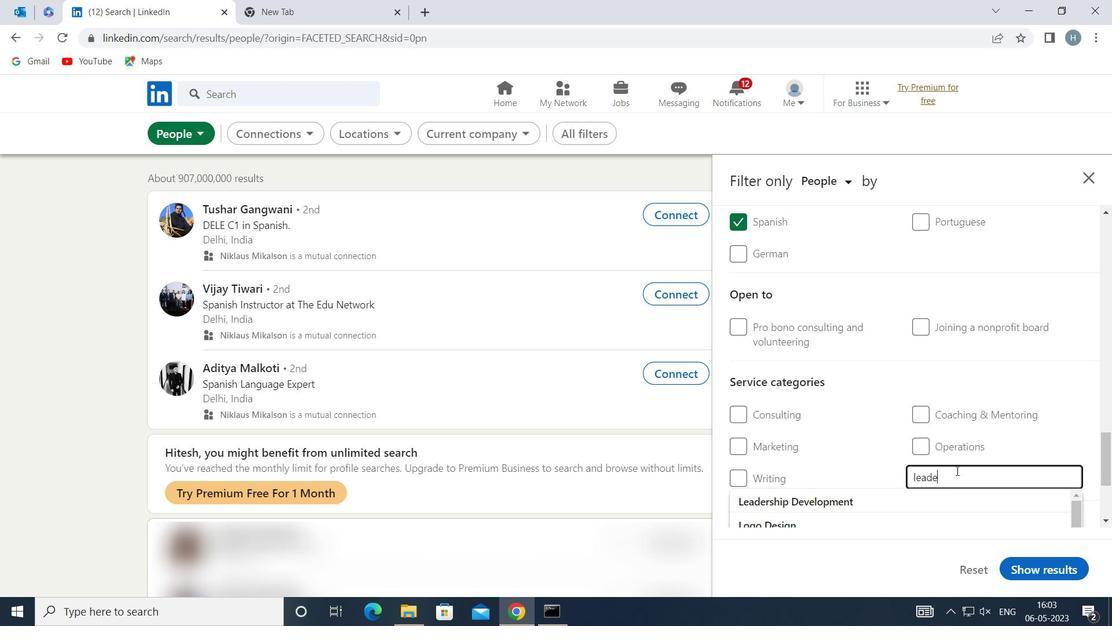 
Action: Mouse moved to (912, 489)
Screenshot: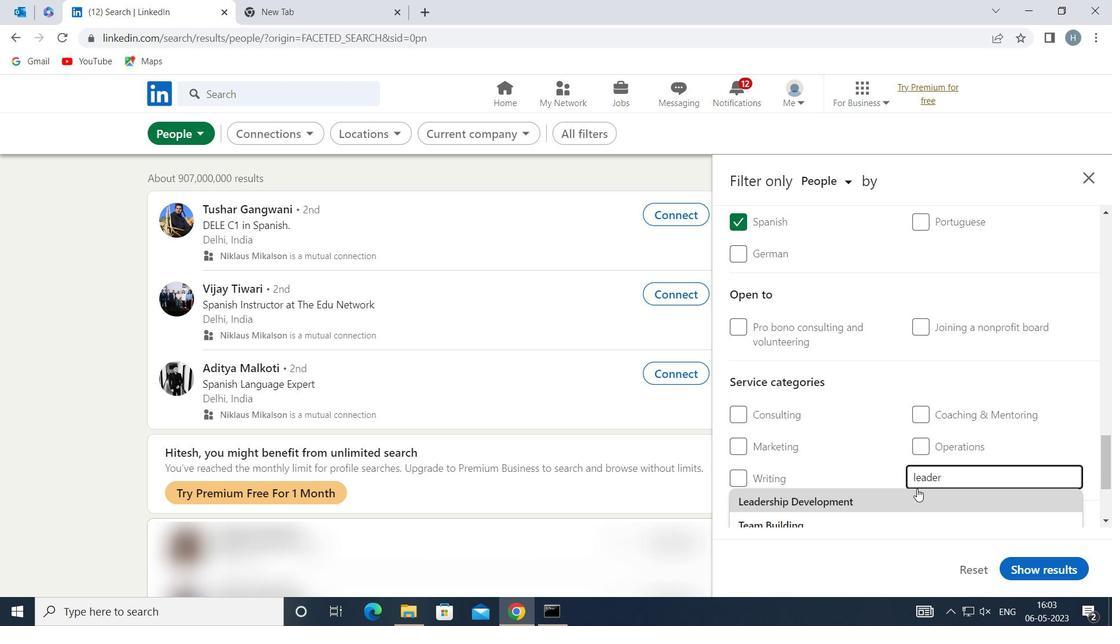 
Action: Mouse scrolled (912, 489) with delta (0, 0)
Screenshot: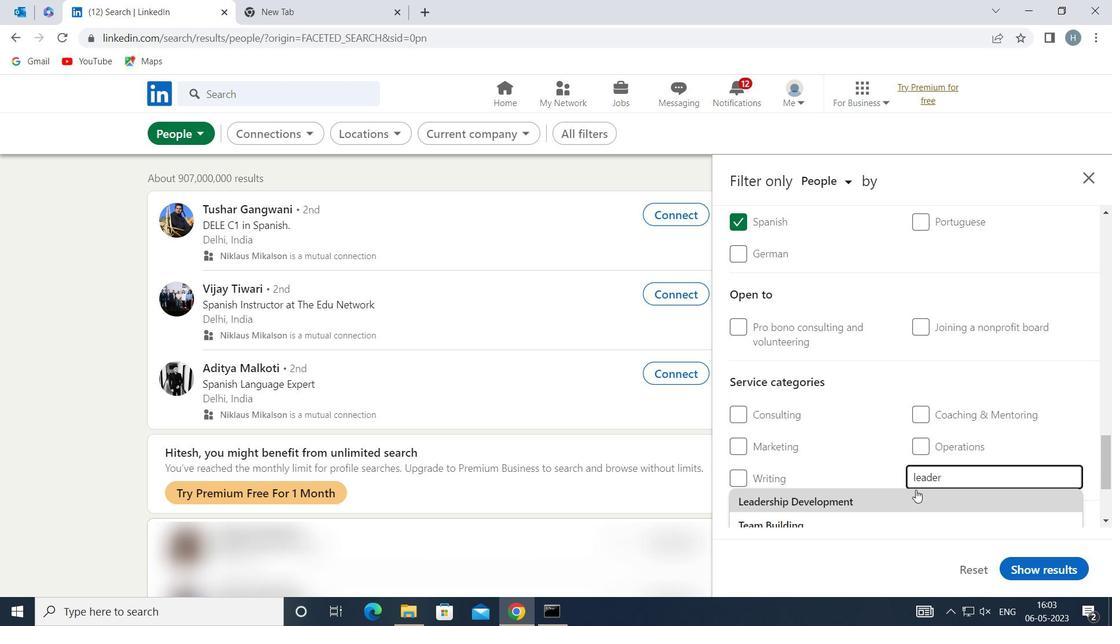 
Action: Mouse moved to (894, 425)
Screenshot: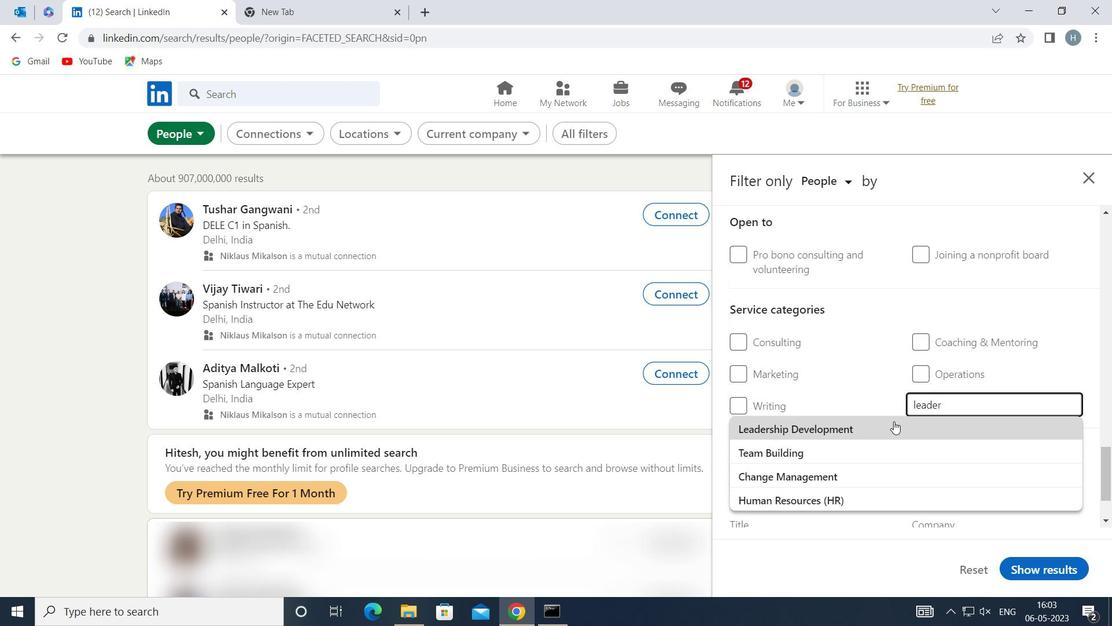 
Action: Mouse pressed left at (894, 425)
Screenshot: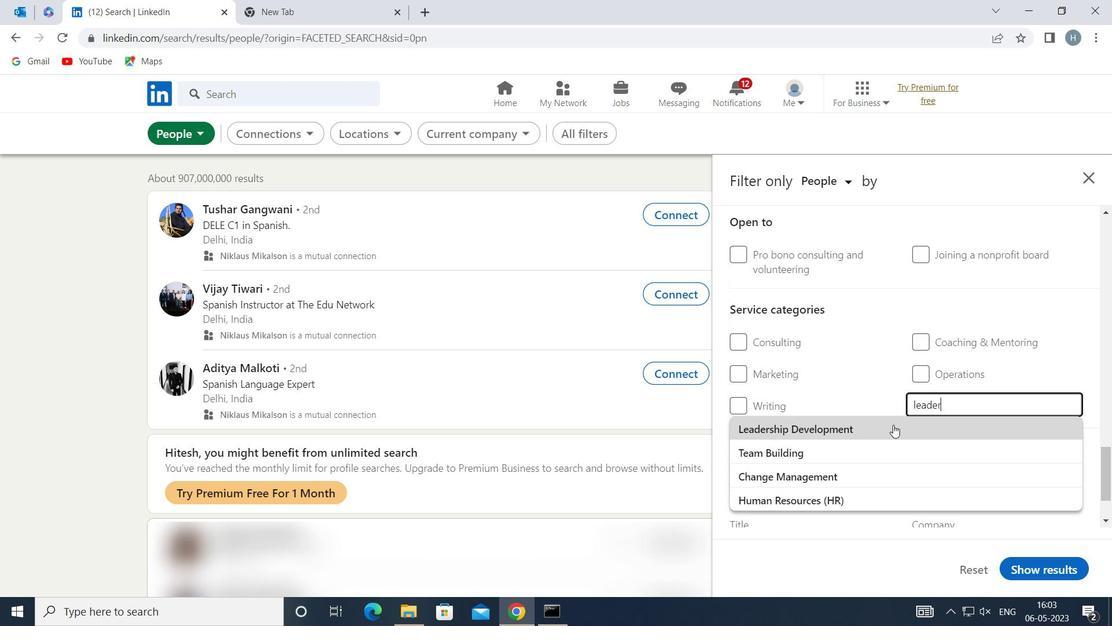 
Action: Mouse moved to (875, 394)
Screenshot: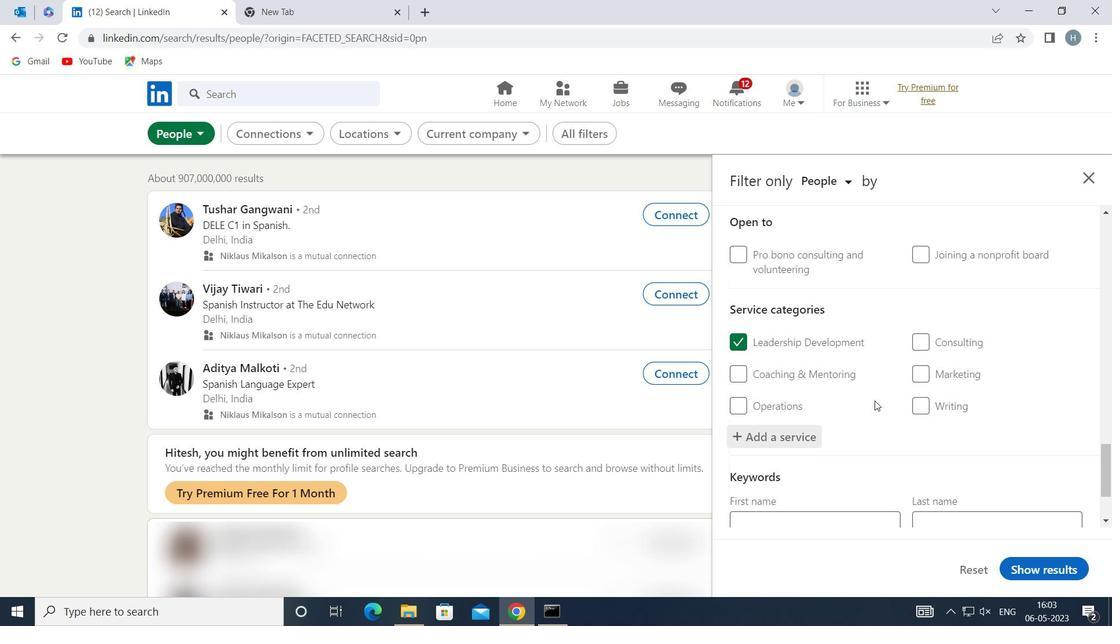 
Action: Mouse scrolled (875, 393) with delta (0, 0)
Screenshot: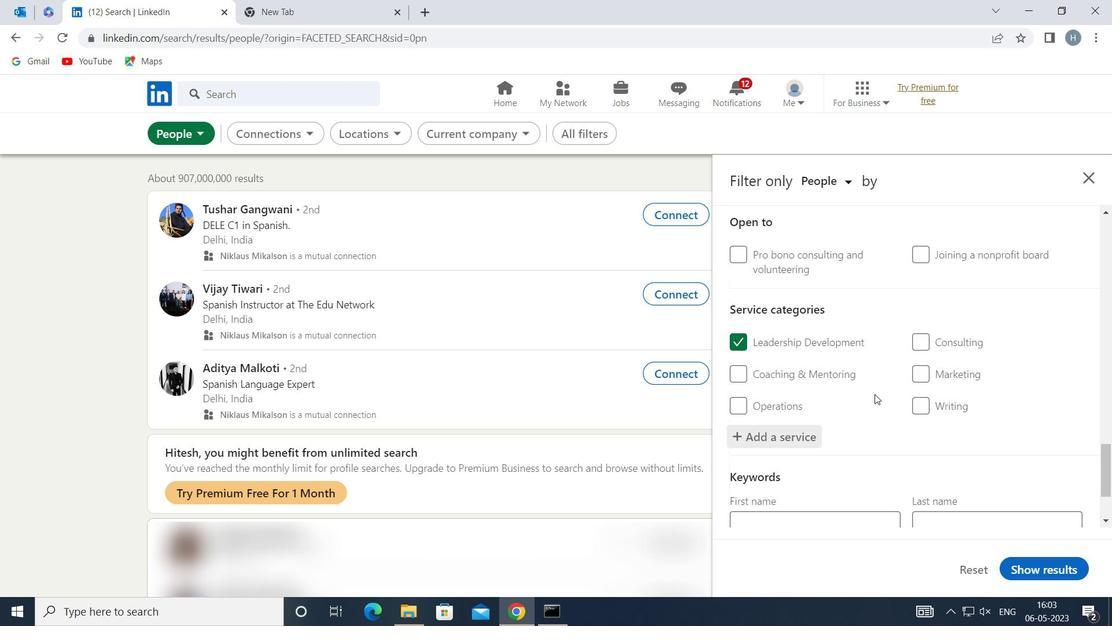 
Action: Mouse scrolled (875, 393) with delta (0, 0)
Screenshot: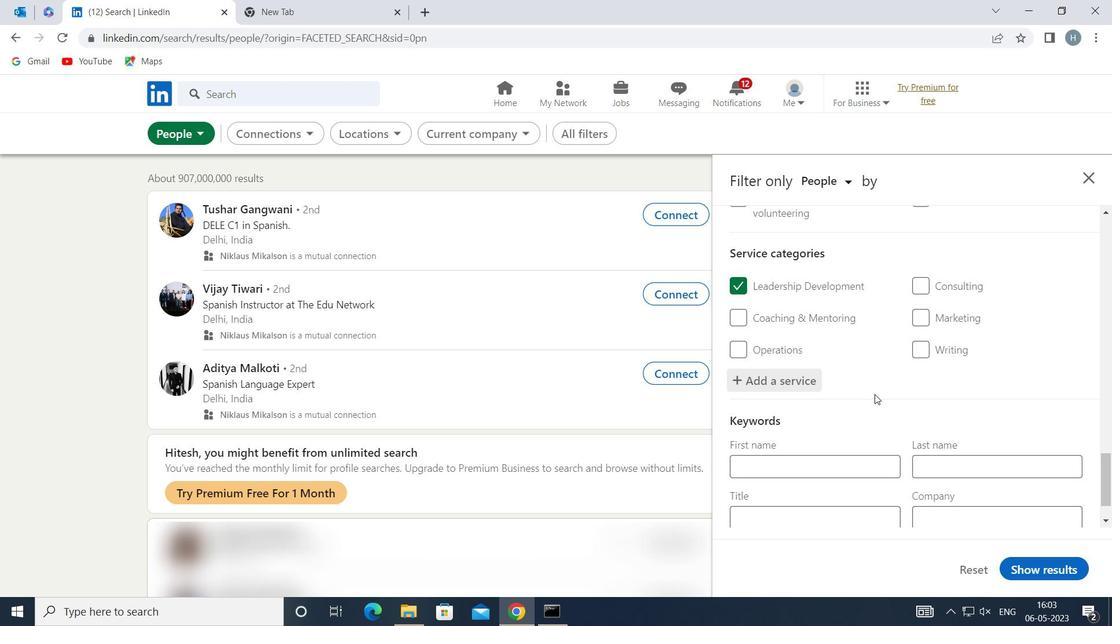 
Action: Mouse scrolled (875, 393) with delta (0, 0)
Screenshot: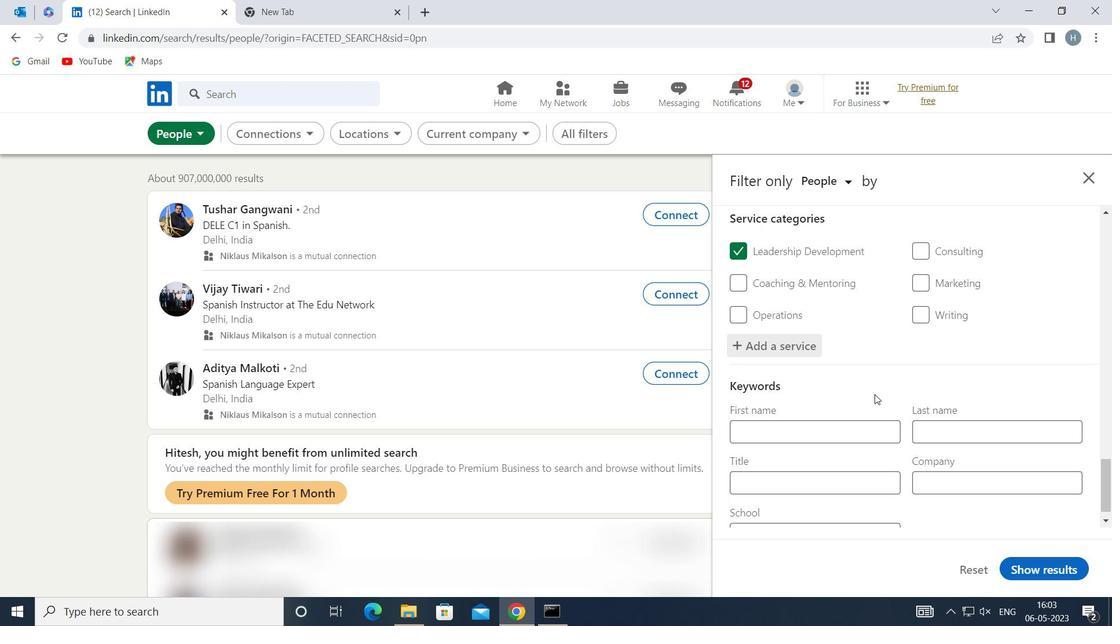 
Action: Mouse moved to (875, 394)
Screenshot: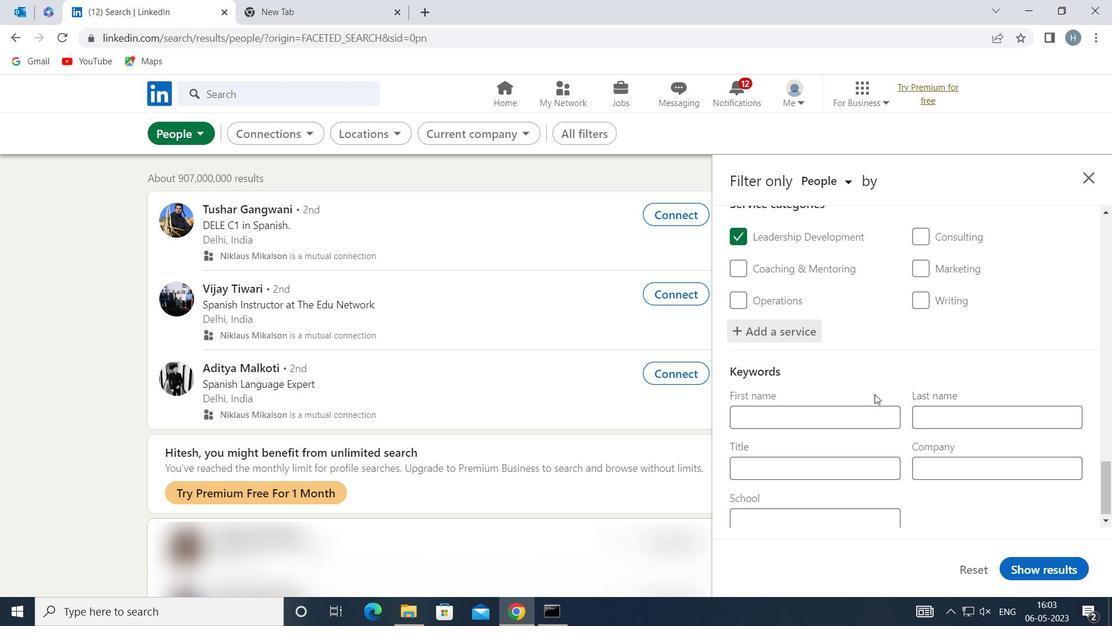
Action: Mouse scrolled (875, 393) with delta (0, 0)
Screenshot: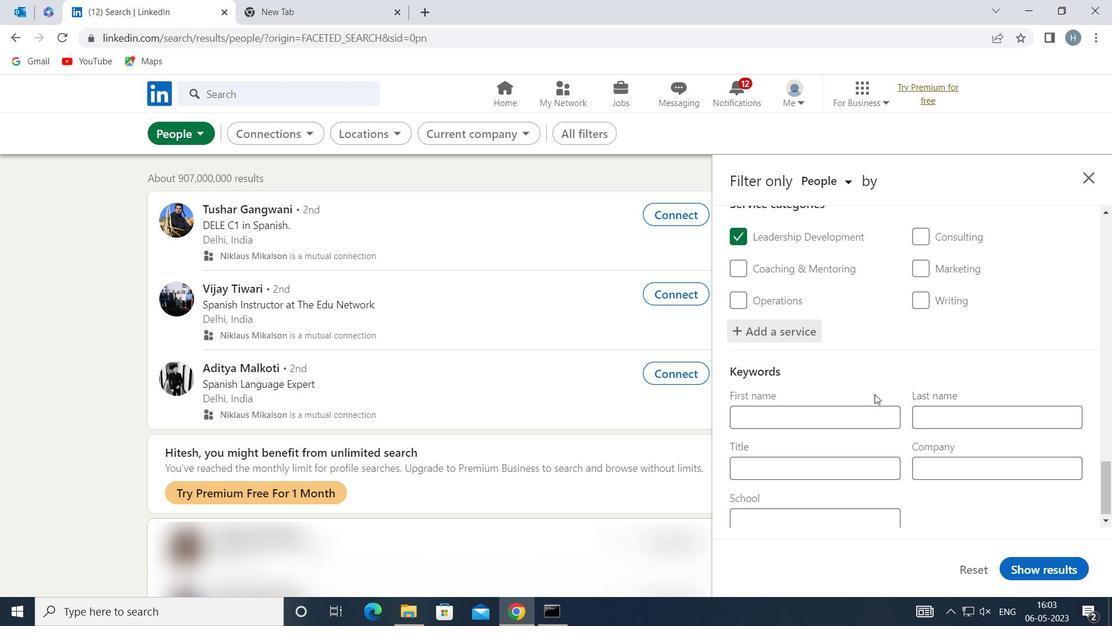 
Action: Mouse moved to (876, 459)
Screenshot: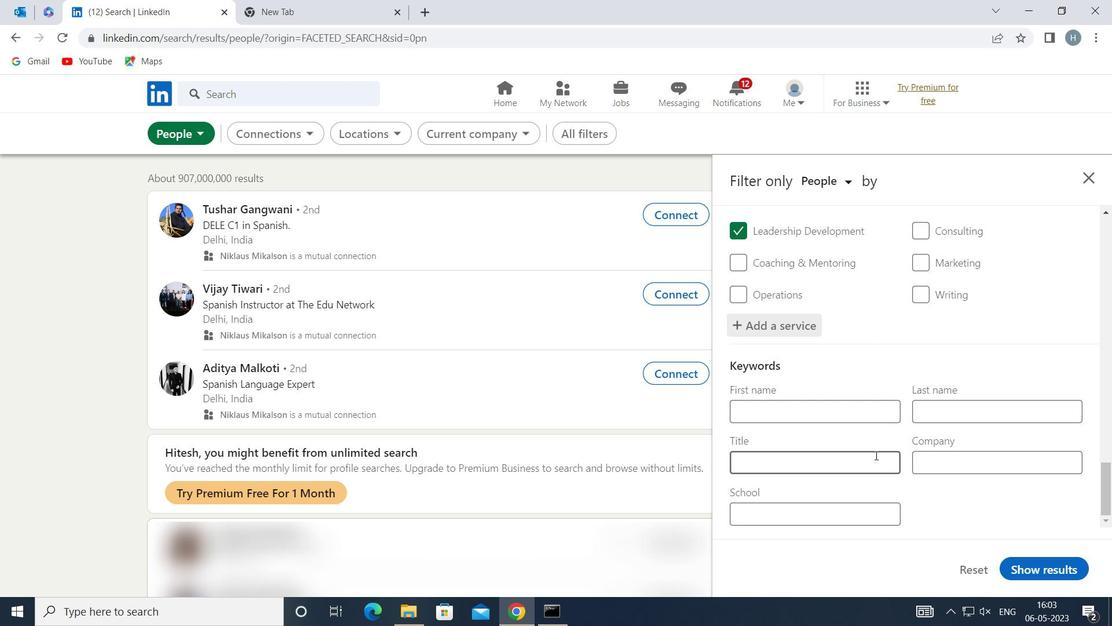 
Action: Mouse pressed left at (876, 459)
Screenshot: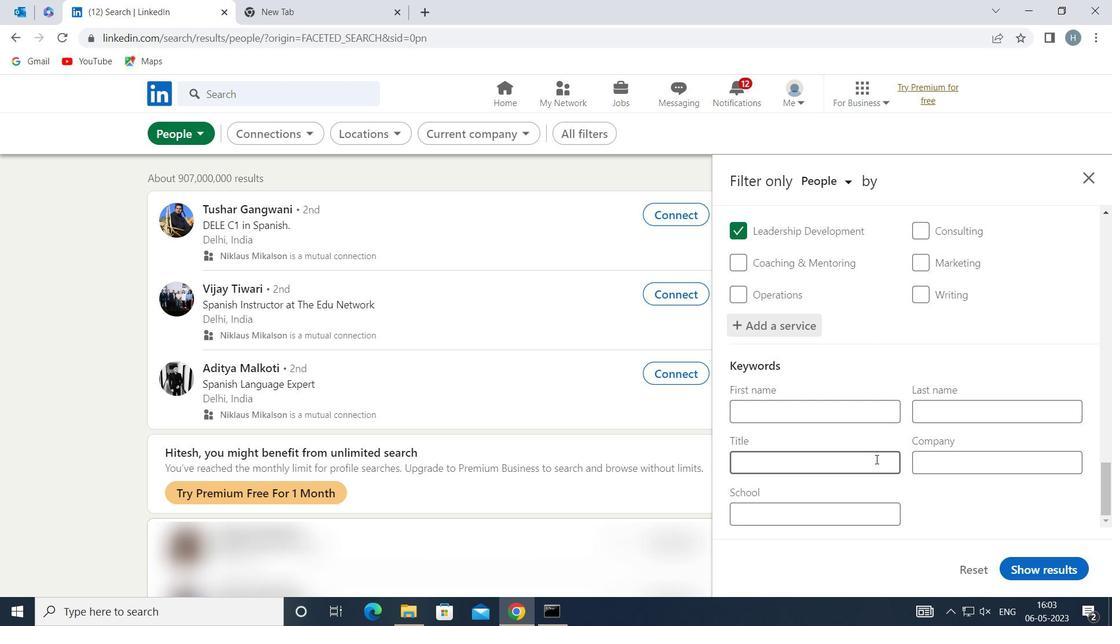 
Action: Mouse moved to (877, 459)
Screenshot: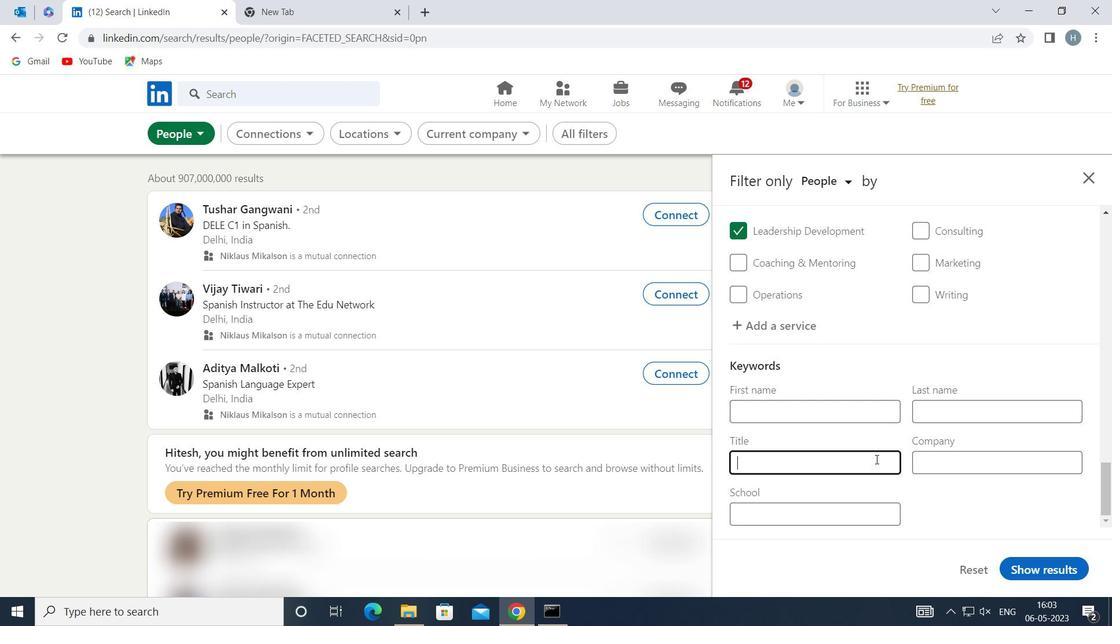 
Action: Key pressed <Key.shift>WEB<Key.space><Key.shift>DESIGNER
Screenshot: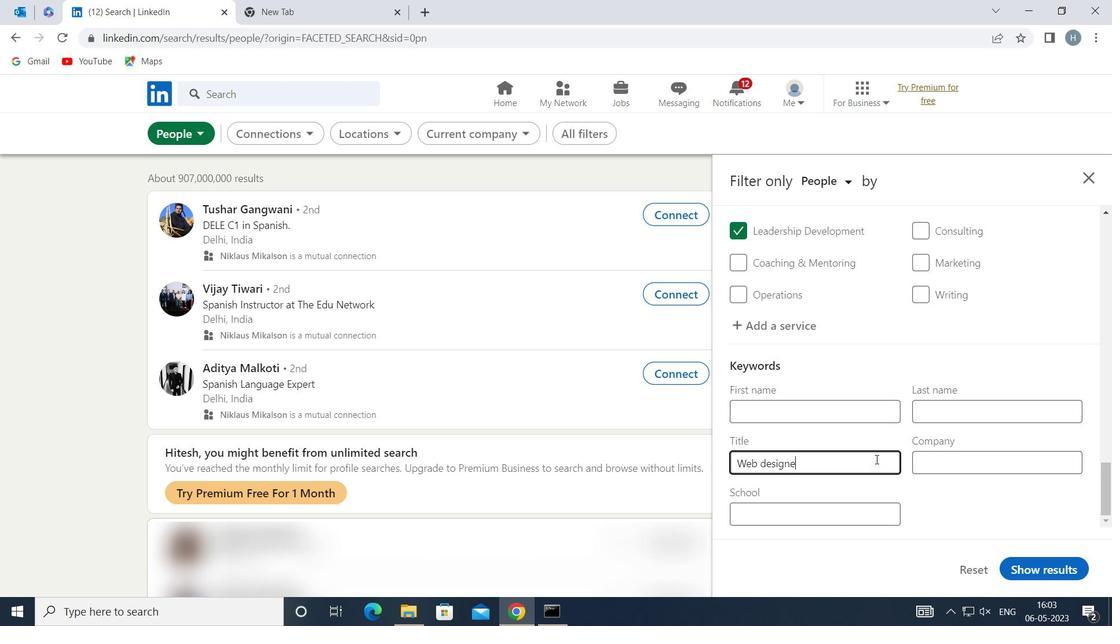 
Action: Mouse moved to (1038, 566)
Screenshot: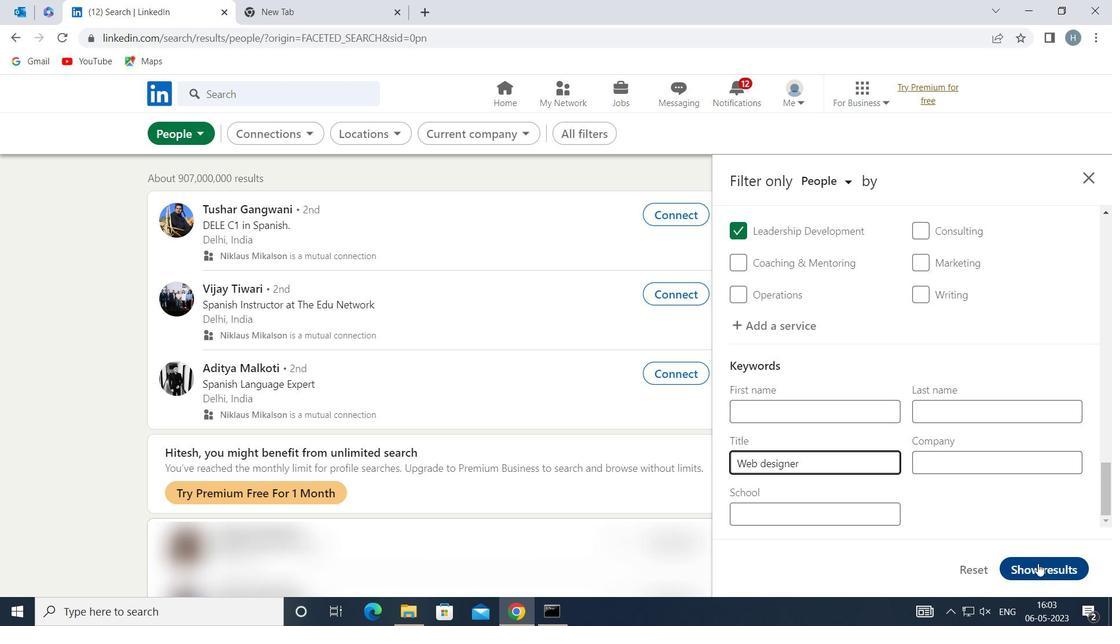 
Action: Mouse pressed left at (1038, 566)
Screenshot: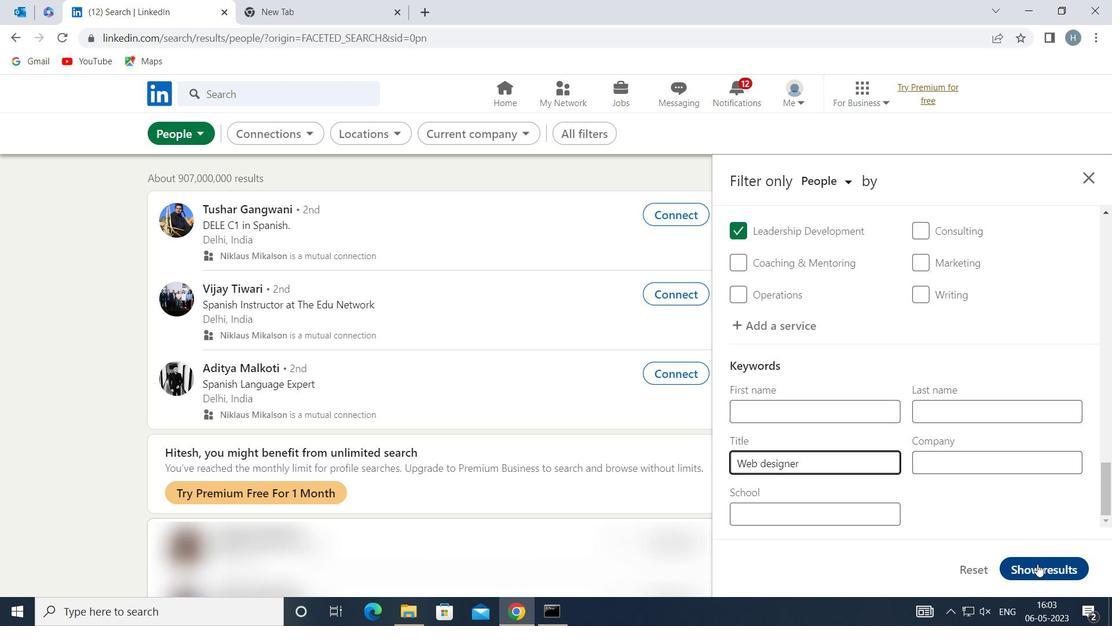 
Action: Mouse moved to (781, 390)
Screenshot: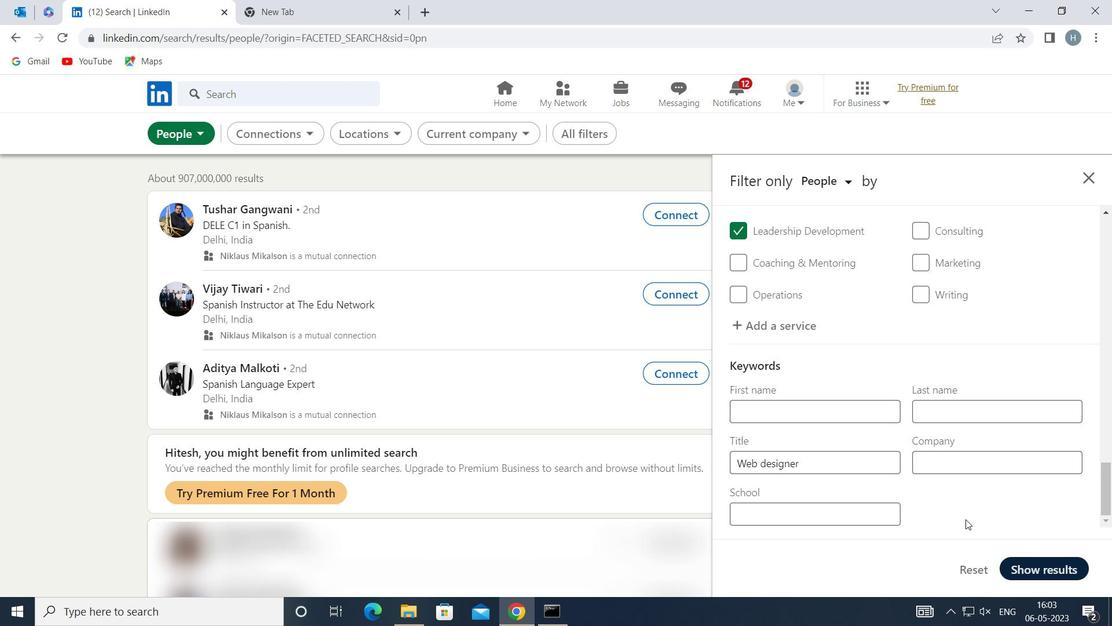 
